 Task: Create tabs for every object which are used in supply chain management system.
Action: Mouse moved to (764, 67)
Screenshot: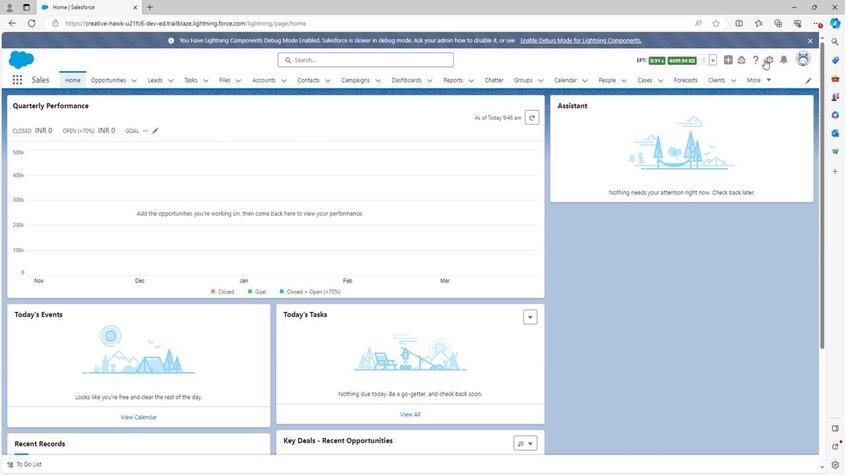 
Action: Mouse pressed left at (764, 67)
Screenshot: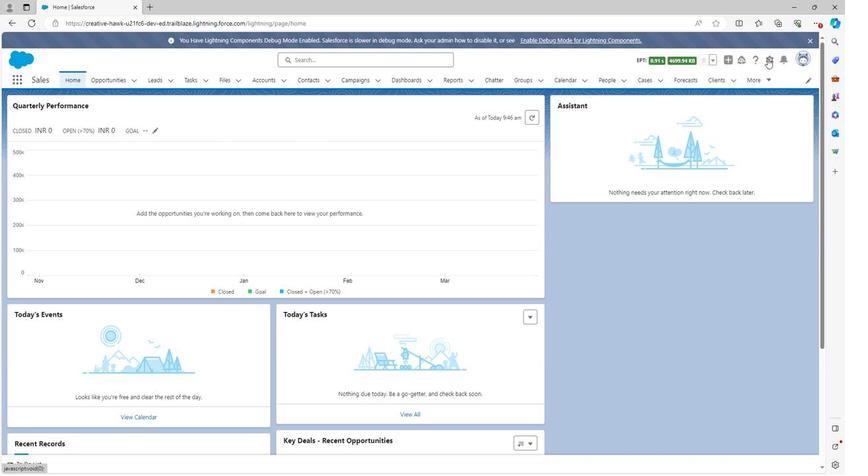 
Action: Mouse moved to (734, 92)
Screenshot: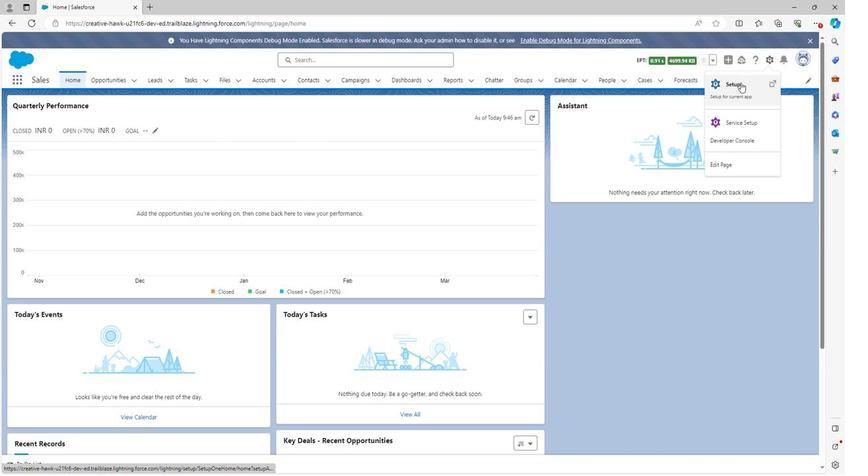 
Action: Mouse pressed left at (734, 92)
Screenshot: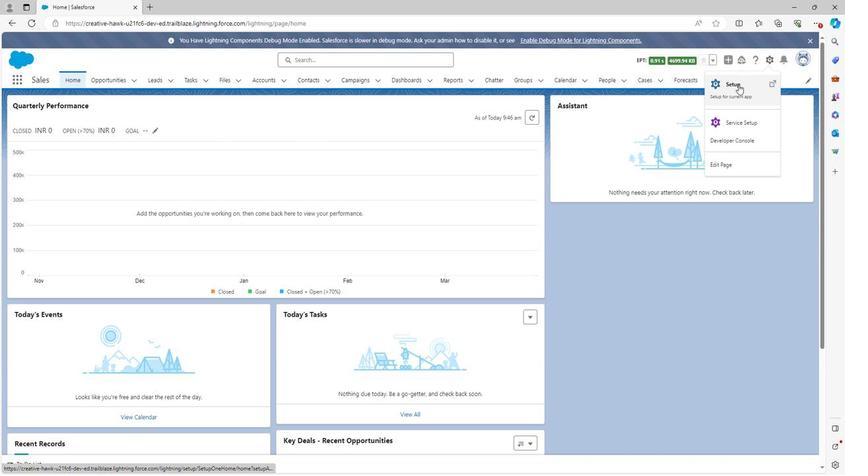 
Action: Mouse moved to (60, 113)
Screenshot: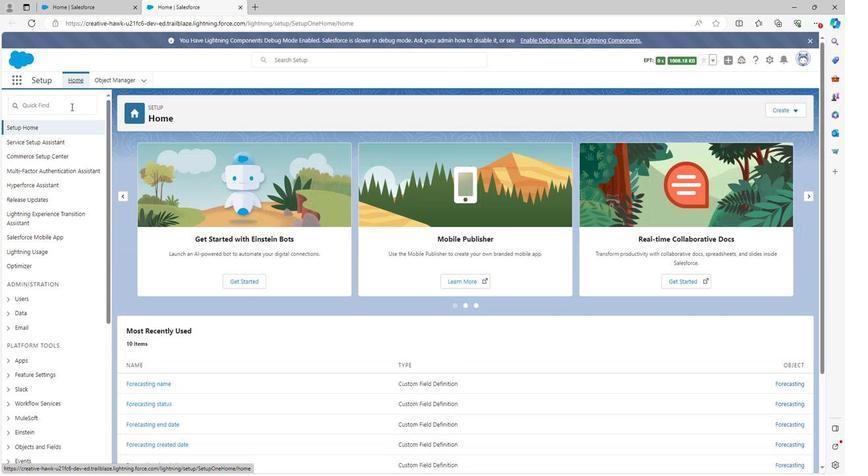 
Action: Mouse pressed left at (60, 113)
Screenshot: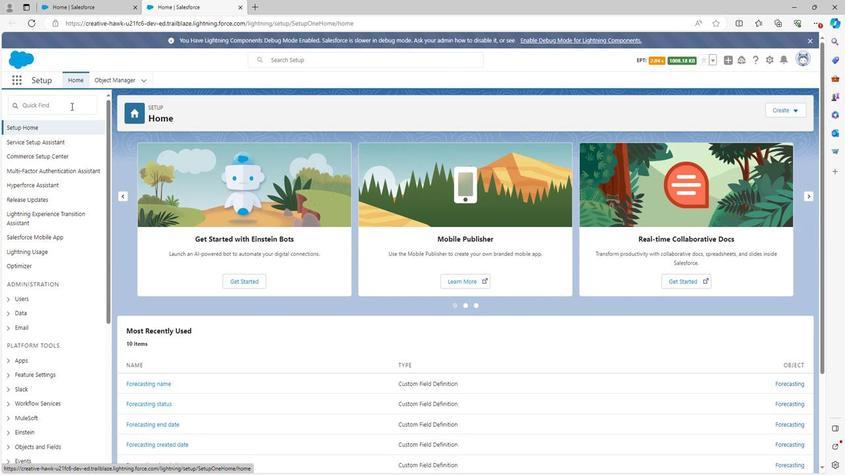 
Action: Key pressed tabs
Screenshot: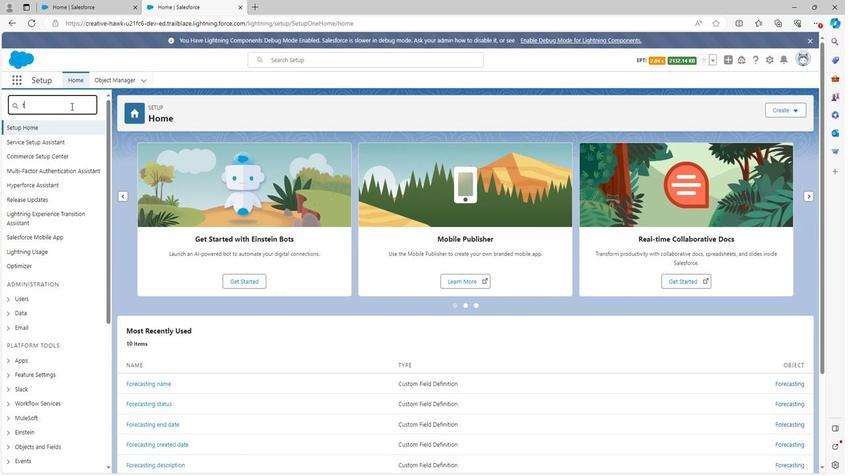 
Action: Mouse moved to (17, 161)
Screenshot: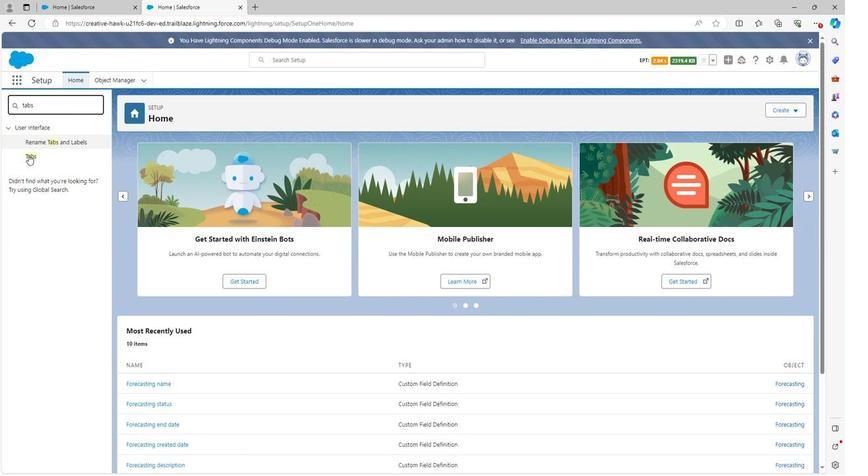 
Action: Mouse pressed left at (17, 161)
Screenshot: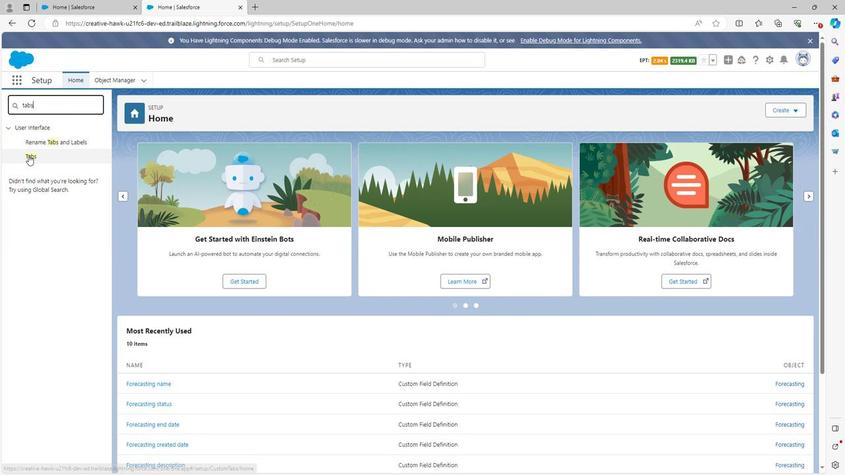 
Action: Mouse moved to (170, 239)
Screenshot: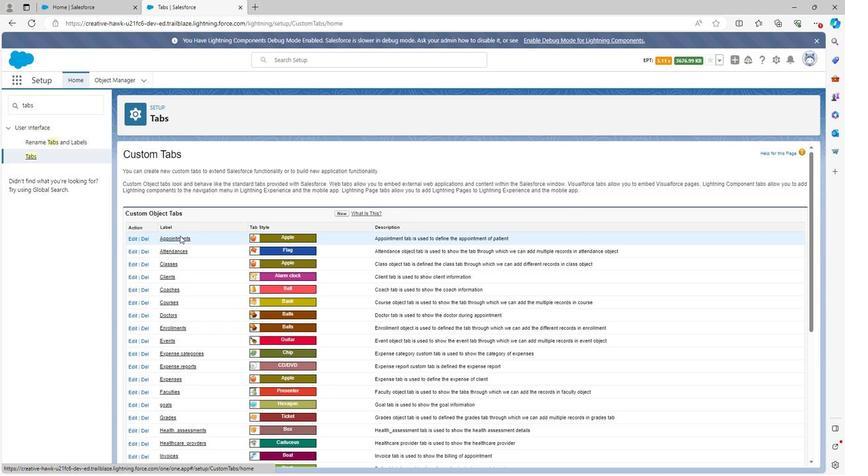 
Action: Mouse scrolled (170, 239) with delta (0, 0)
Screenshot: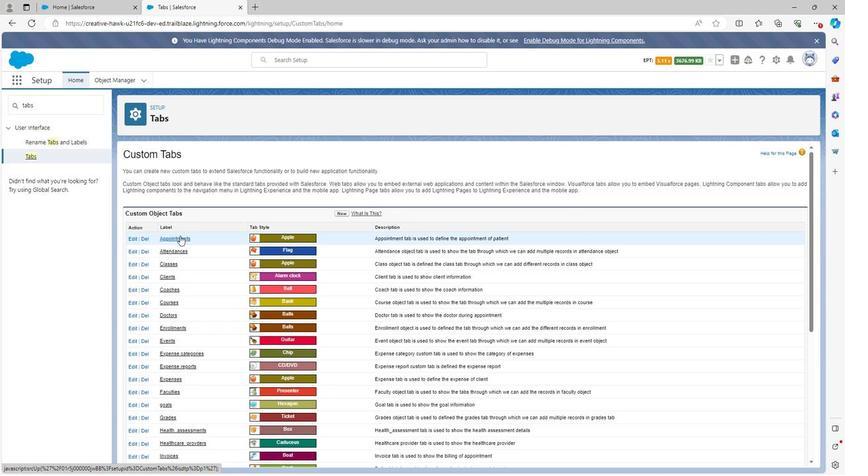 
Action: Mouse scrolled (170, 239) with delta (0, 0)
Screenshot: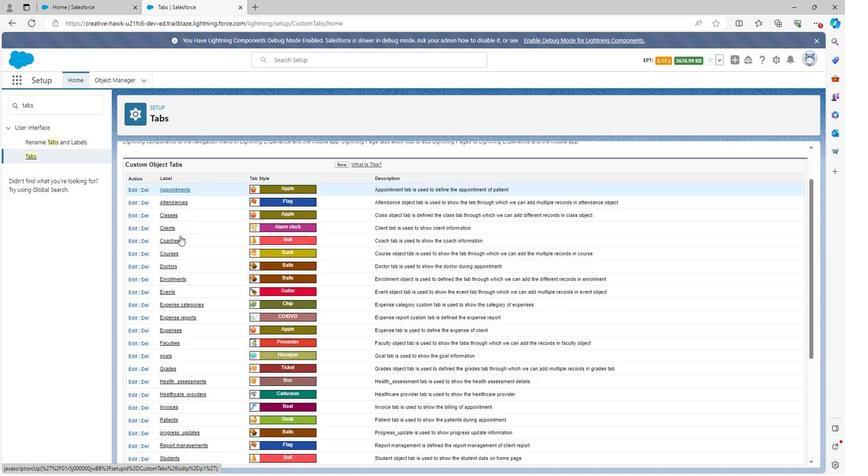
Action: Mouse moved to (280, 205)
Screenshot: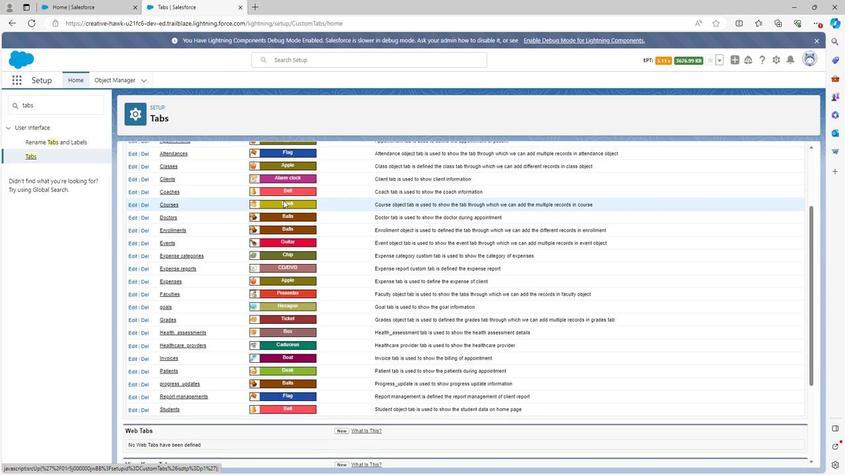 
Action: Mouse scrolled (280, 206) with delta (0, 0)
Screenshot: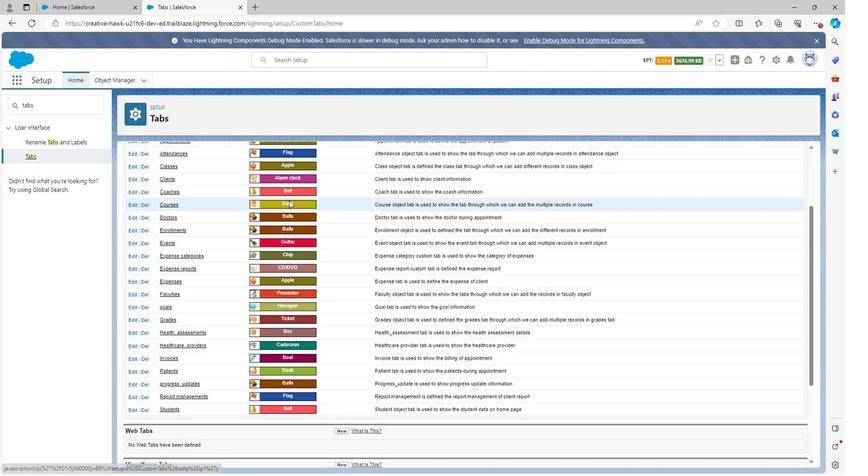 
Action: Mouse moved to (331, 169)
Screenshot: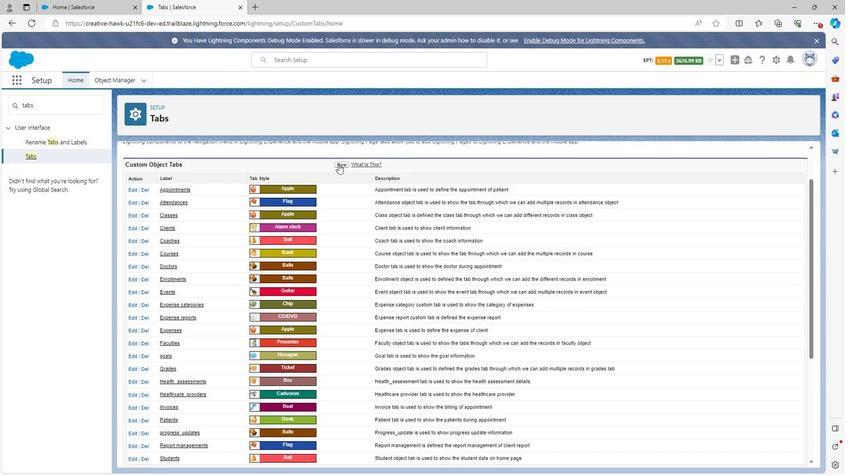 
Action: Mouse pressed left at (331, 169)
Screenshot: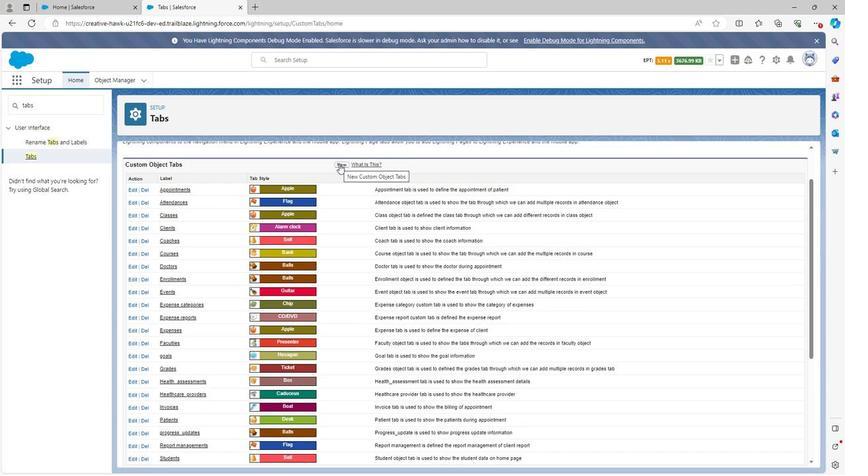 
Action: Mouse moved to (318, 244)
Screenshot: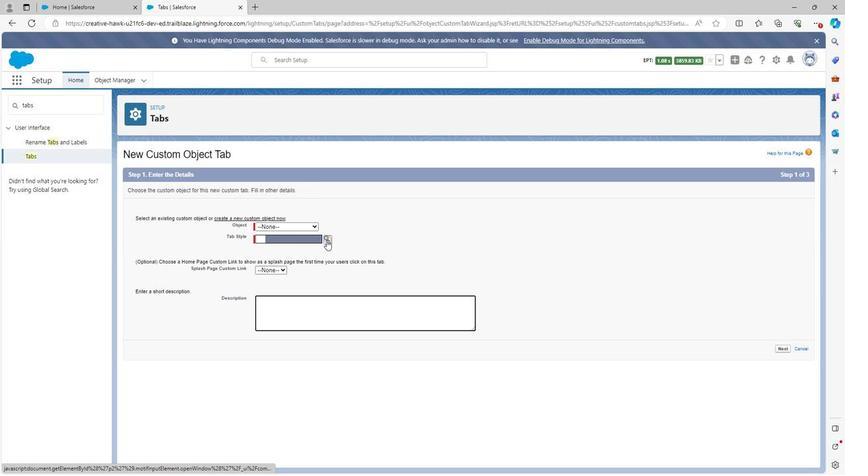 
Action: Mouse pressed left at (318, 244)
Screenshot: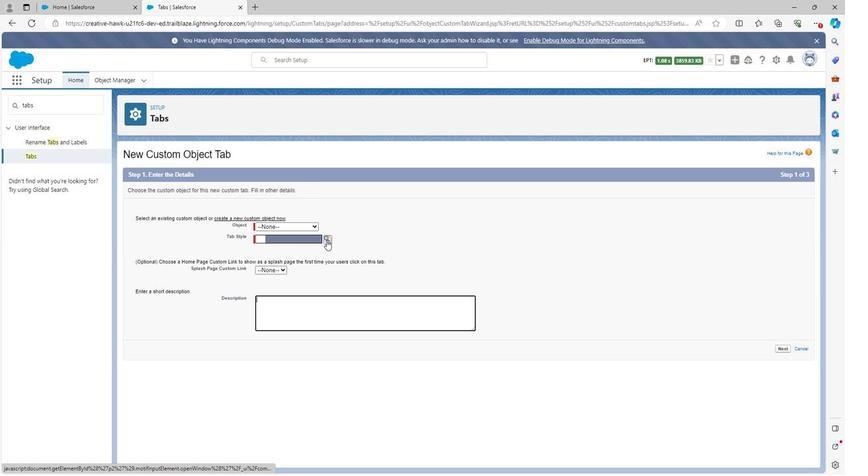 
Action: Mouse moved to (275, 290)
Screenshot: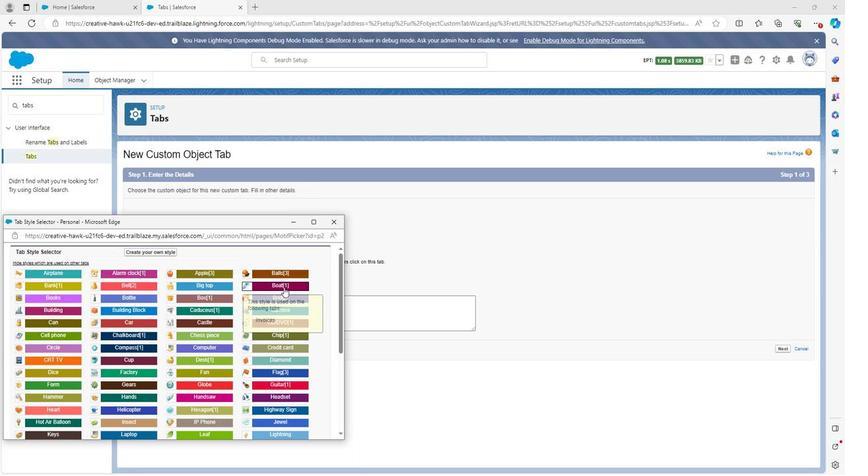 
Action: Mouse pressed left at (275, 290)
Screenshot: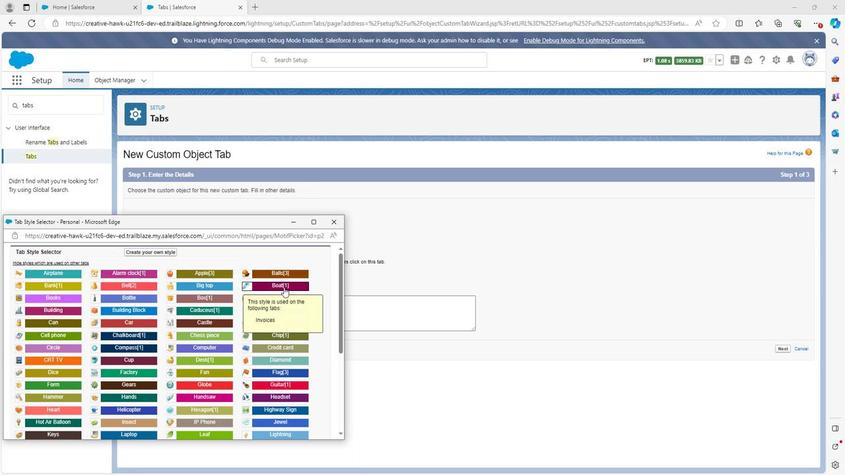 
Action: Mouse moved to (271, 229)
Screenshot: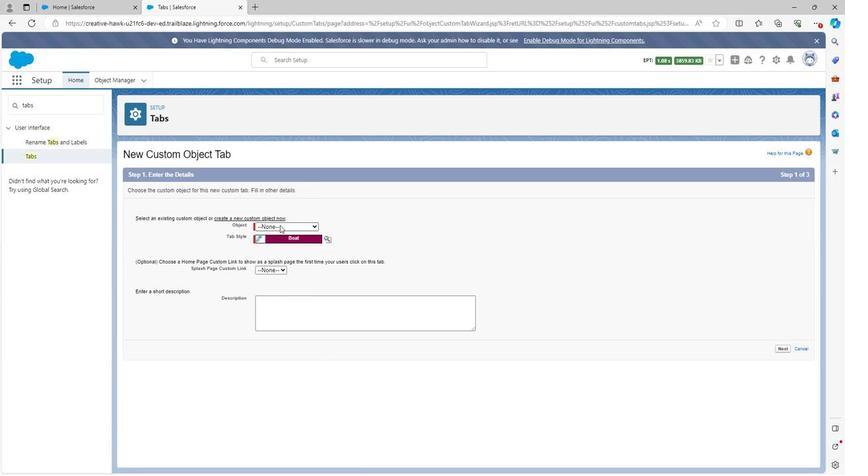 
Action: Mouse pressed left at (271, 229)
Screenshot: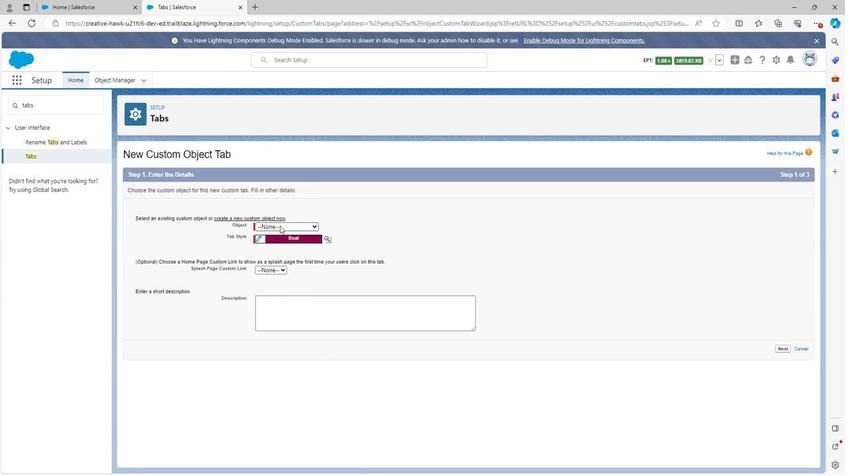 
Action: Mouse moved to (262, 315)
Screenshot: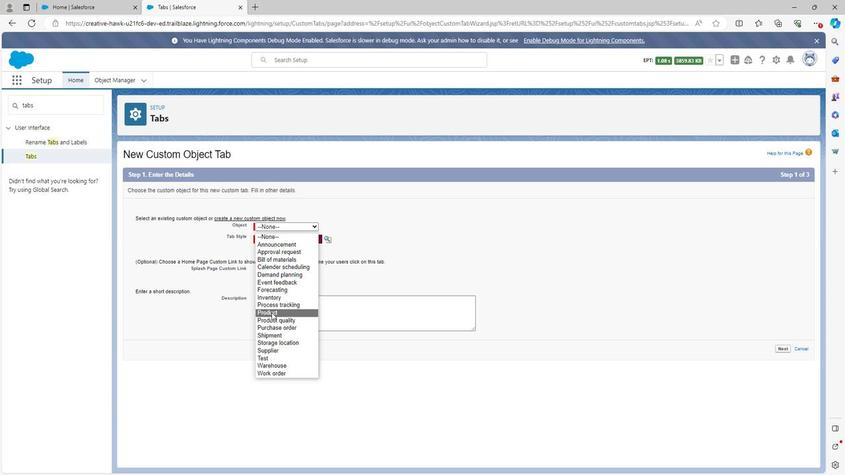 
Action: Mouse pressed left at (262, 315)
Screenshot: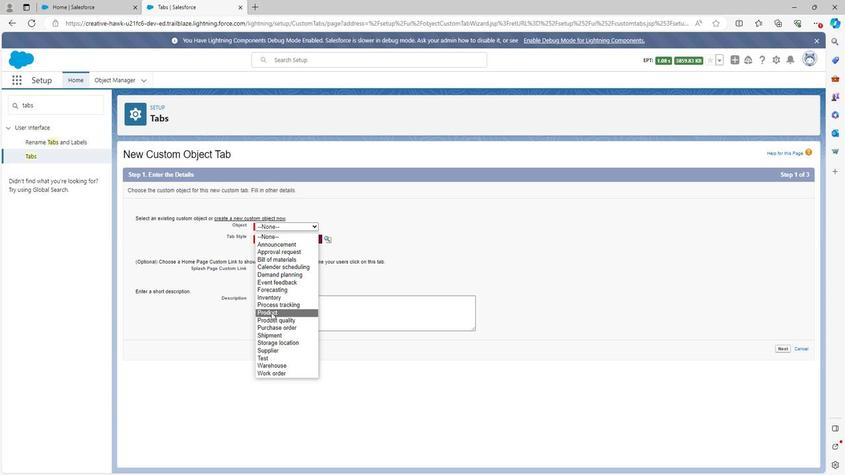
Action: Mouse moved to (272, 313)
Screenshot: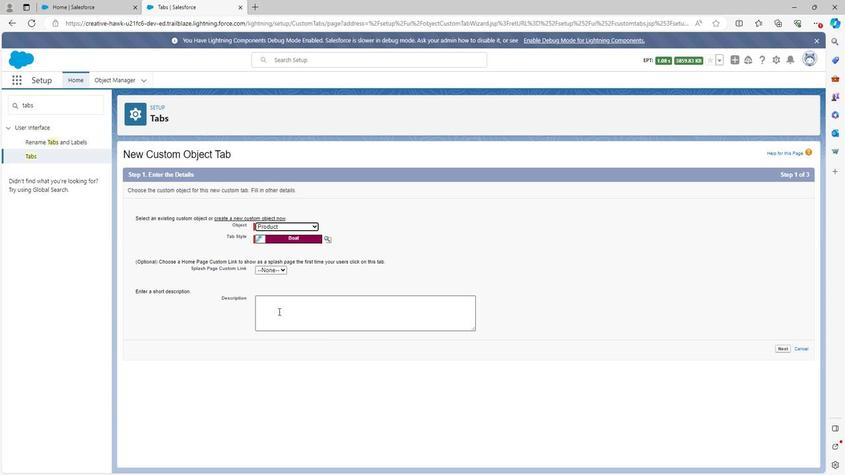 
Action: Mouse pressed left at (272, 313)
Screenshot: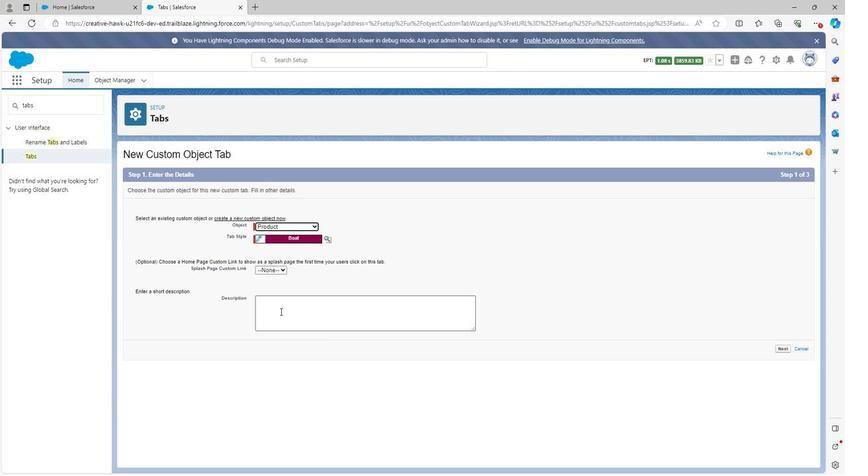 
Action: Key pressed <Key.shift>Product<Key.space>tab<Key.space>is<Key.space>used<Key.space>to<Key.space>show<Key.space>the<Key.space>proct<Key.backspace><Key.backspace>duct<Key.space>tab<Key.space>ob<Key.backspace>n<Key.space>homepage
Screenshot: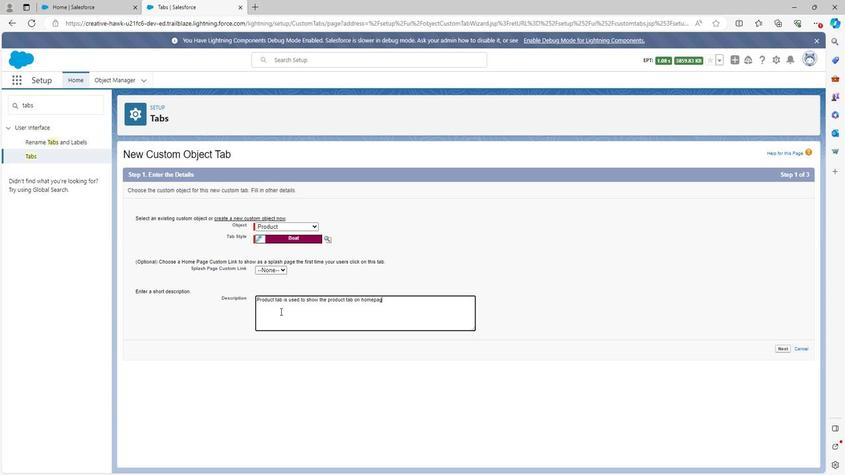 
Action: Mouse moved to (778, 349)
Screenshot: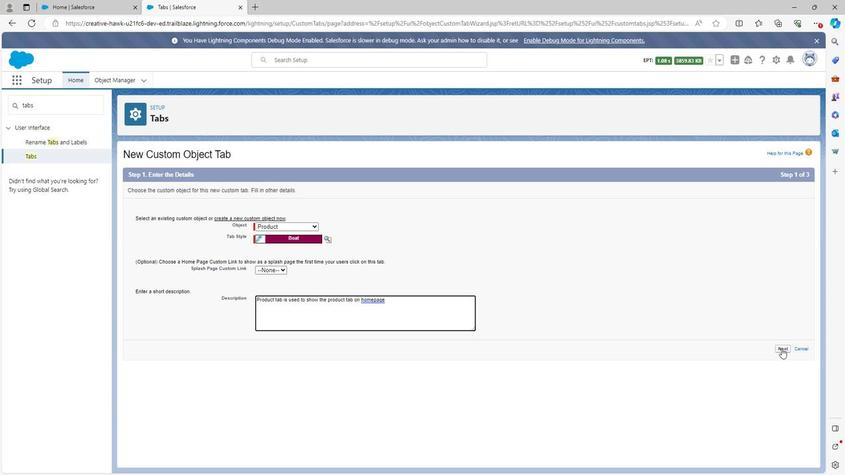 
Action: Mouse pressed left at (778, 349)
Screenshot: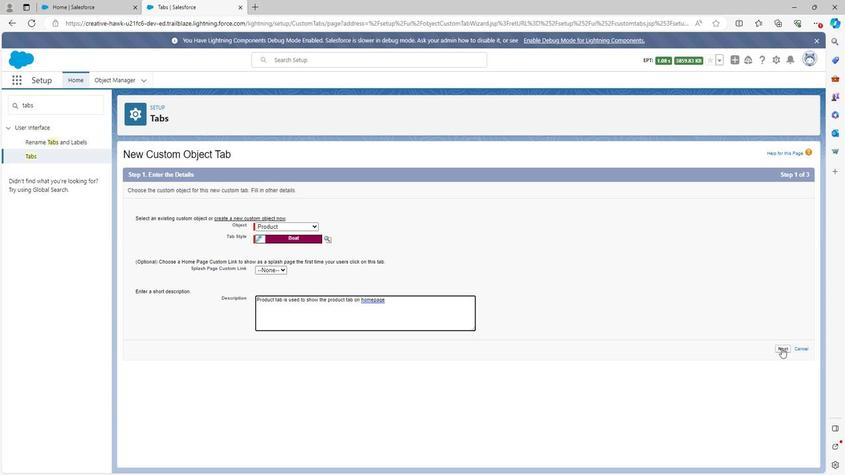 
Action: Mouse moved to (683, 353)
Screenshot: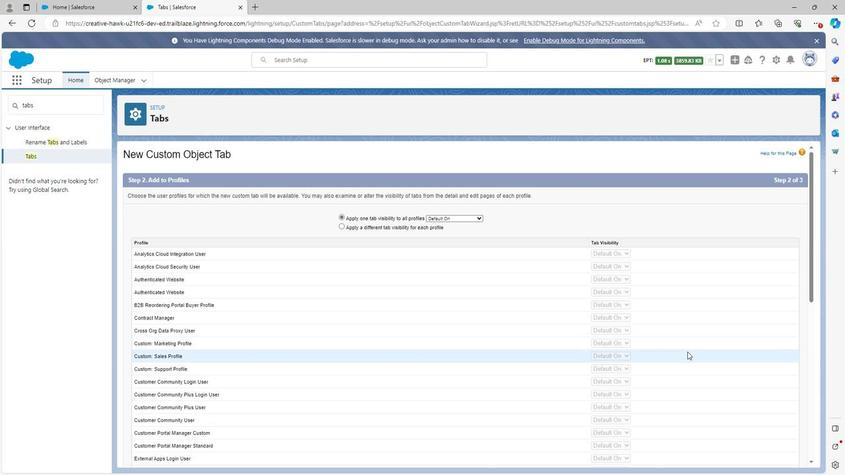 
Action: Mouse scrolled (683, 352) with delta (0, 0)
Screenshot: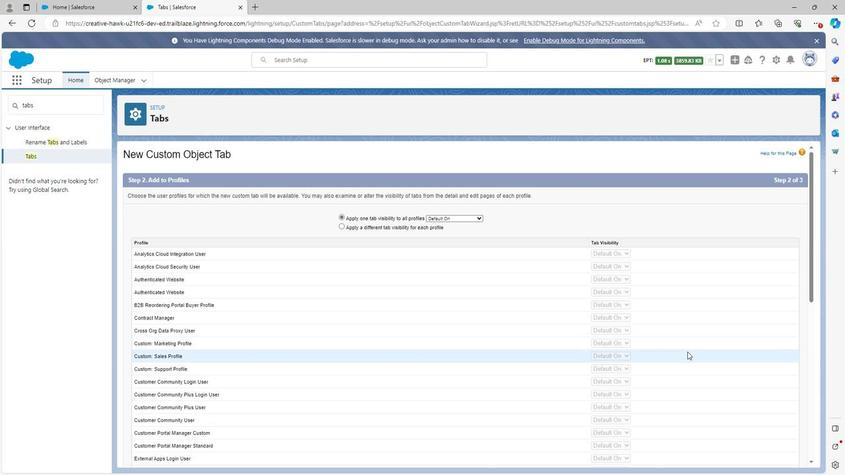 
Action: Mouse scrolled (683, 352) with delta (0, 0)
Screenshot: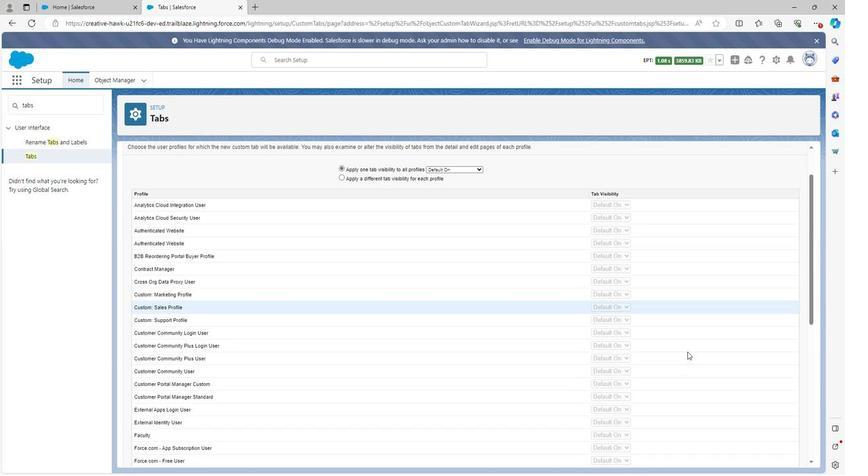 
Action: Mouse scrolled (683, 352) with delta (0, 0)
Screenshot: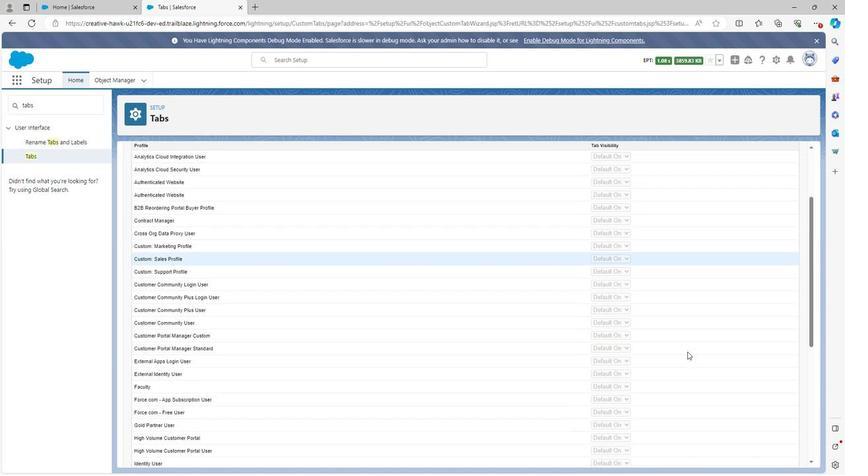 
Action: Mouse scrolled (683, 352) with delta (0, 0)
Screenshot: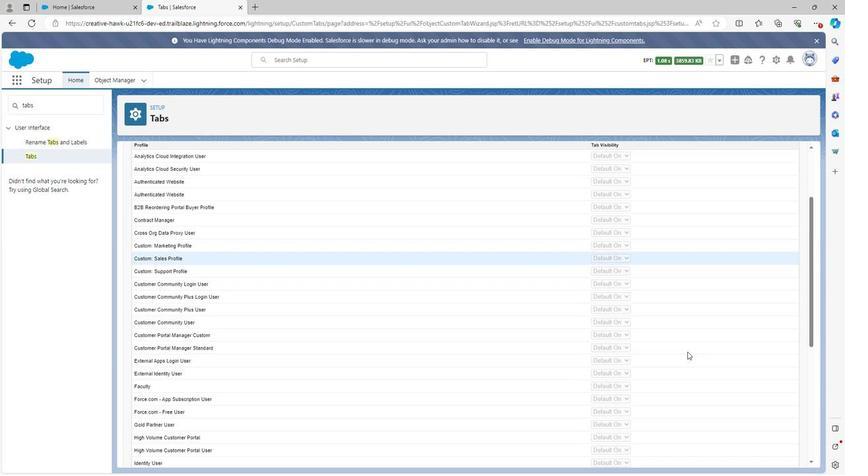
Action: Mouse scrolled (683, 352) with delta (0, 0)
Screenshot: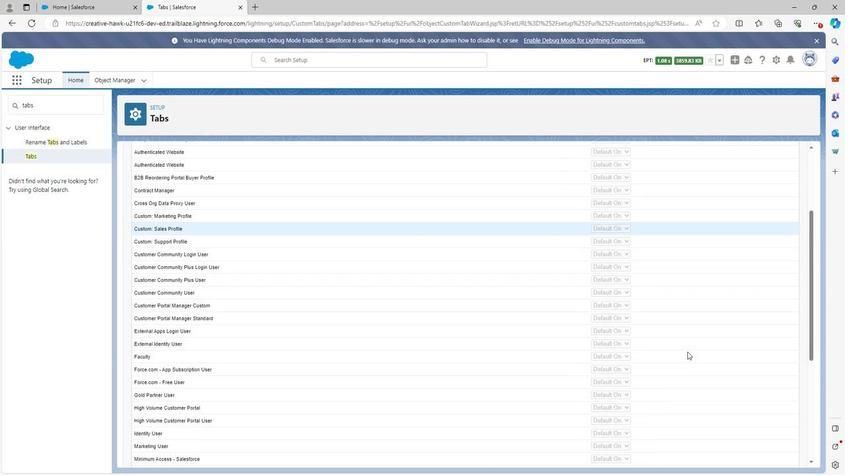 
Action: Mouse scrolled (683, 352) with delta (0, 0)
Screenshot: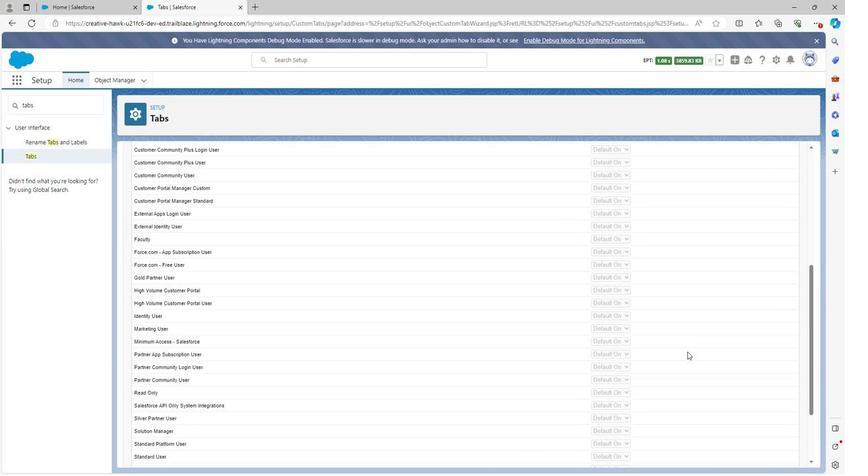 
Action: Mouse scrolled (683, 352) with delta (0, 0)
Screenshot: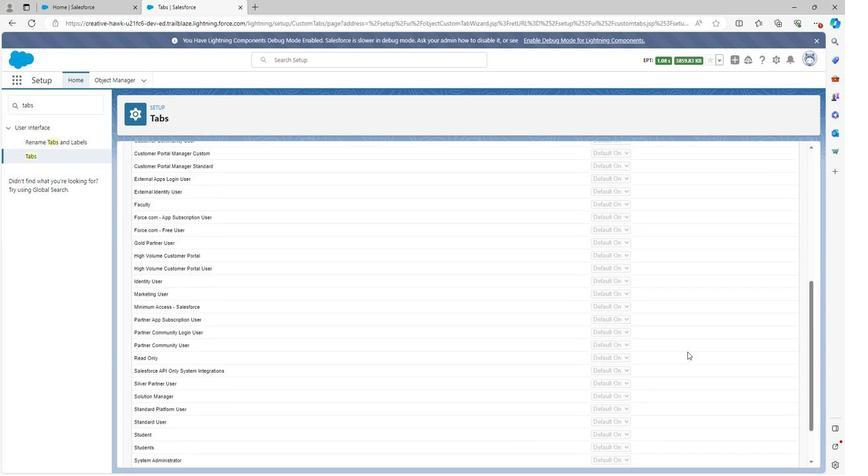 
Action: Mouse scrolled (683, 352) with delta (0, 0)
Screenshot: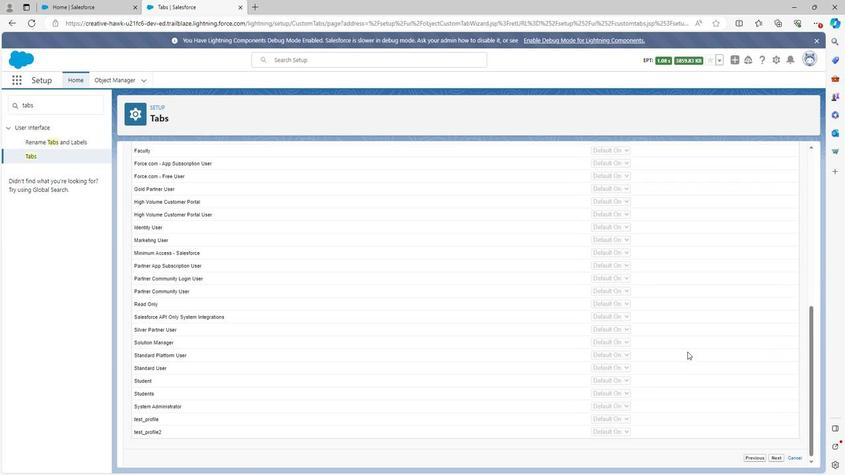 
Action: Mouse moved to (771, 453)
Screenshot: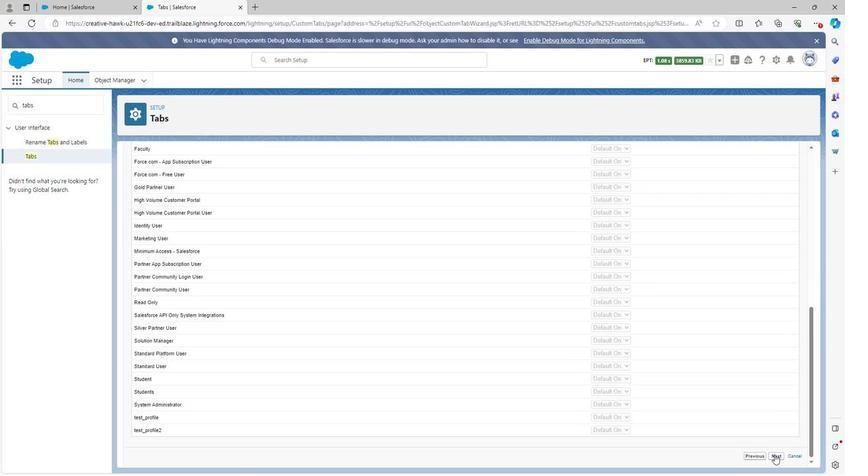 
Action: Mouse pressed left at (771, 453)
Screenshot: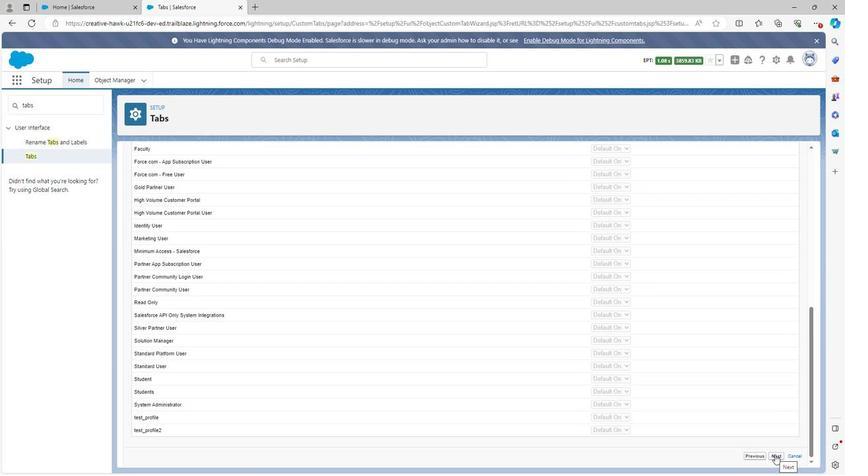 
Action: Mouse moved to (770, 452)
Screenshot: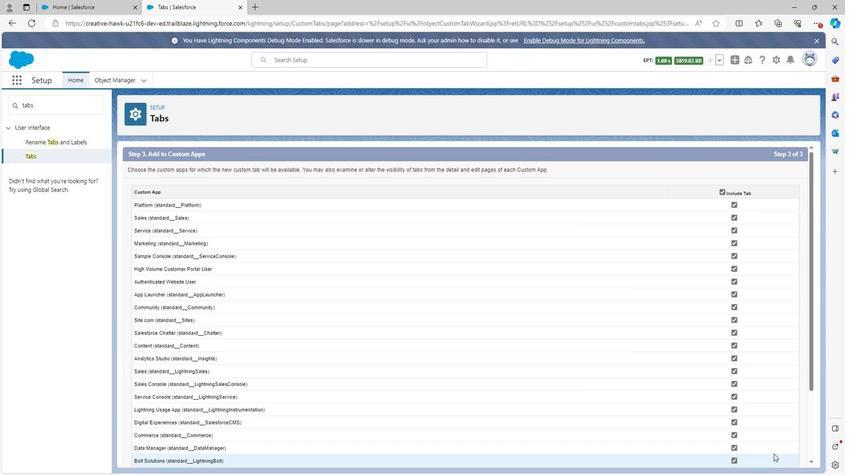 
Action: Mouse scrolled (770, 451) with delta (0, 0)
Screenshot: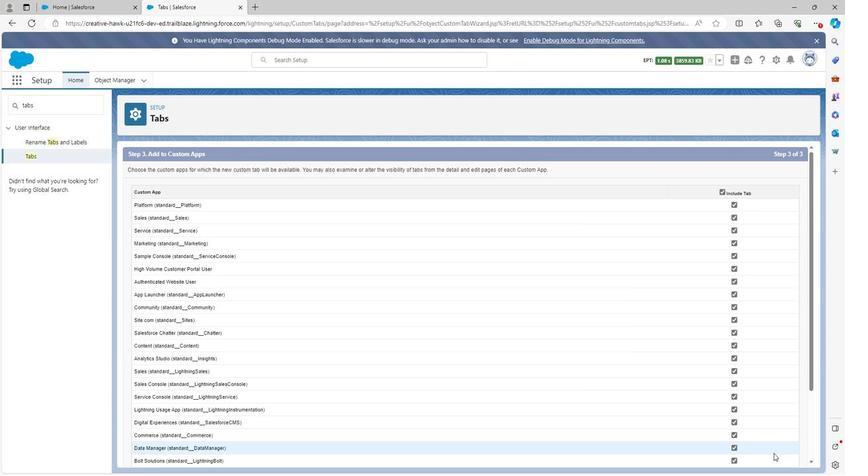 
Action: Mouse scrolled (770, 451) with delta (0, 0)
Screenshot: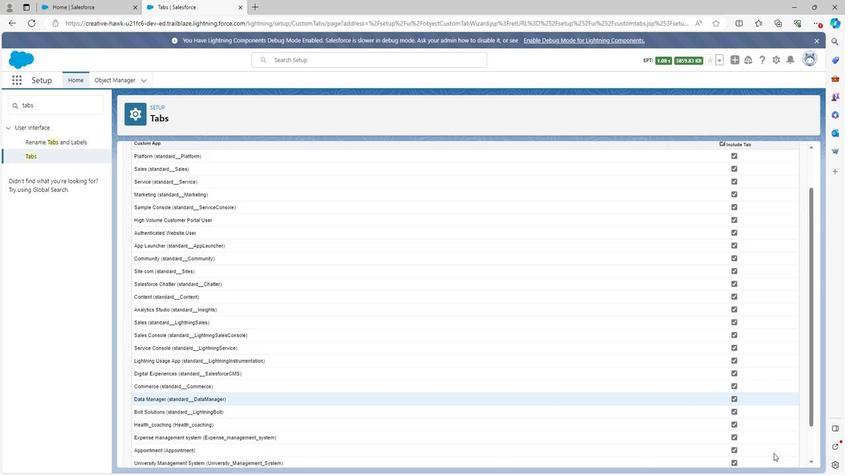 
Action: Mouse scrolled (770, 451) with delta (0, 0)
Screenshot: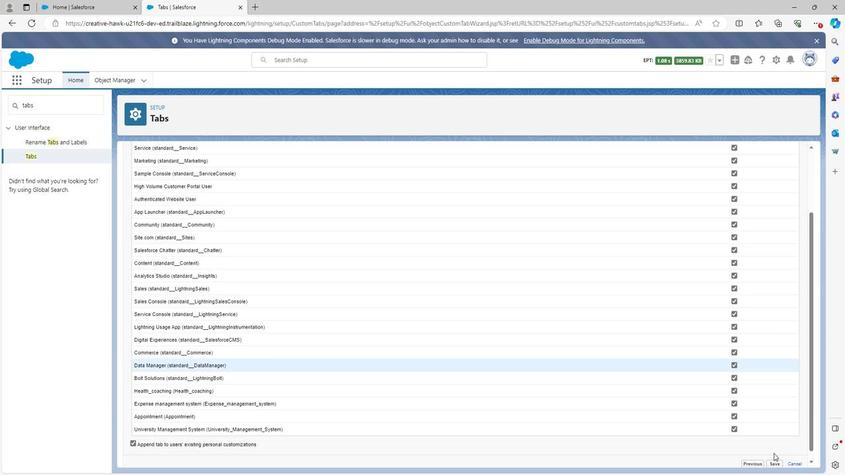 
Action: Mouse moved to (768, 454)
Screenshot: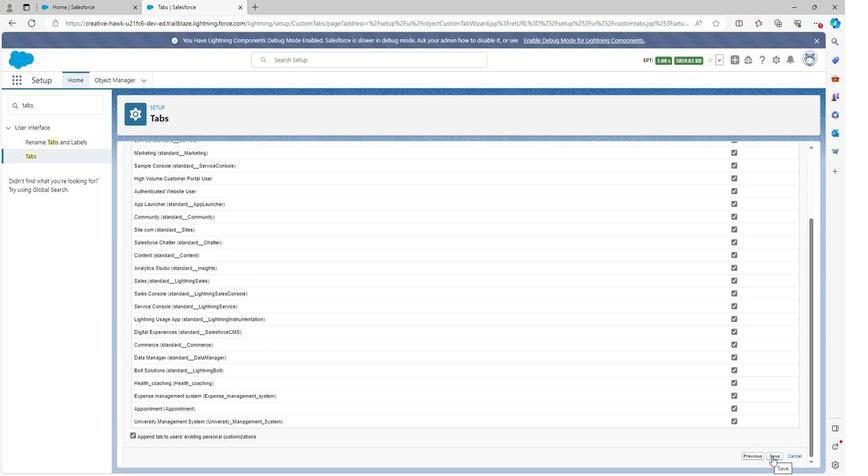 
Action: Mouse pressed left at (768, 454)
Screenshot: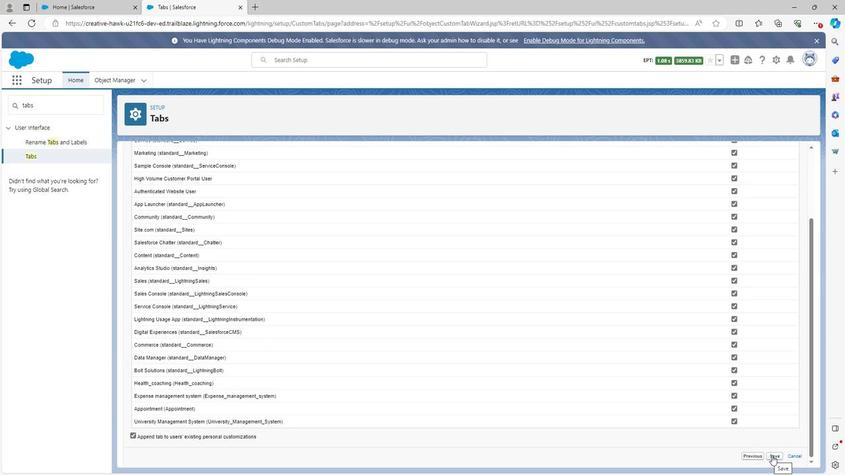 
Action: Mouse moved to (333, 219)
Screenshot: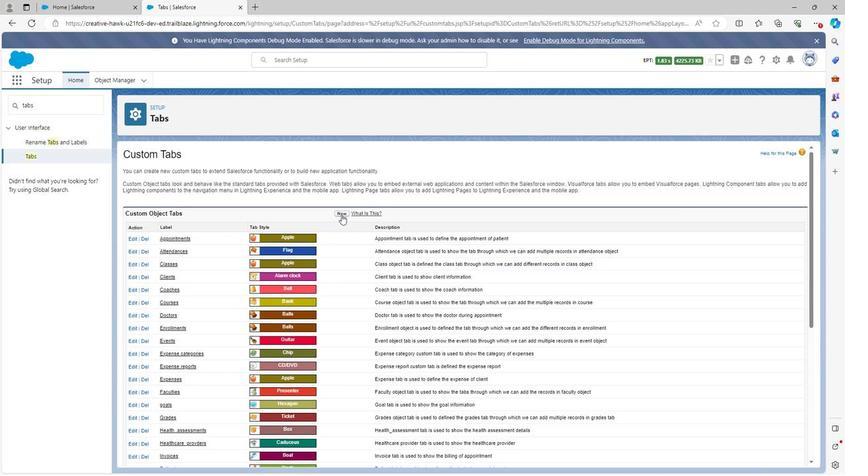 
Action: Mouse pressed left at (333, 219)
Screenshot: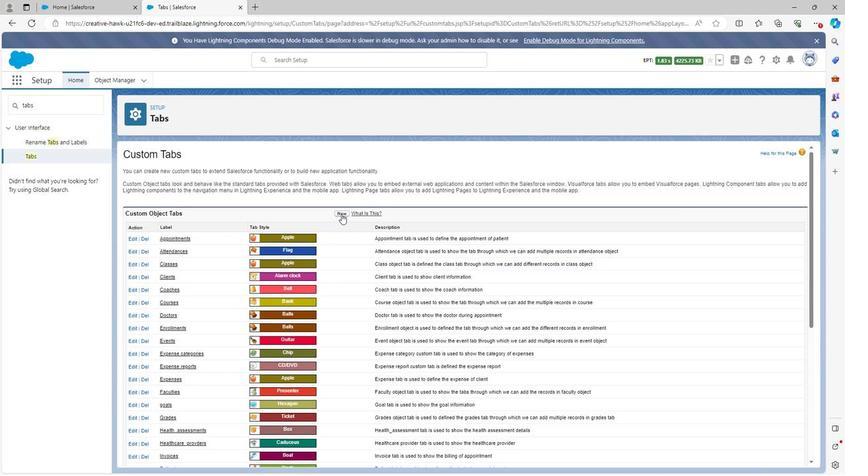 
Action: Mouse moved to (307, 231)
Screenshot: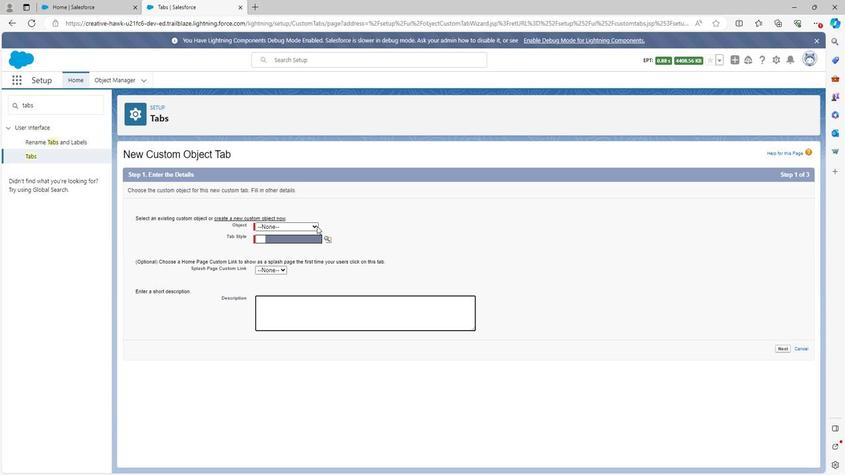 
Action: Mouse pressed left at (307, 231)
Screenshot: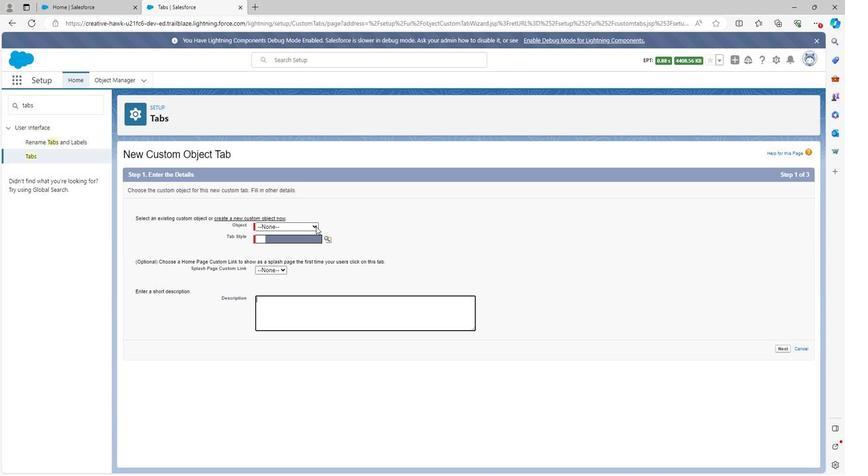
Action: Mouse moved to (265, 342)
Screenshot: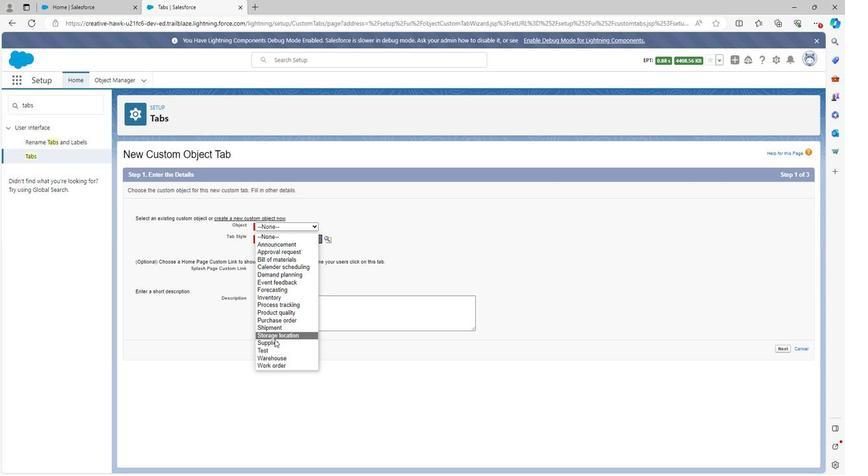 
Action: Mouse pressed left at (265, 342)
Screenshot: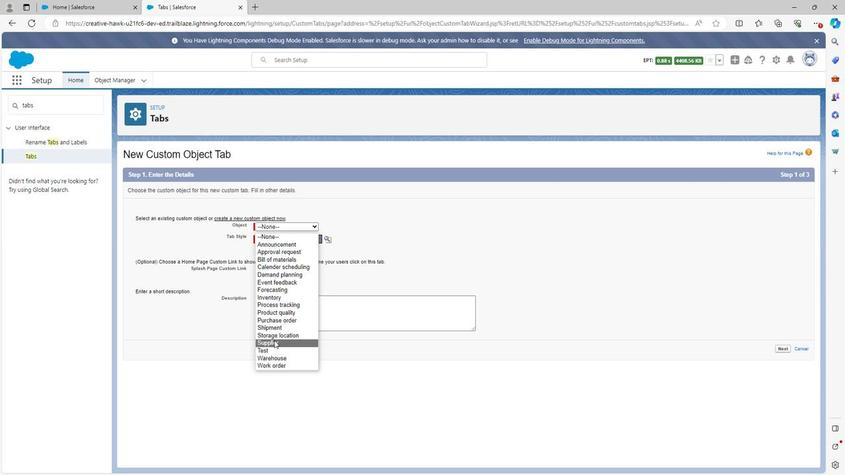 
Action: Mouse moved to (317, 245)
Screenshot: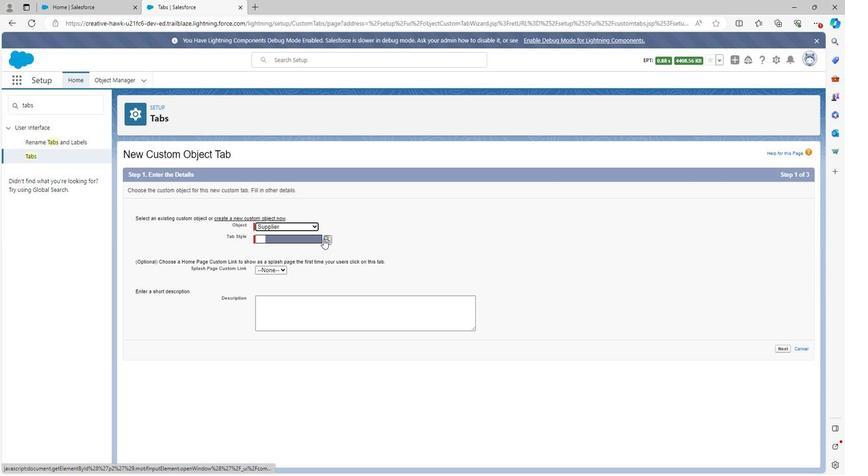 
Action: Mouse pressed left at (317, 245)
Screenshot: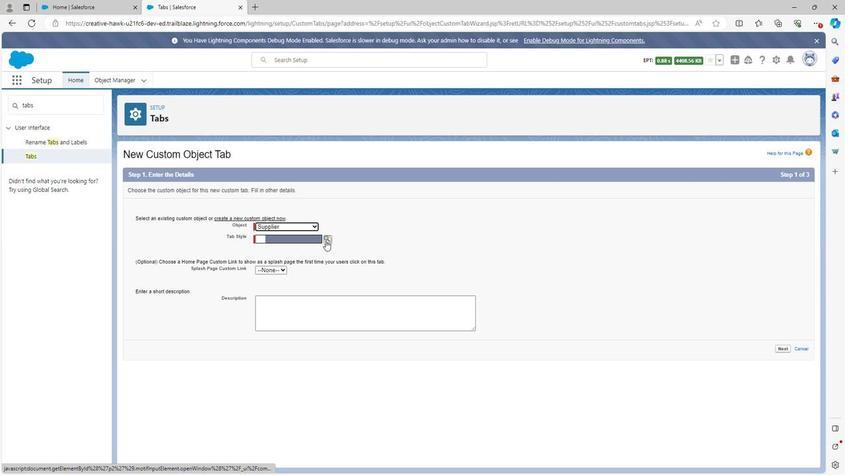 
Action: Mouse moved to (280, 323)
Screenshot: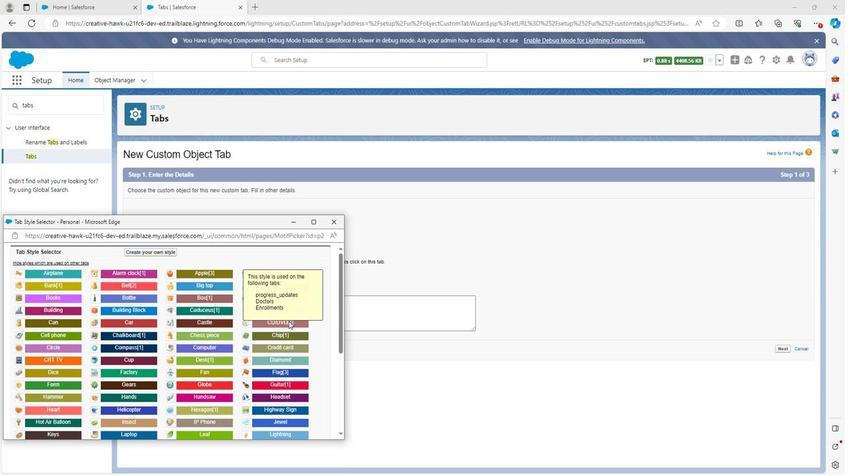 
Action: Mouse pressed left at (280, 323)
Screenshot: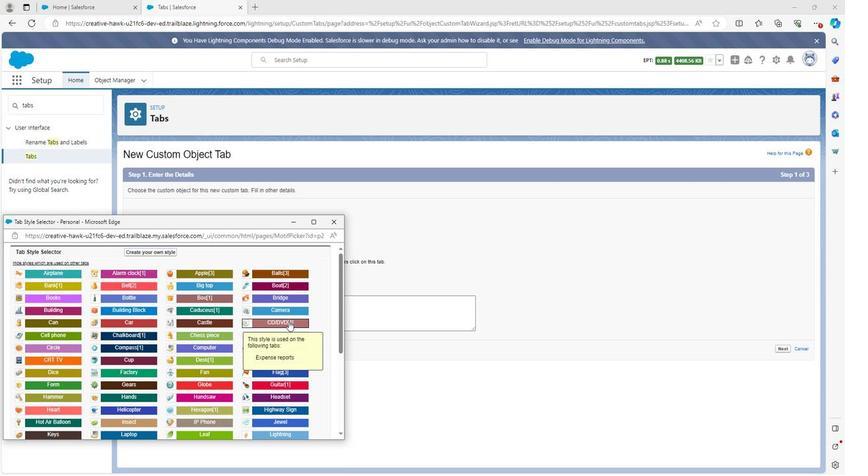 
Action: Mouse moved to (285, 305)
Screenshot: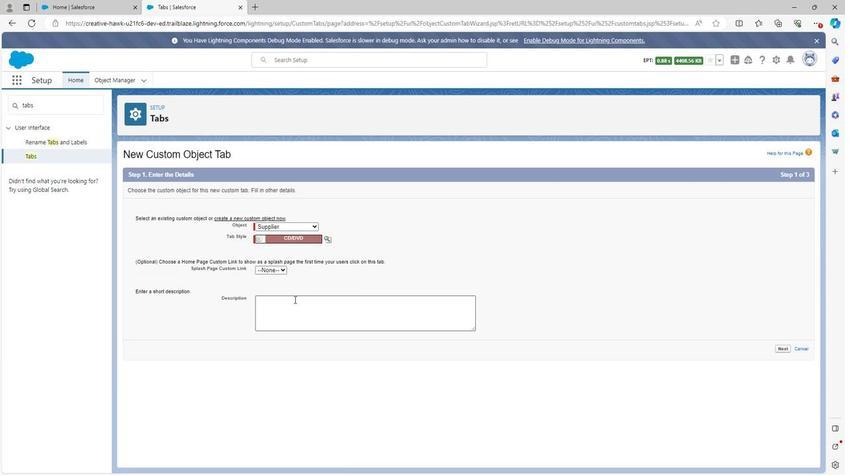 
Action: Mouse pressed left at (285, 305)
Screenshot: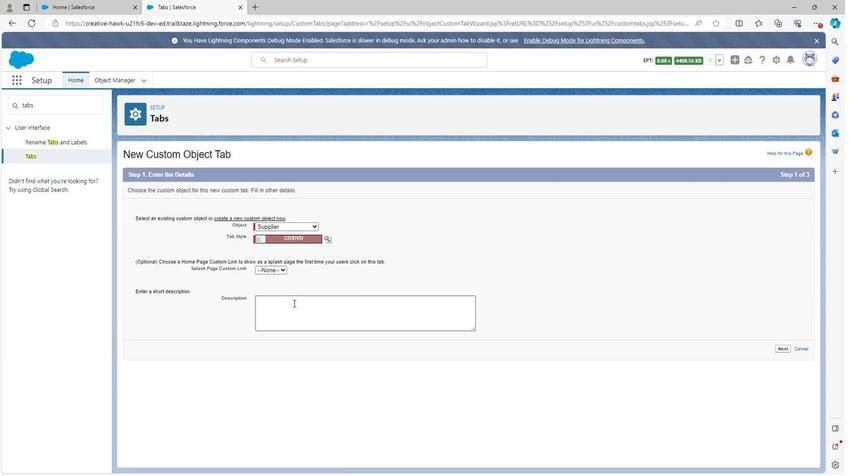 
Action: Mouse moved to (289, 304)
Screenshot: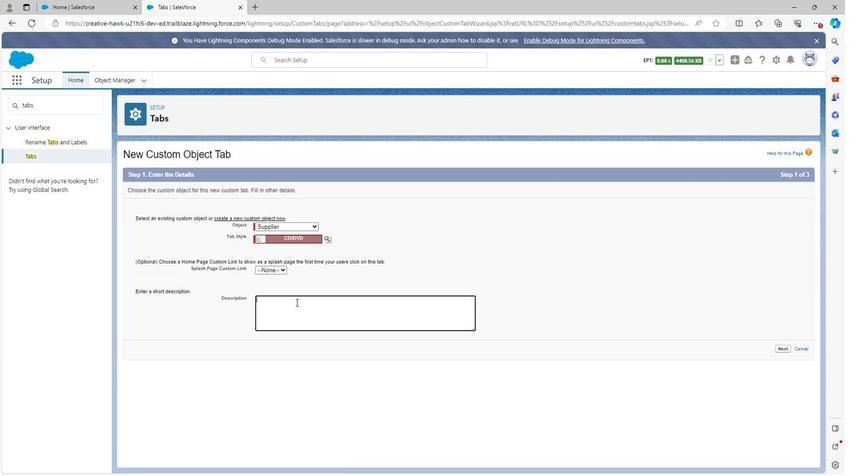 
Action: Key pressed <Key.shift>Supplier
Screenshot: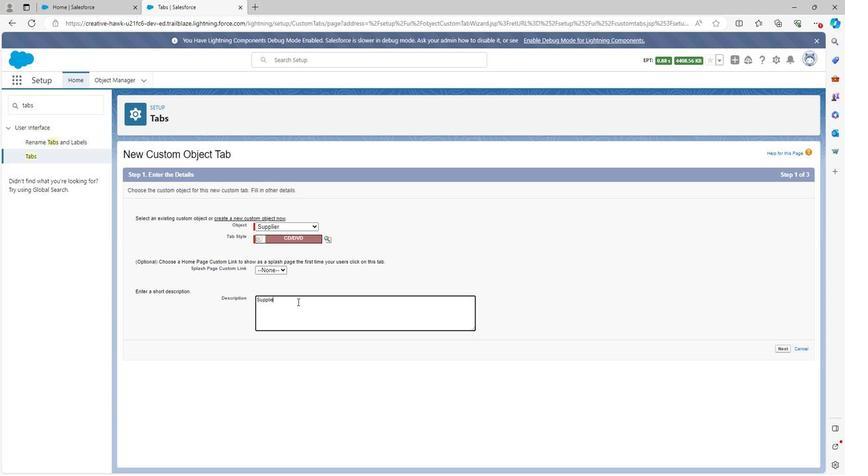 
Action: Mouse moved to (306, 309)
Screenshot: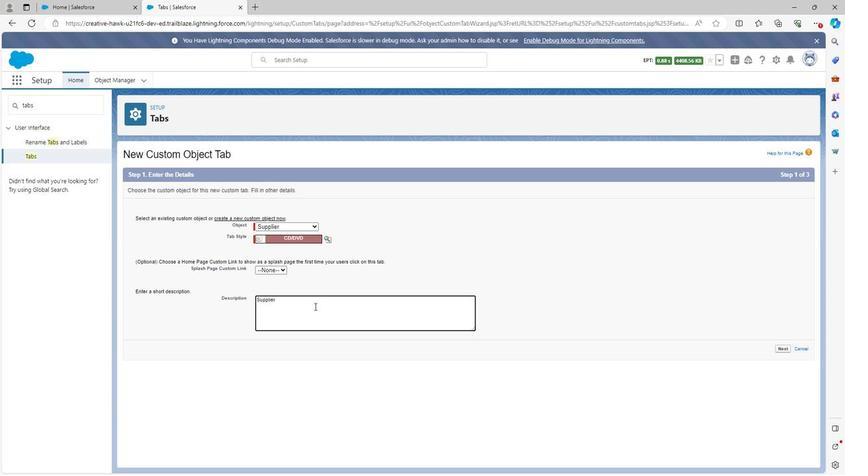 
Action: Key pressed <Key.space>tab<Key.space>is<Key.space>use
Screenshot: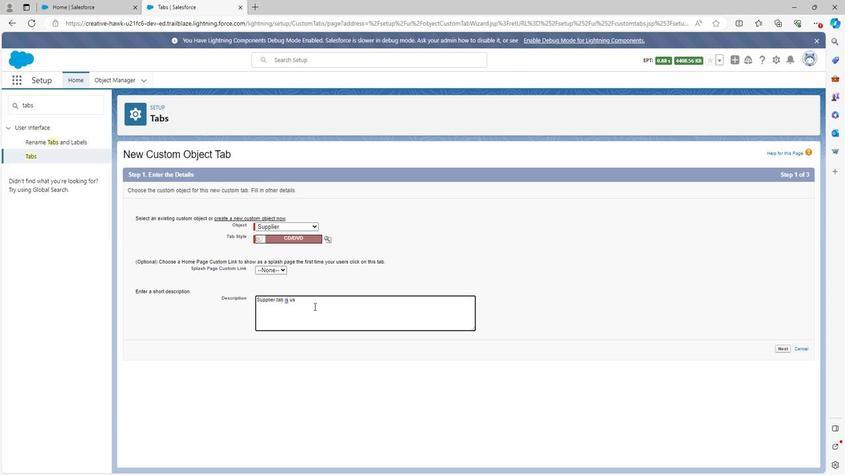 
Action: Mouse moved to (316, 307)
Screenshot: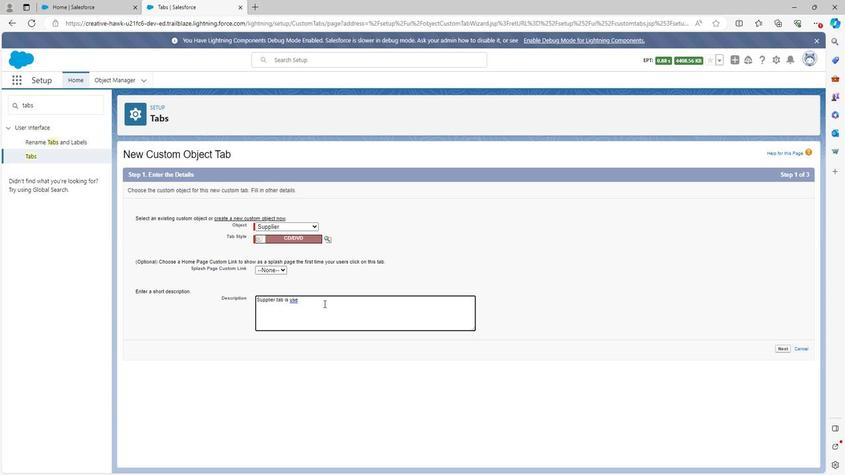 
Action: Key pressed d<Key.space>to<Key.space>
Screenshot: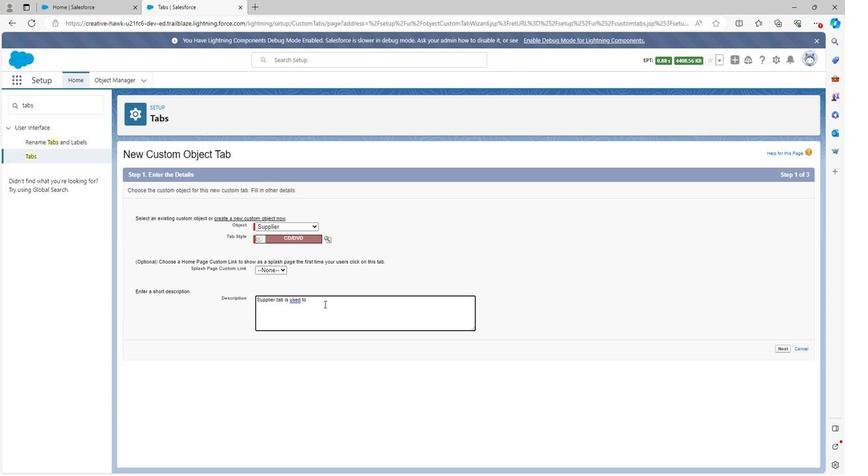 
Action: Mouse moved to (317, 306)
Screenshot: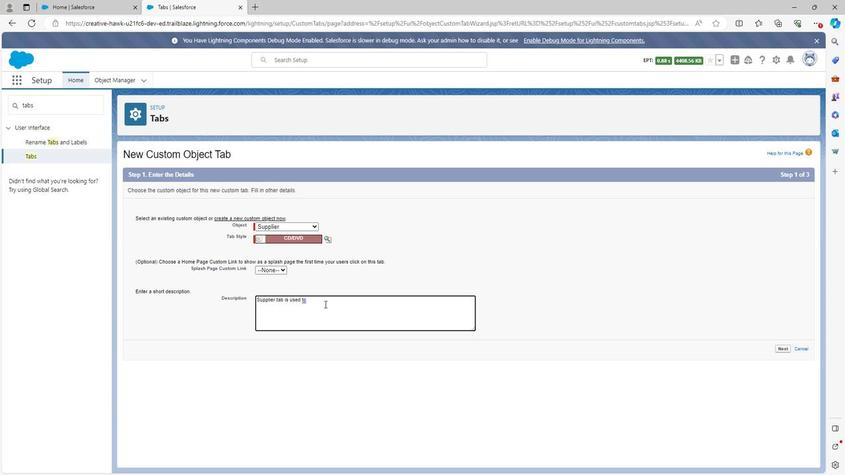 
Action: Key pressed show<Key.space>th
Screenshot: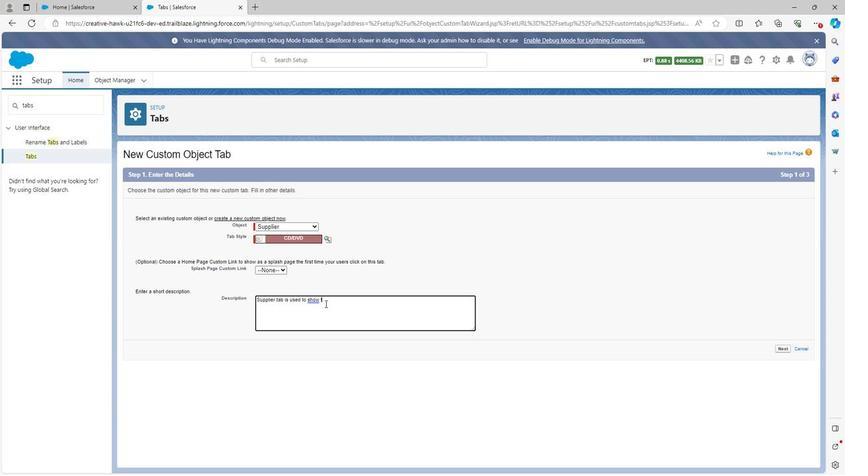 
Action: Mouse moved to (317, 305)
Screenshot: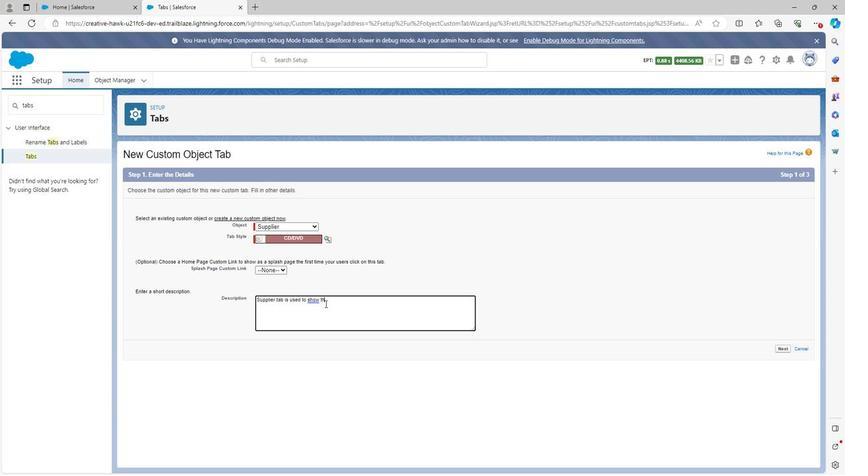 
Action: Key pressed e
Screenshot: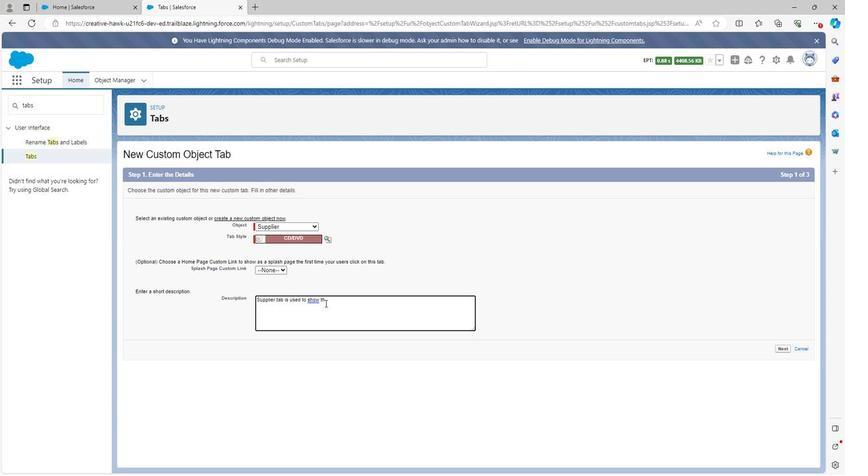
Action: Mouse moved to (317, 305)
Screenshot: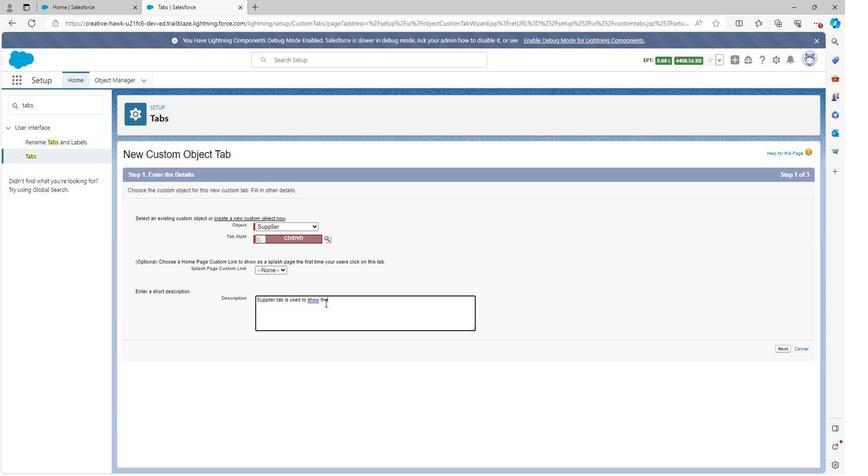 
Action: Key pressed <Key.space>
Screenshot: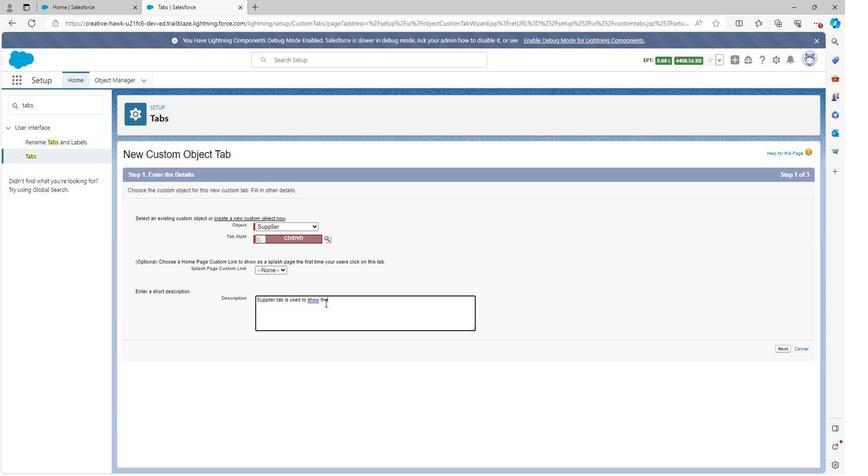 
Action: Mouse moved to (321, 302)
Screenshot: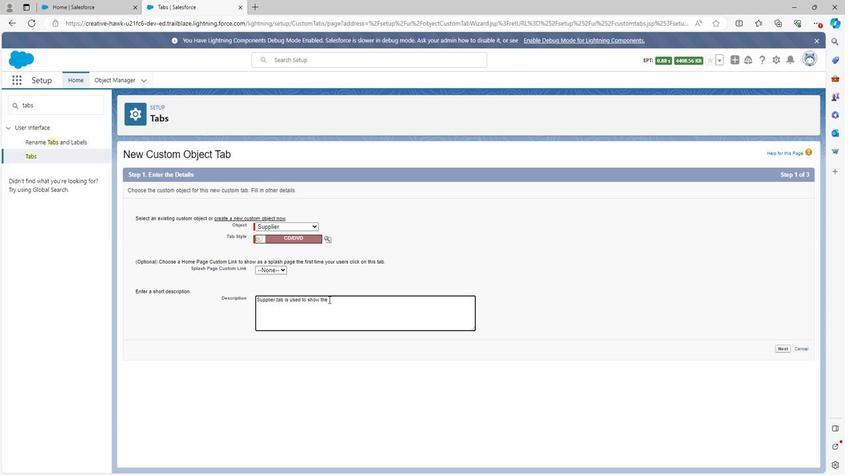 
Action: Key pressed s
Screenshot: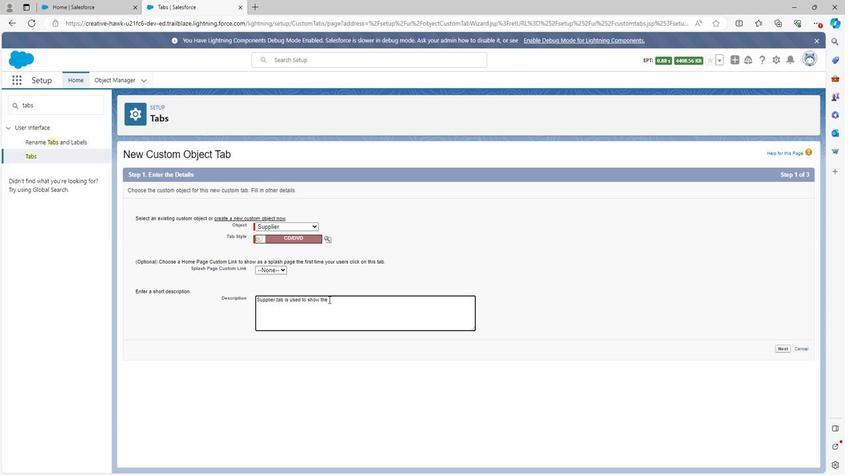 
Action: Mouse moved to (321, 302)
Screenshot: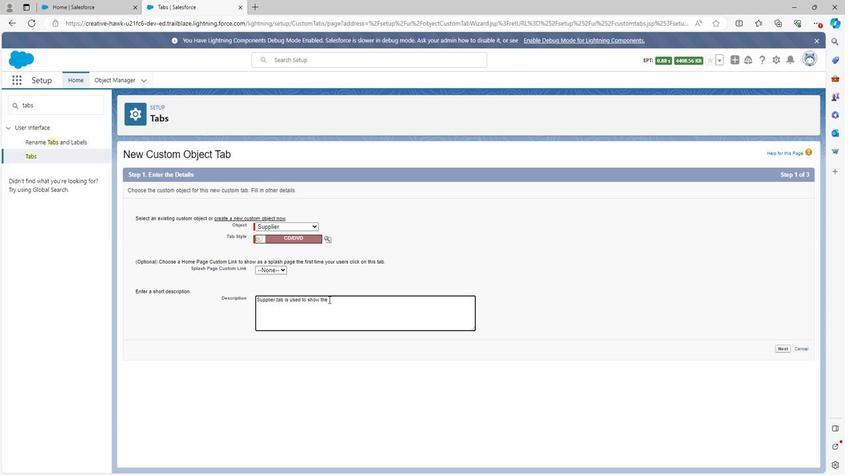 
Action: Key pressed u
Screenshot: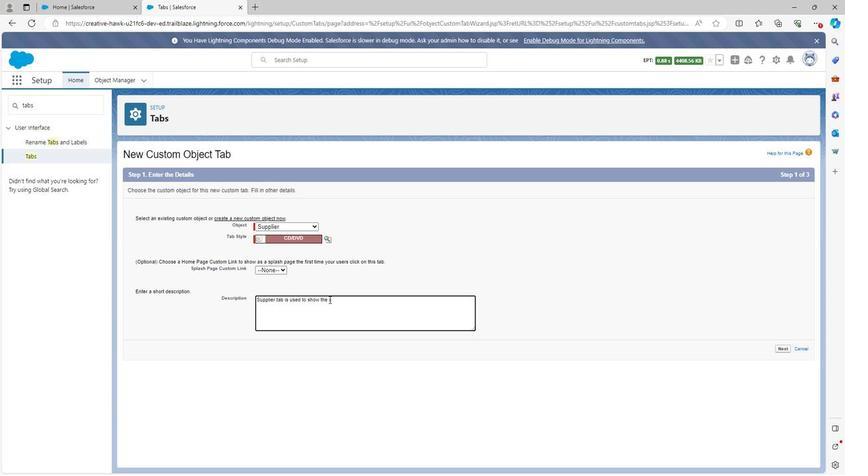 
Action: Mouse moved to (321, 303)
Screenshot: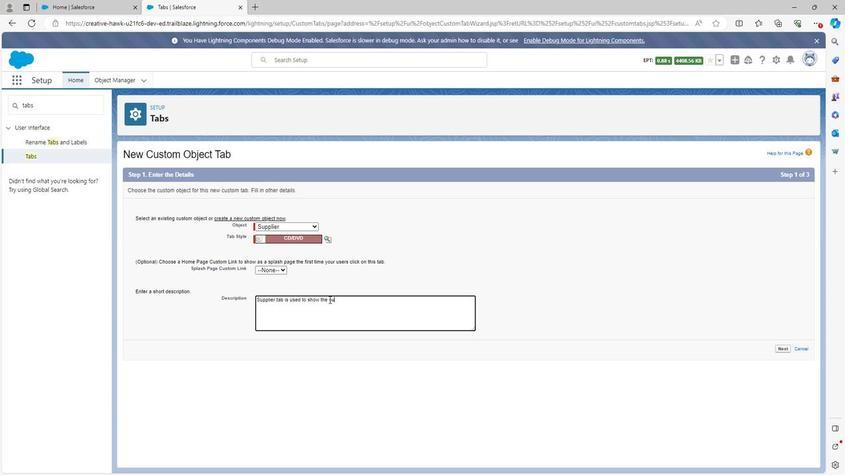 
Action: Key pressed pp
Screenshot: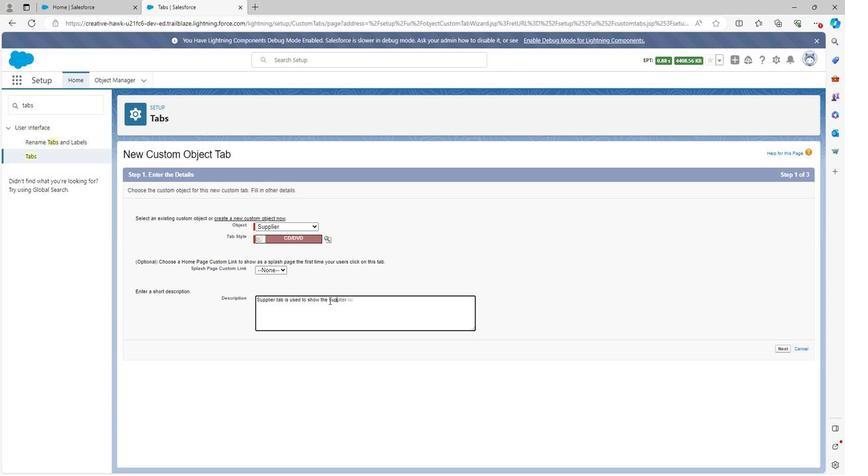 
Action: Mouse moved to (321, 303)
Screenshot: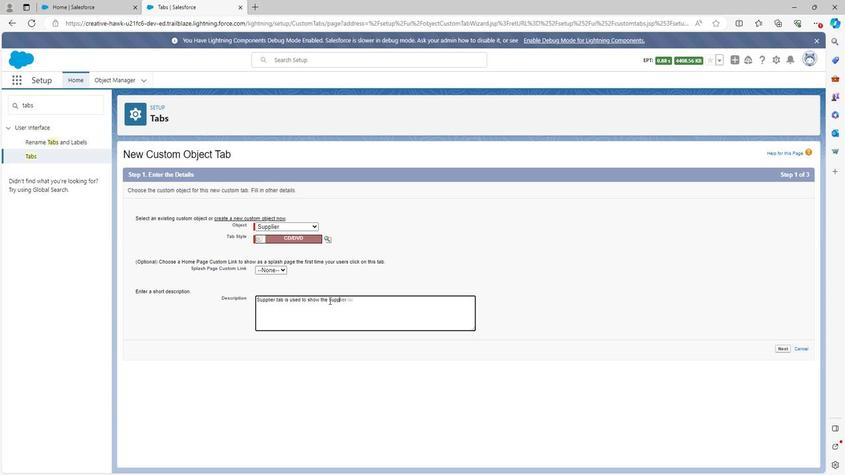 
Action: Key pressed lier
Screenshot: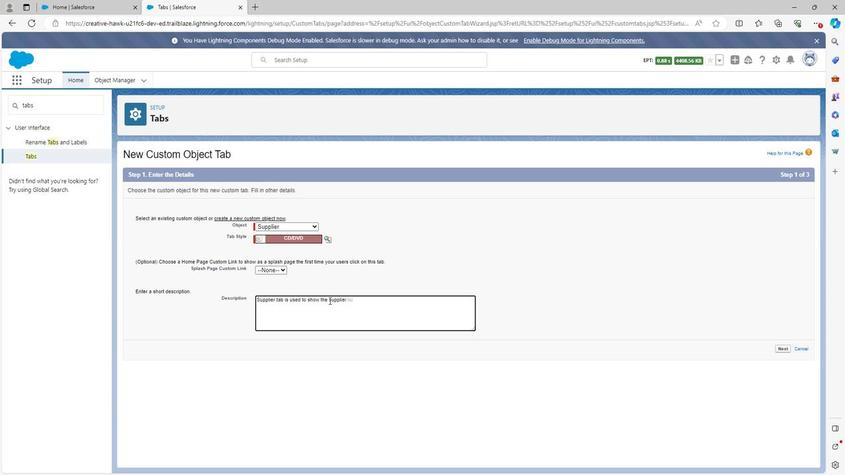 
Action: Mouse moved to (344, 315)
Screenshot: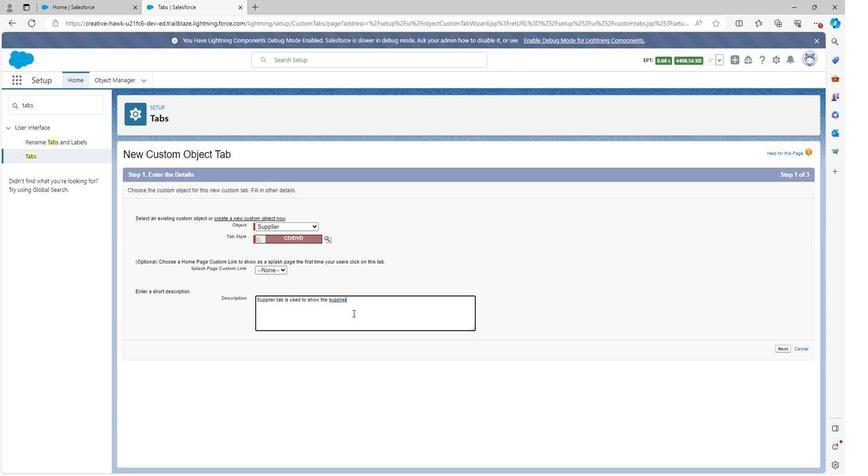 
Action: Key pressed <Key.space>
Screenshot: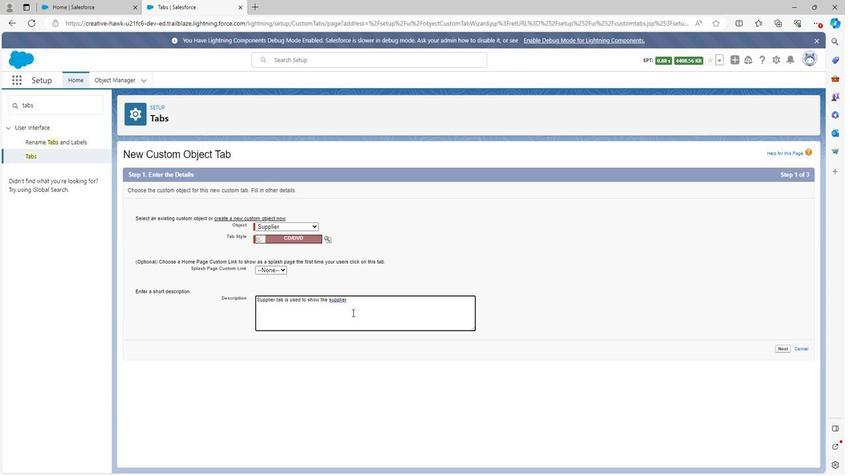 
Action: Mouse moved to (342, 313)
Screenshot: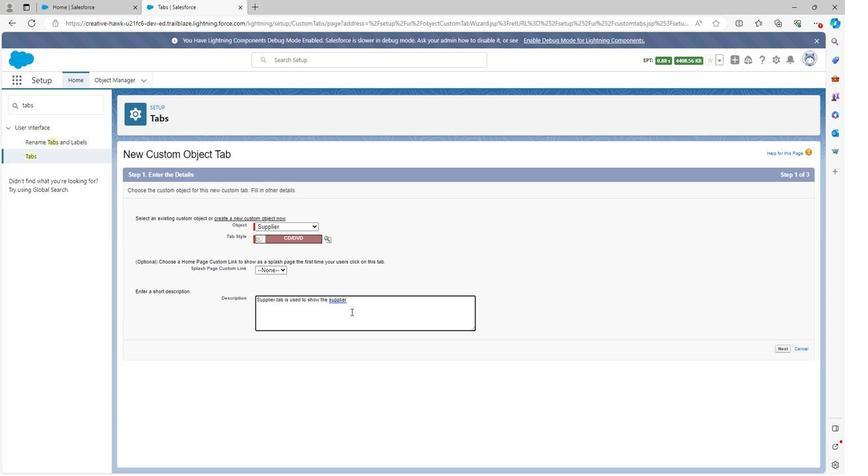 
Action: Key pressed ta
Screenshot: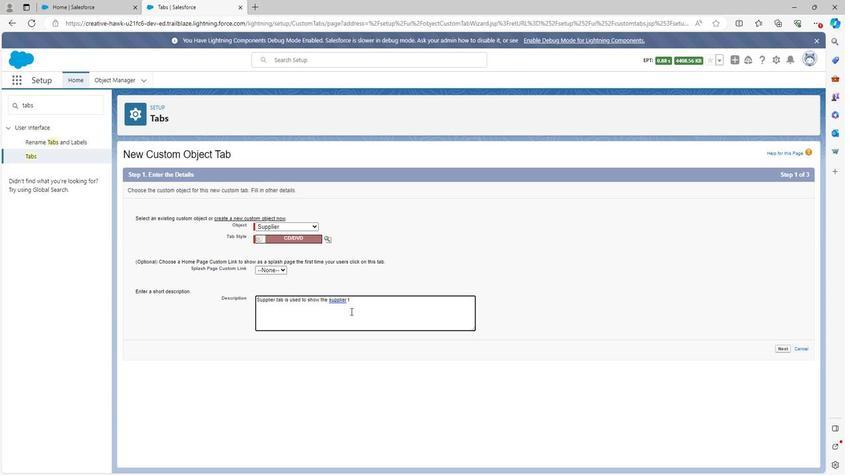 
Action: Mouse moved to (351, 317)
Screenshot: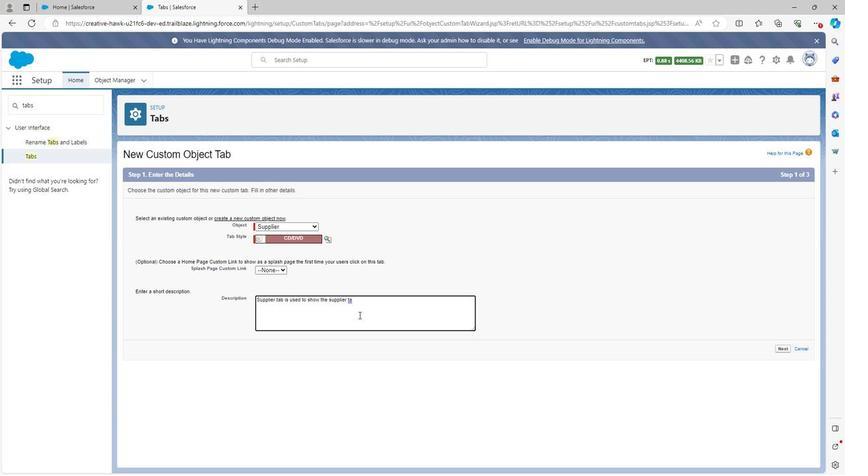 
Action: Key pressed <Key.space>
Screenshot: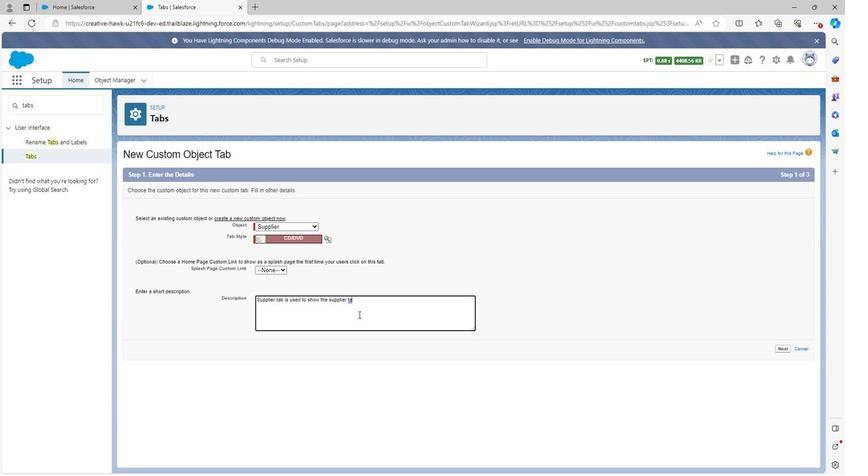 
Action: Mouse moved to (369, 315)
Screenshot: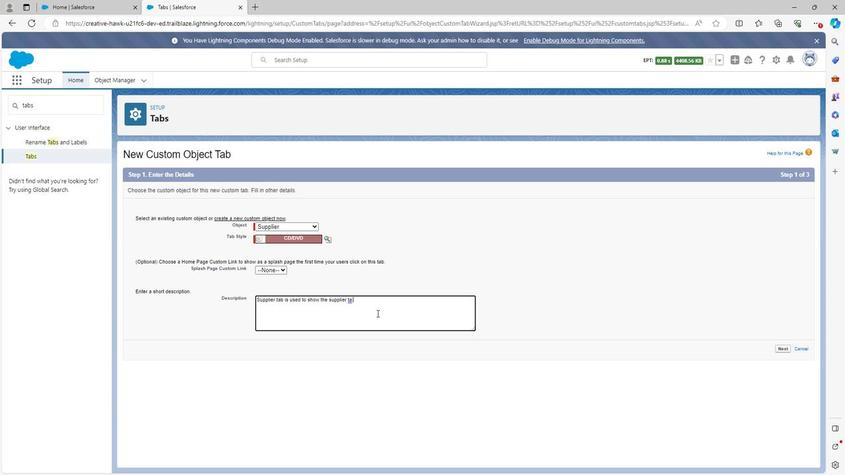 
Action: Key pressed <Key.backspace>
Screenshot: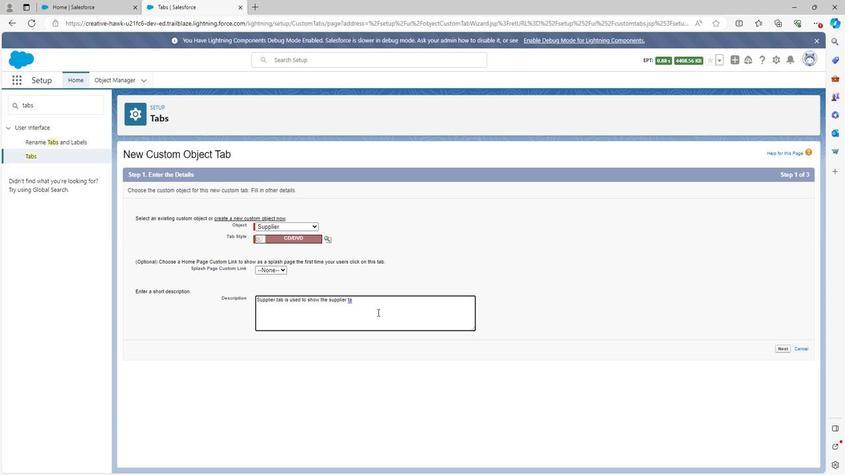 
Action: Mouse moved to (369, 315)
Screenshot: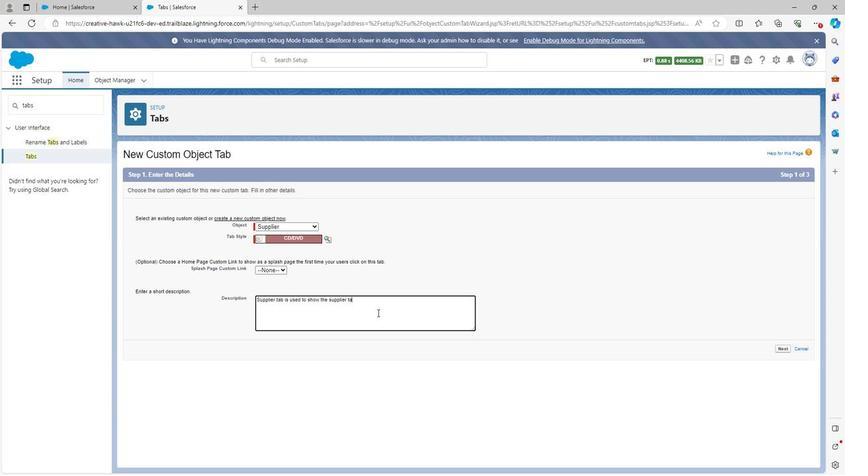 
Action: Key pressed b
Screenshot: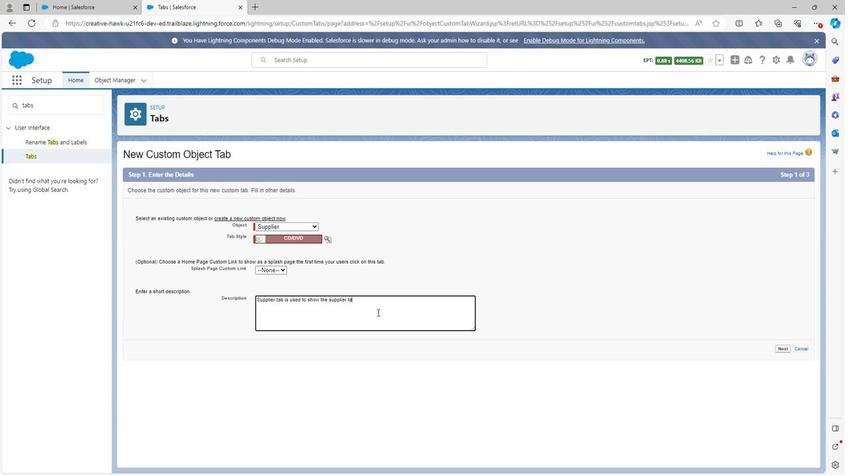 
Action: Mouse moved to (368, 315)
Screenshot: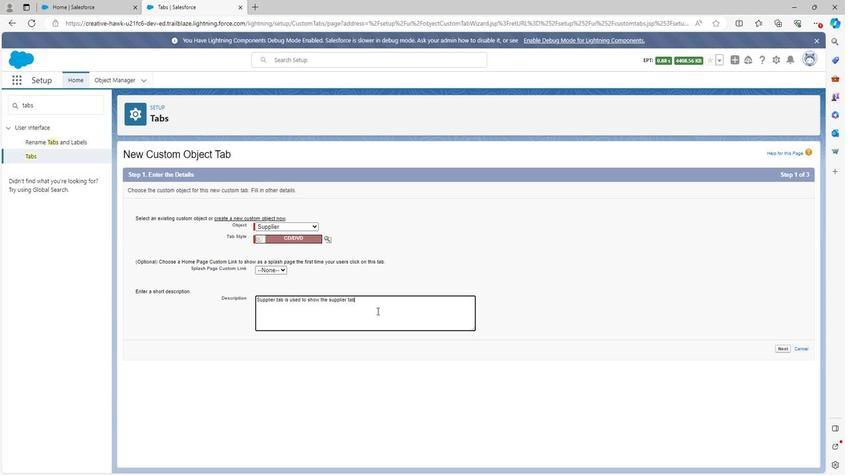 
Action: Key pressed <Key.space>
Screenshot: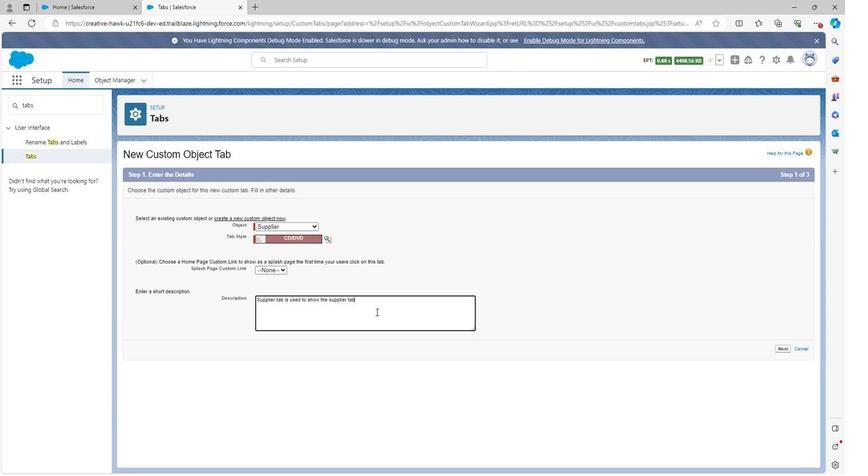 
Action: Mouse moved to (367, 316)
Screenshot: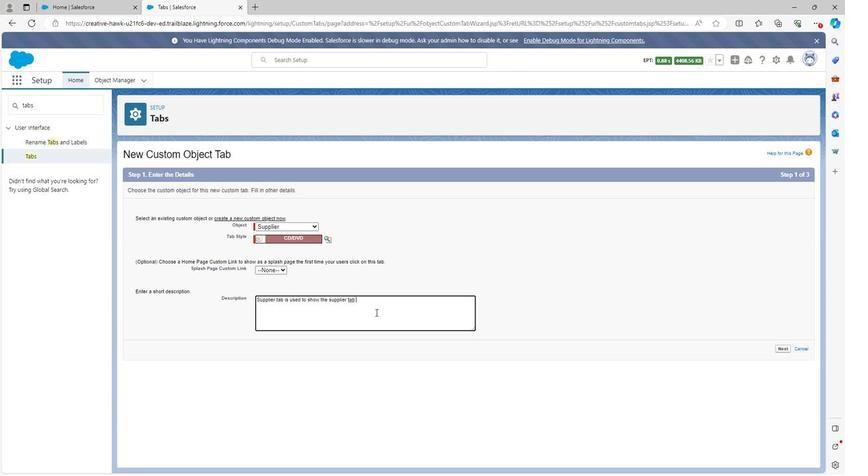 
Action: Key pressed o
Screenshot: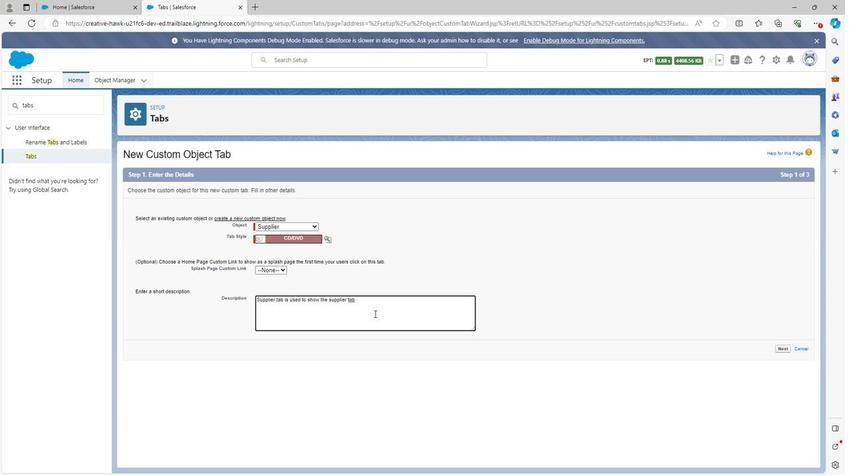 
Action: Mouse moved to (361, 321)
Screenshot: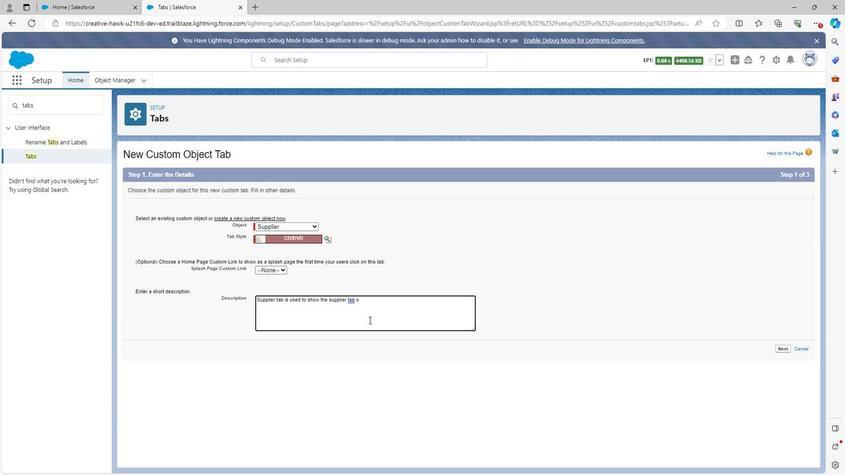 
Action: Key pressed n
Screenshot: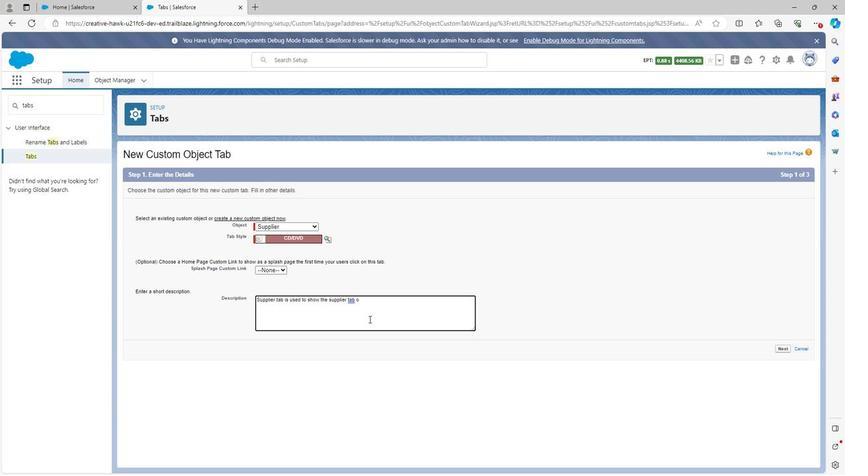 
Action: Mouse moved to (361, 319)
Screenshot: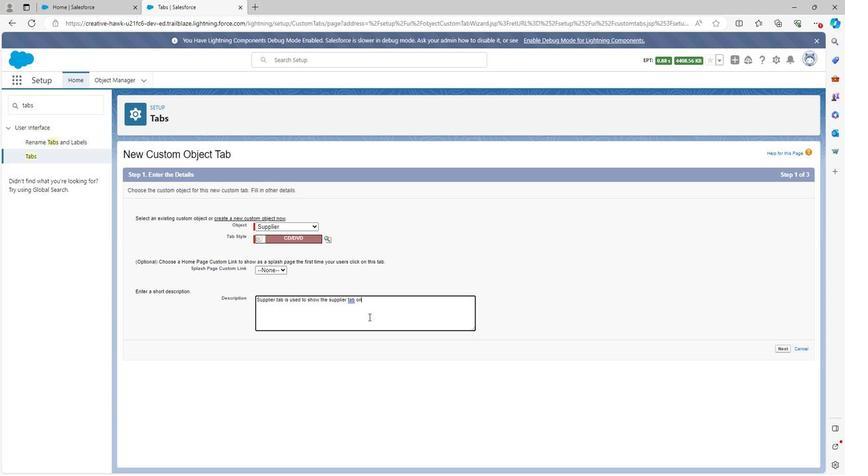 
Action: Key pressed <Key.space>
Screenshot: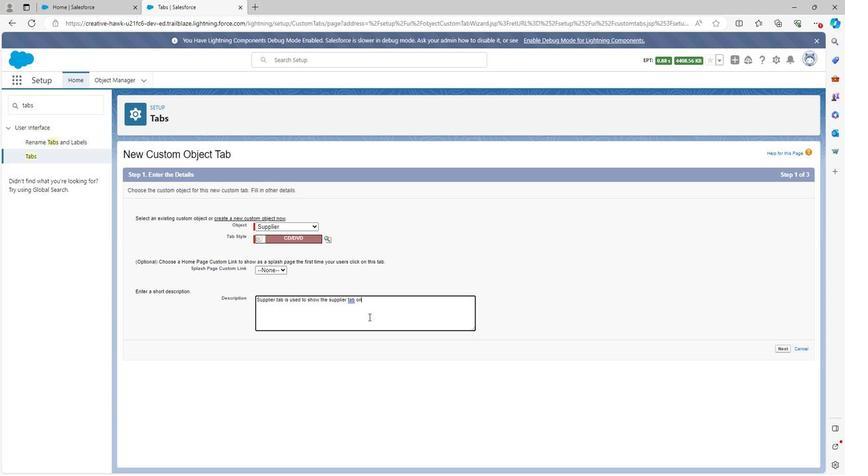 
Action: Mouse moved to (360, 320)
Screenshot: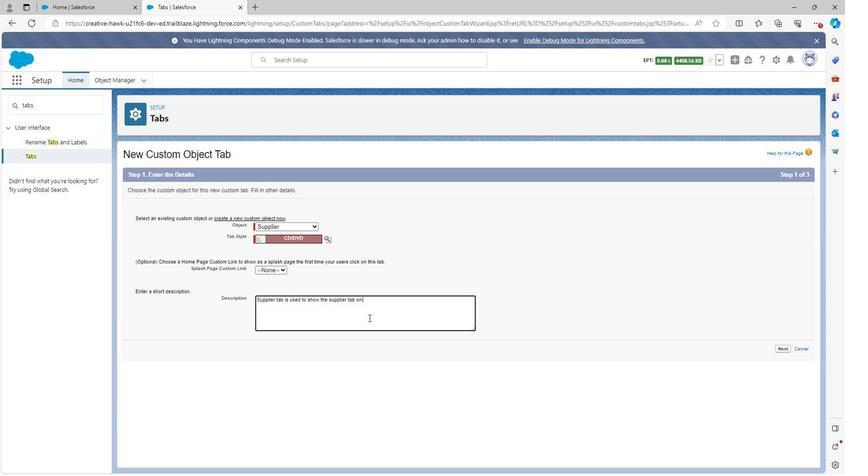 
Action: Key pressed ho
Screenshot: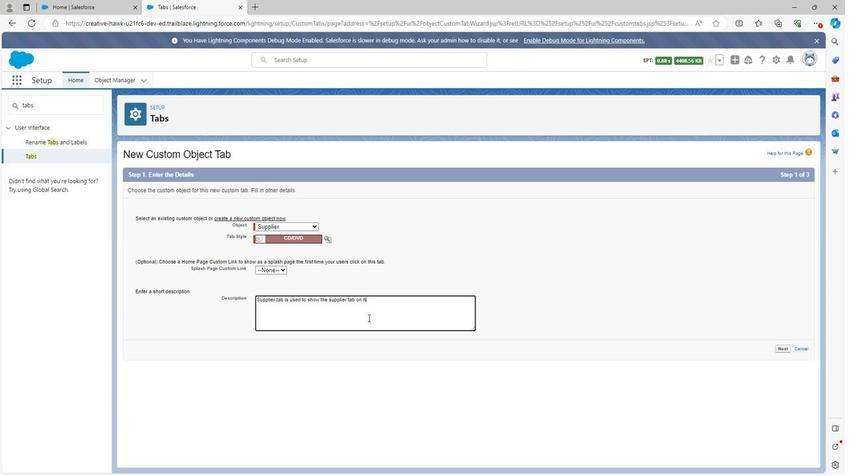 
Action: Mouse moved to (358, 325)
Screenshot: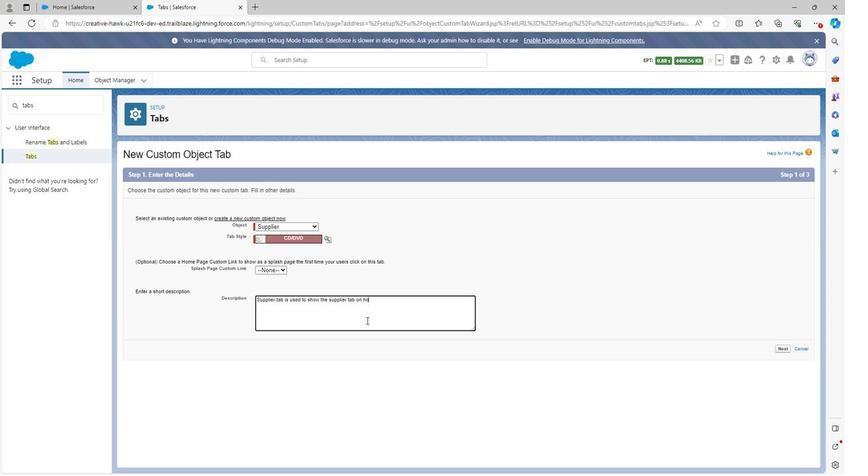 
Action: Key pressed me
Screenshot: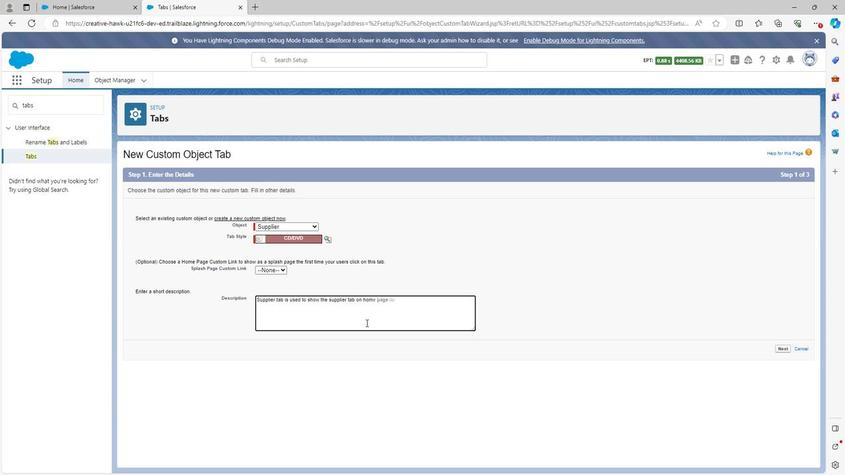 
Action: Mouse moved to (358, 325)
Screenshot: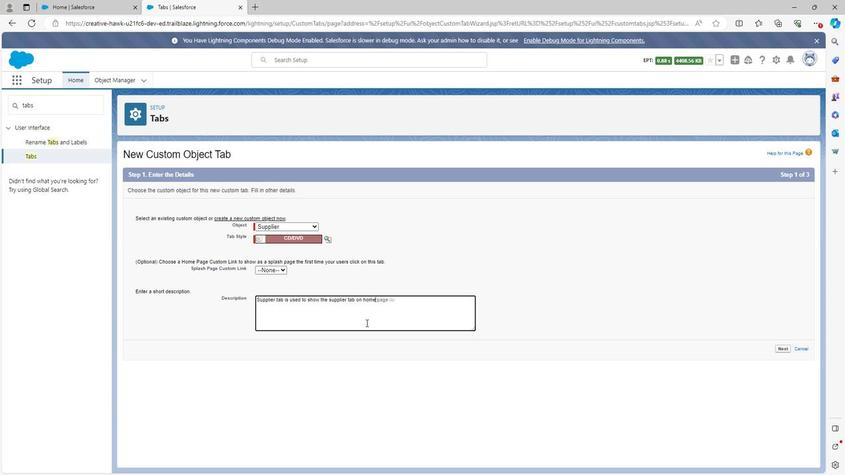 
Action: Key pressed p
Screenshot: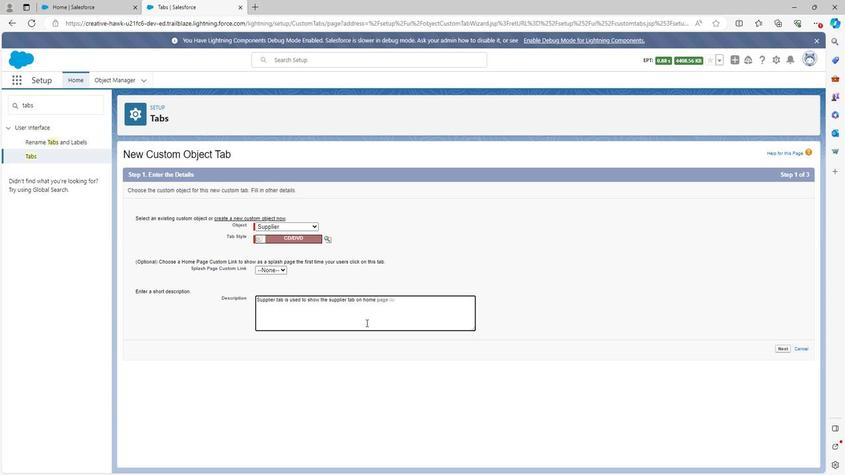 
Action: Mouse moved to (358, 325)
Screenshot: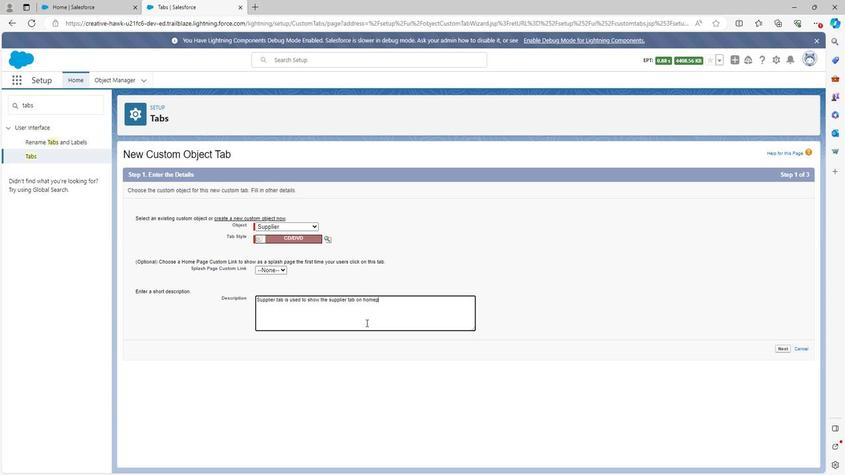 
Action: Key pressed a
Screenshot: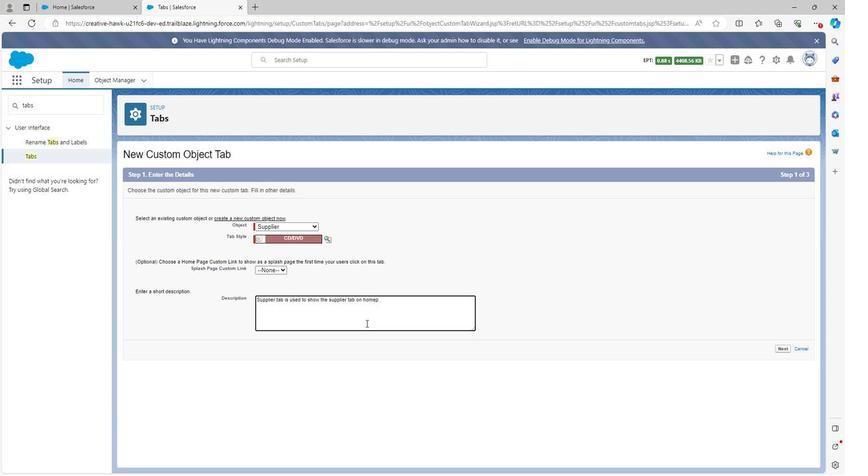 
Action: Mouse moved to (358, 324)
Screenshot: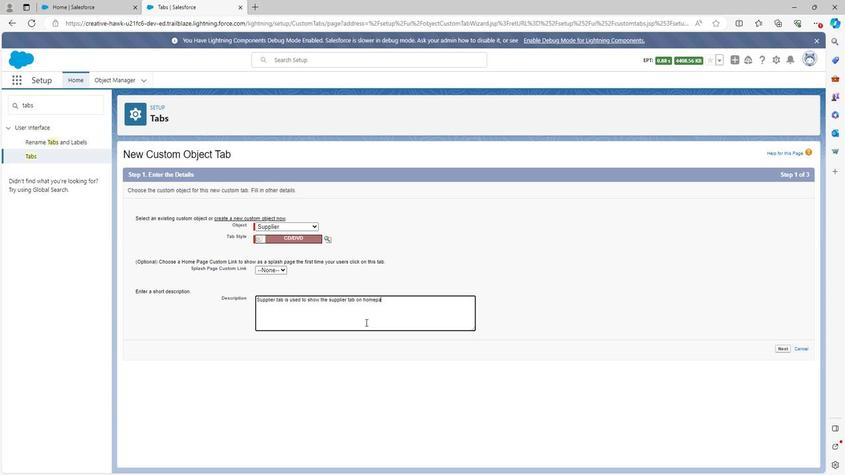
Action: Key pressed g
Screenshot: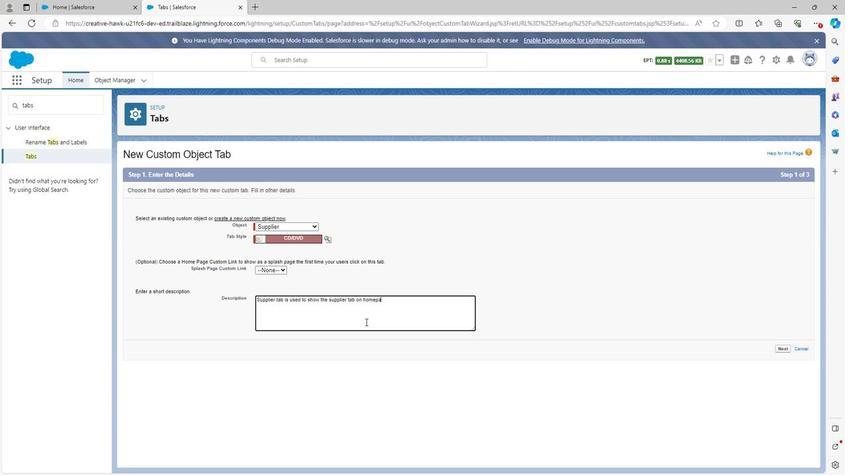 
Action: Mouse moved to (358, 324)
Screenshot: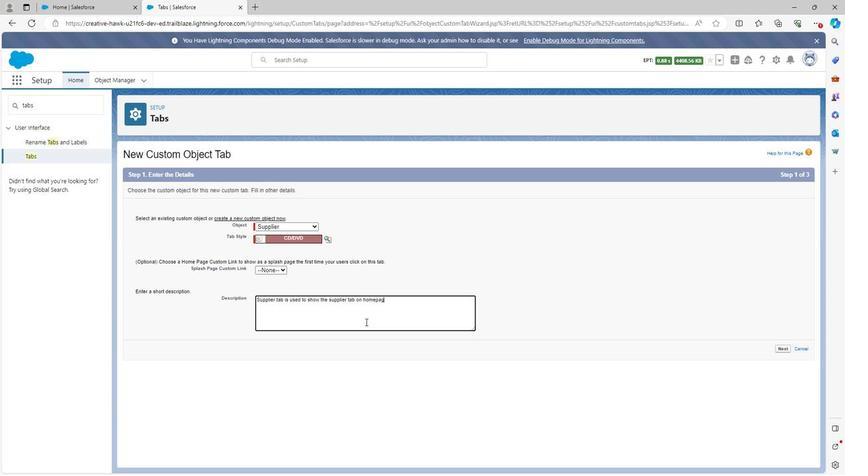 
Action: Key pressed e
Screenshot: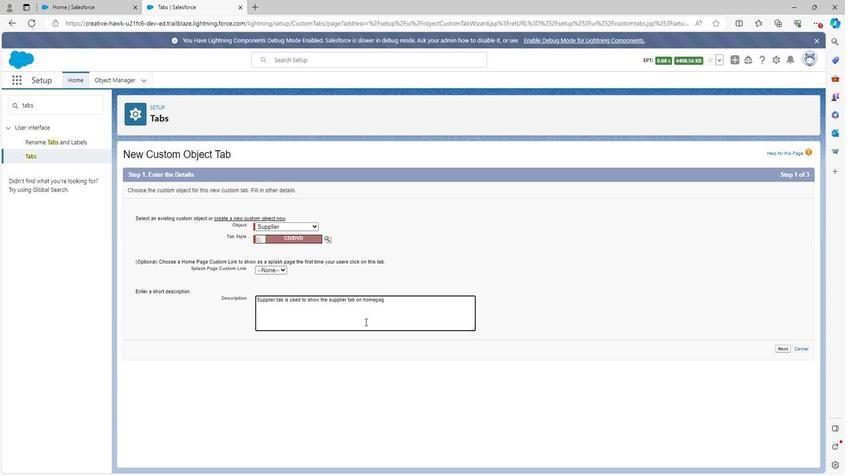 
Action: Mouse moved to (780, 348)
Screenshot: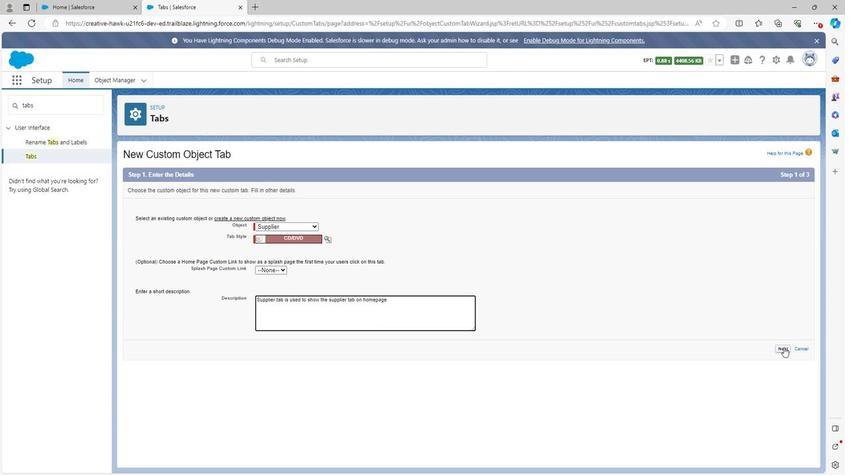 
Action: Mouse pressed left at (780, 348)
Screenshot: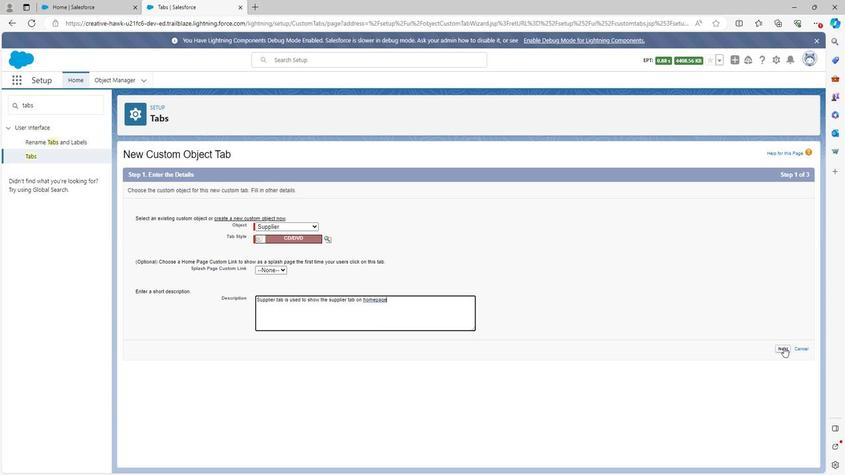 
Action: Mouse moved to (723, 382)
Screenshot: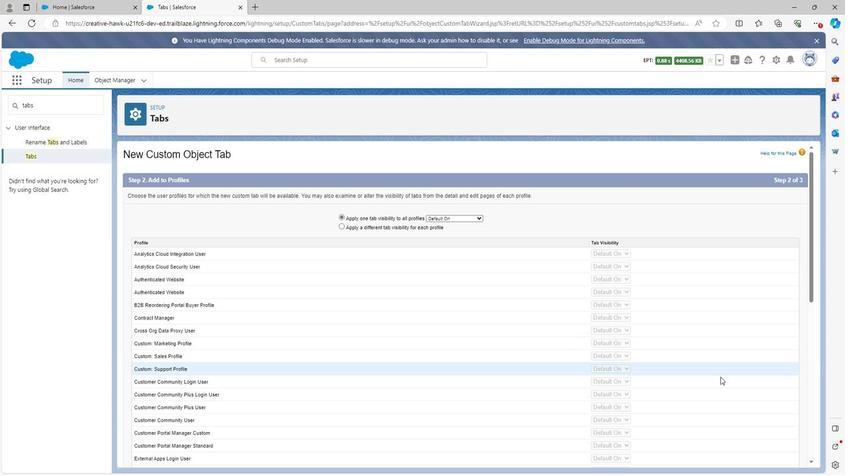 
Action: Mouse scrolled (723, 381) with delta (0, 0)
Screenshot: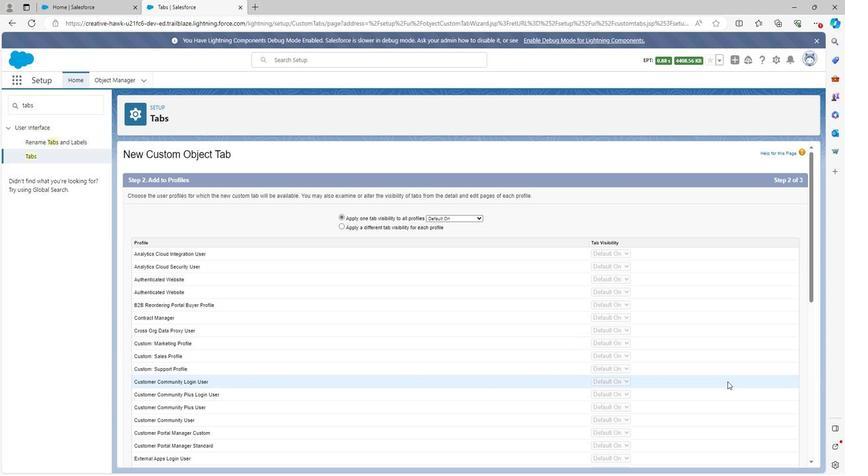 
Action: Mouse scrolled (723, 381) with delta (0, 0)
Screenshot: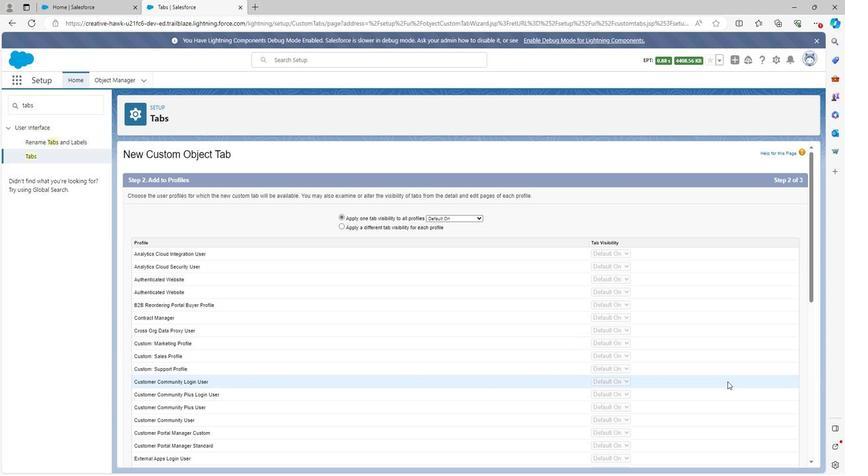 
Action: Mouse scrolled (723, 381) with delta (0, 0)
Screenshot: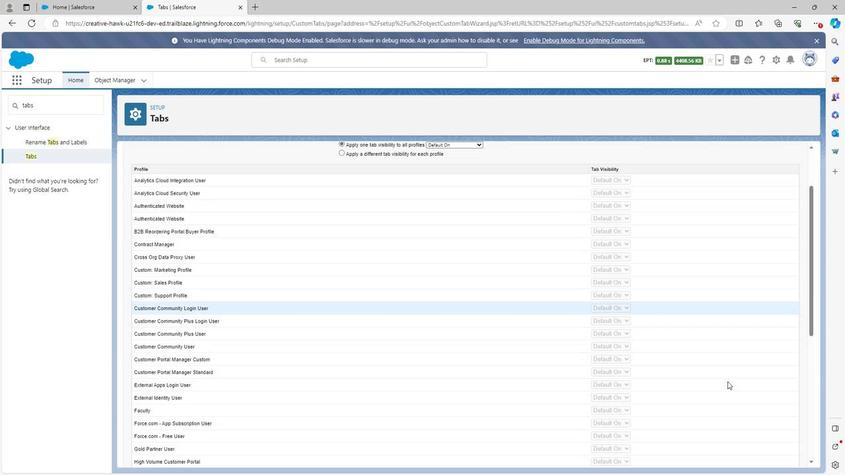 
Action: Mouse scrolled (723, 381) with delta (0, 0)
Screenshot: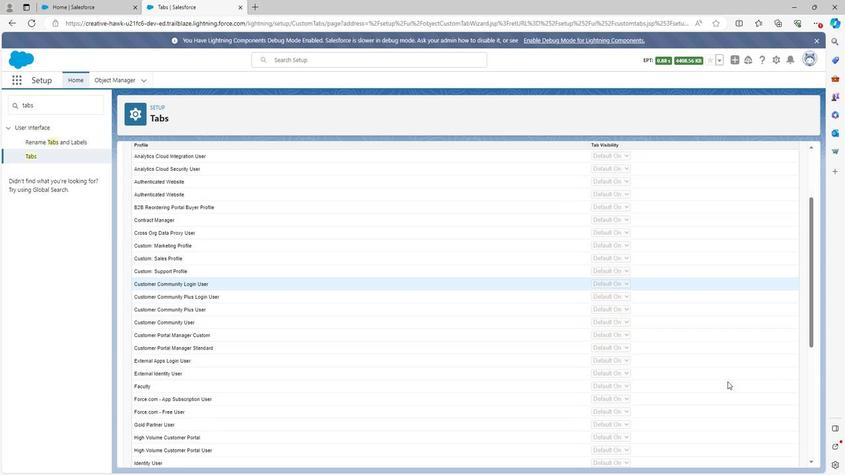 
Action: Mouse scrolled (723, 381) with delta (0, 0)
Screenshot: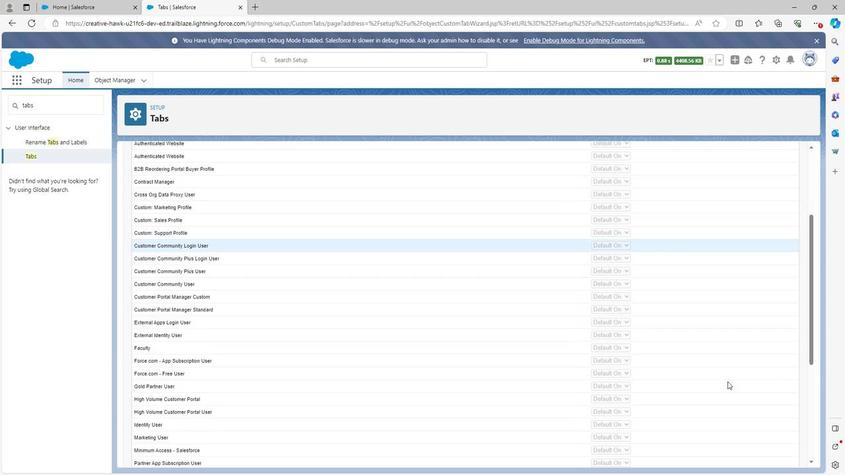
Action: Mouse scrolled (723, 381) with delta (0, 0)
Screenshot: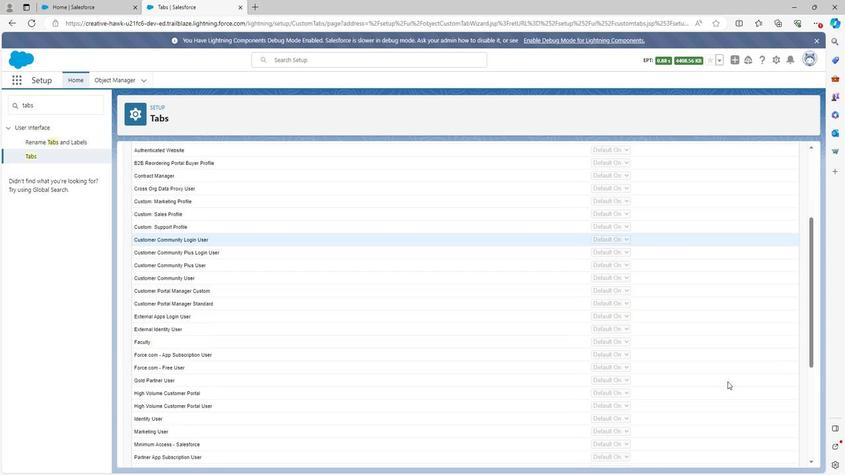
Action: Mouse scrolled (723, 381) with delta (0, 0)
Screenshot: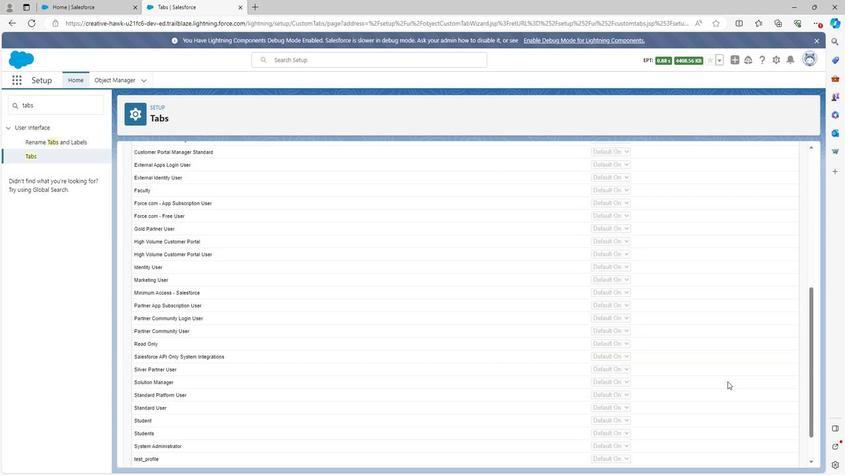 
Action: Mouse moved to (724, 382)
Screenshot: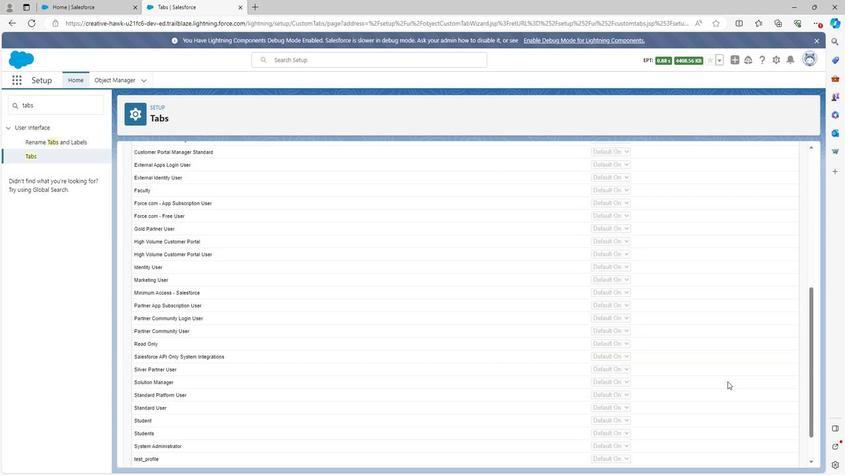 
Action: Mouse scrolled (724, 382) with delta (0, 0)
Screenshot: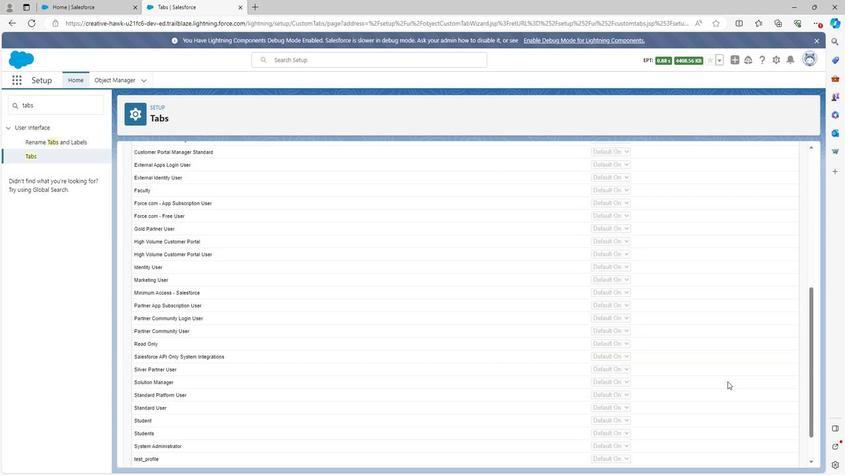 
Action: Mouse moved to (725, 382)
Screenshot: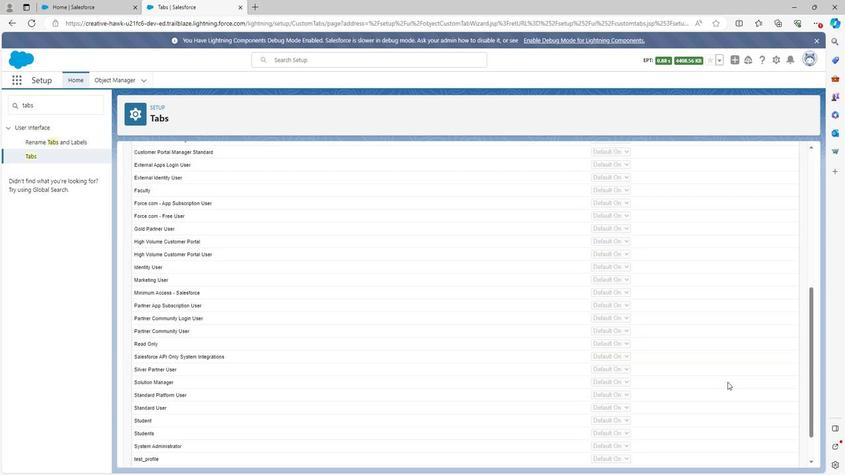 
Action: Mouse scrolled (725, 382) with delta (0, 0)
Screenshot: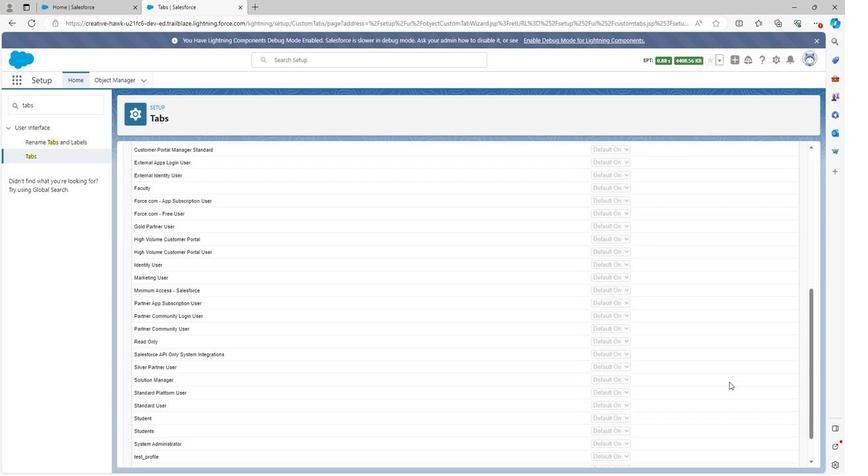 
Action: Mouse moved to (769, 453)
Screenshot: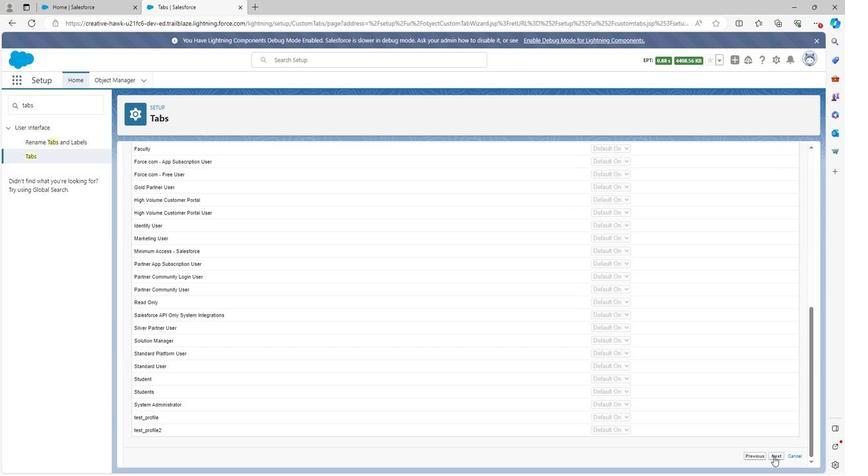 
Action: Mouse pressed left at (769, 453)
Screenshot: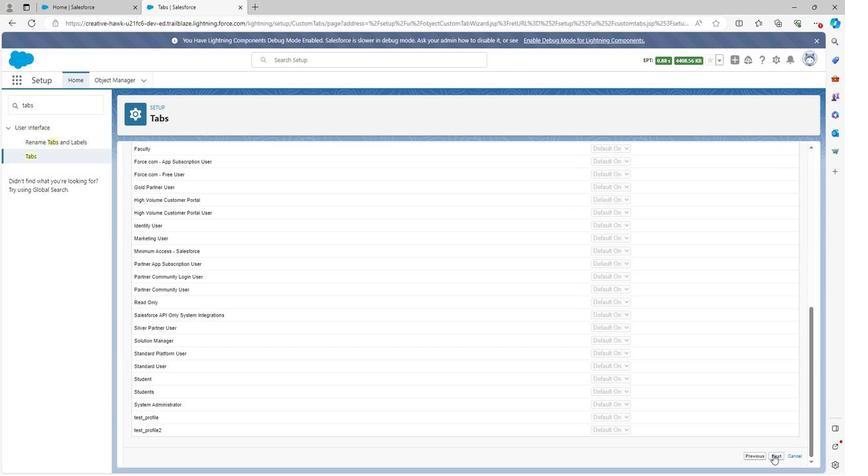 
Action: Mouse moved to (731, 431)
Screenshot: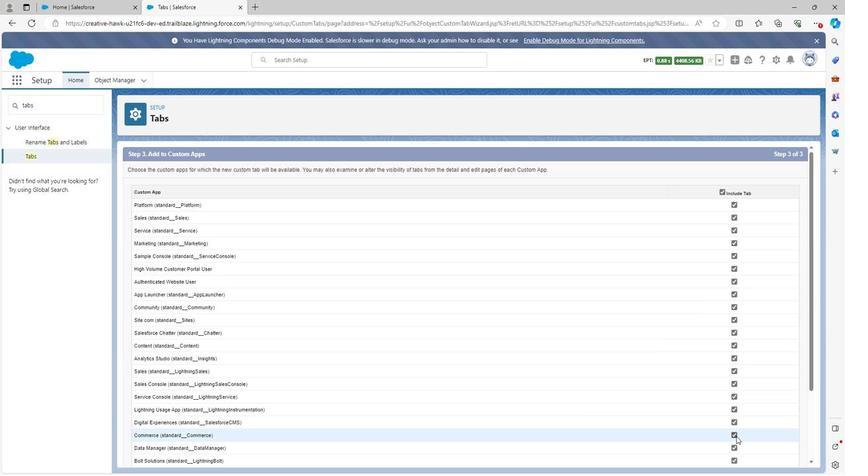 
Action: Mouse scrolled (731, 430) with delta (0, 0)
Screenshot: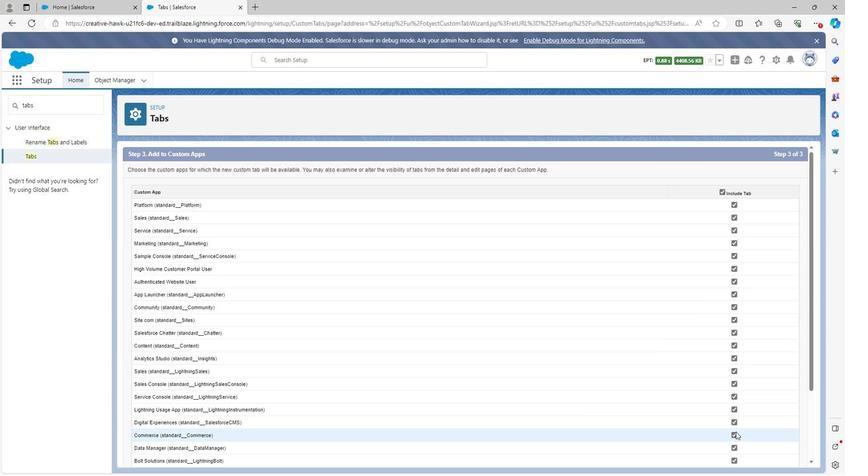 
Action: Mouse scrolled (731, 430) with delta (0, 0)
Screenshot: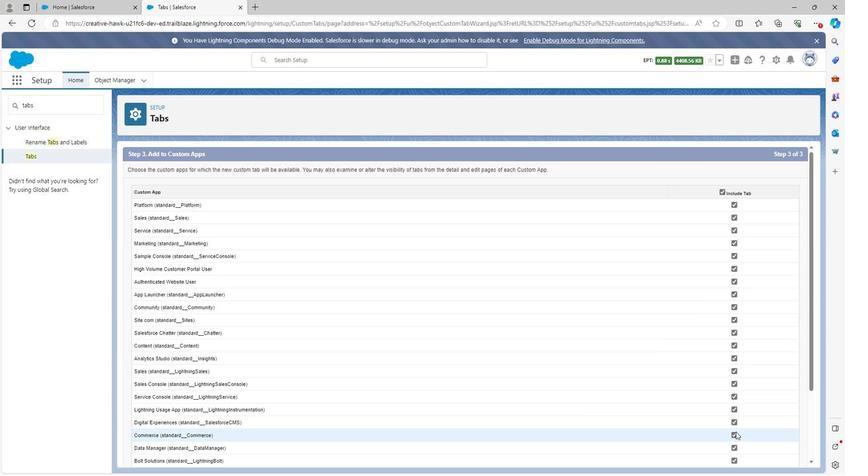 
Action: Mouse scrolled (731, 430) with delta (0, 0)
Screenshot: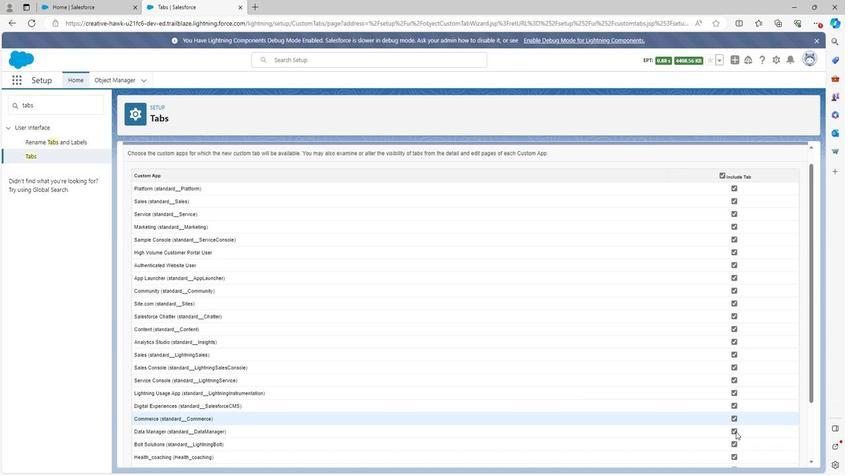 
Action: Mouse scrolled (731, 430) with delta (0, 0)
Screenshot: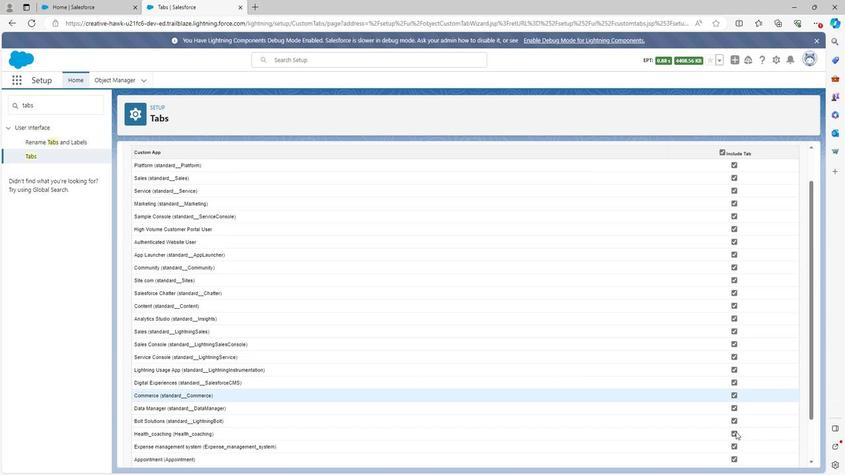 
Action: Mouse scrolled (731, 430) with delta (0, 0)
Screenshot: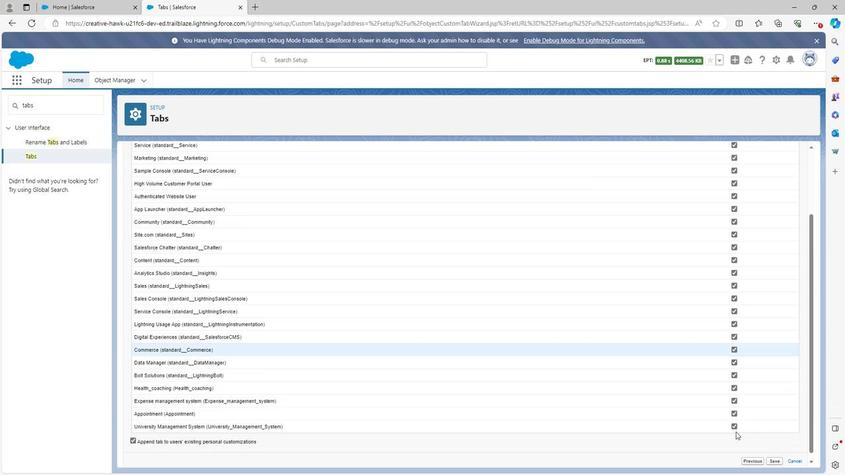 
Action: Mouse moved to (768, 453)
Screenshot: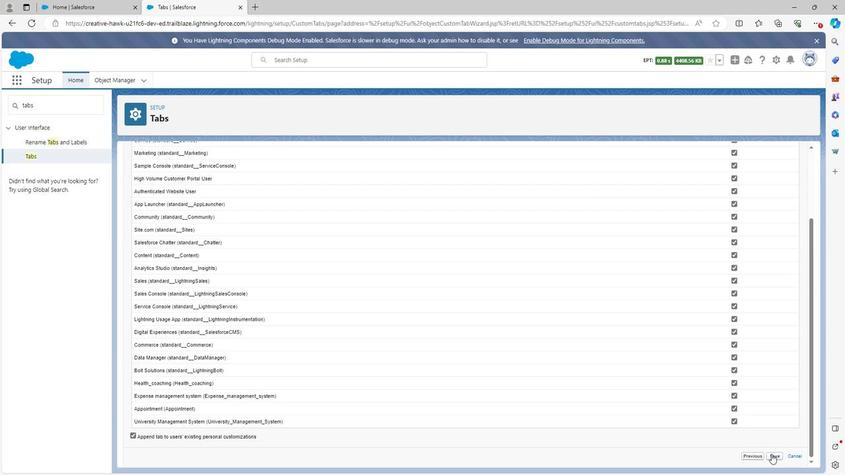 
Action: Mouse pressed left at (768, 453)
Screenshot: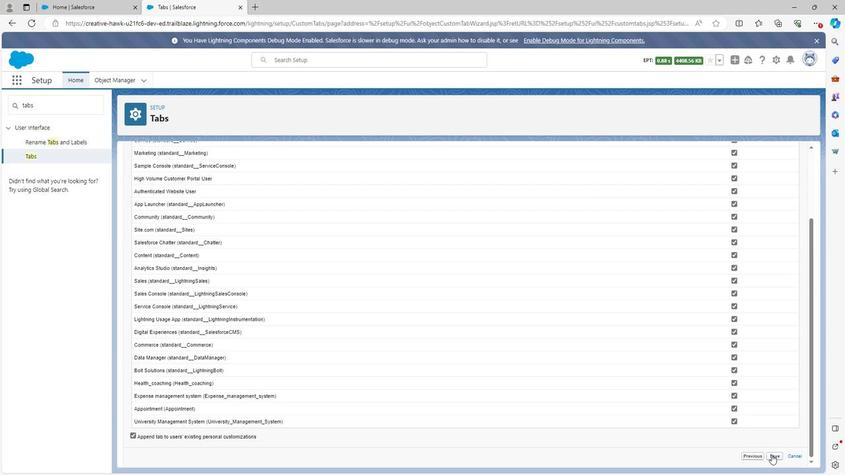 
Action: Mouse moved to (330, 217)
Screenshot: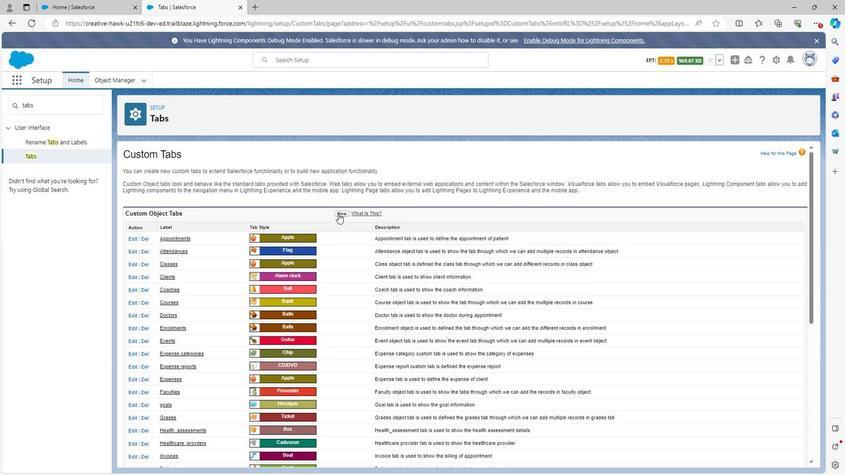 
Action: Mouse pressed left at (330, 217)
Screenshot: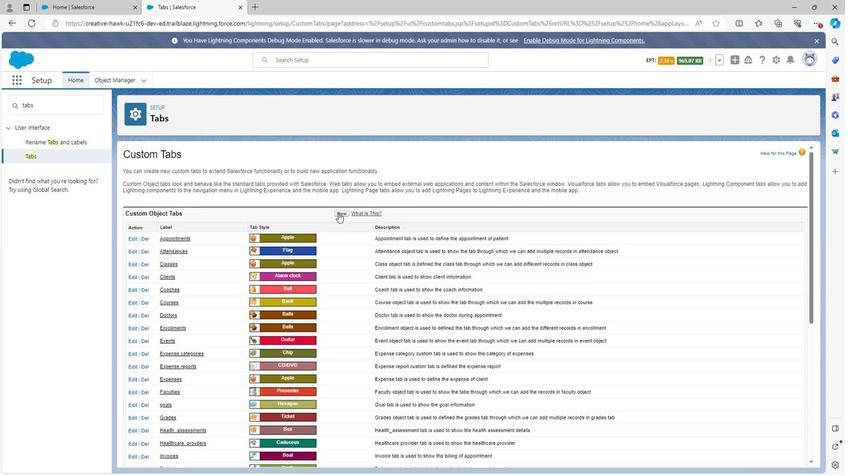 
Action: Mouse moved to (285, 229)
Screenshot: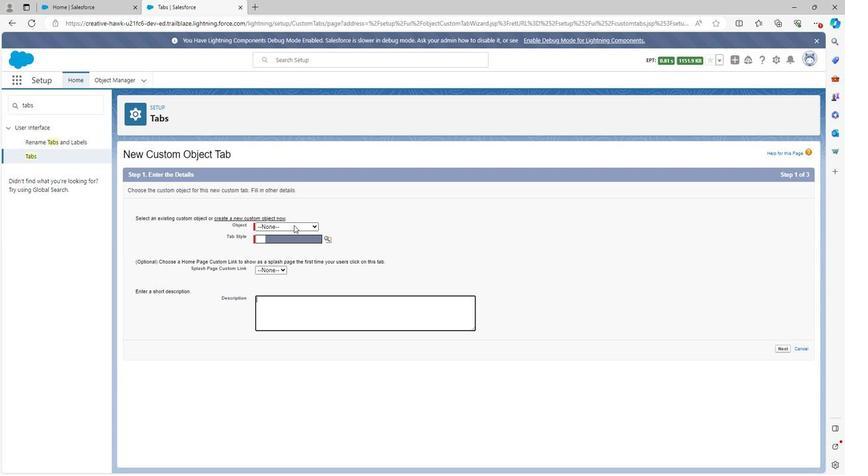 
Action: Mouse pressed left at (285, 229)
Screenshot: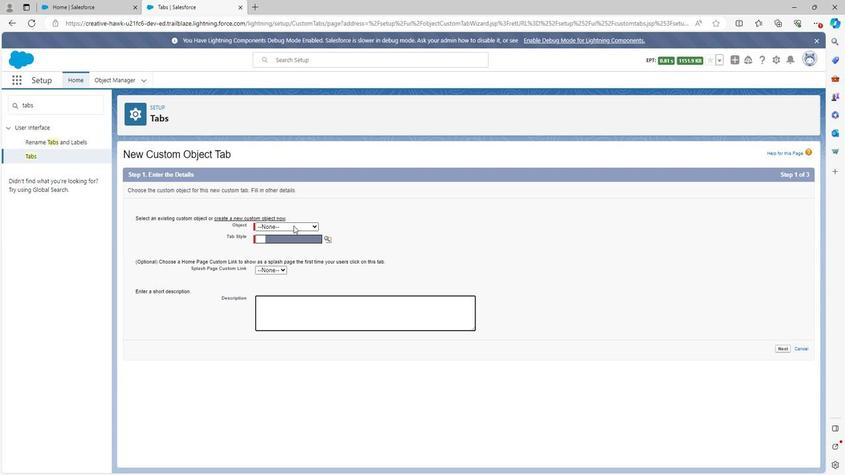 
Action: Mouse moved to (276, 323)
Screenshot: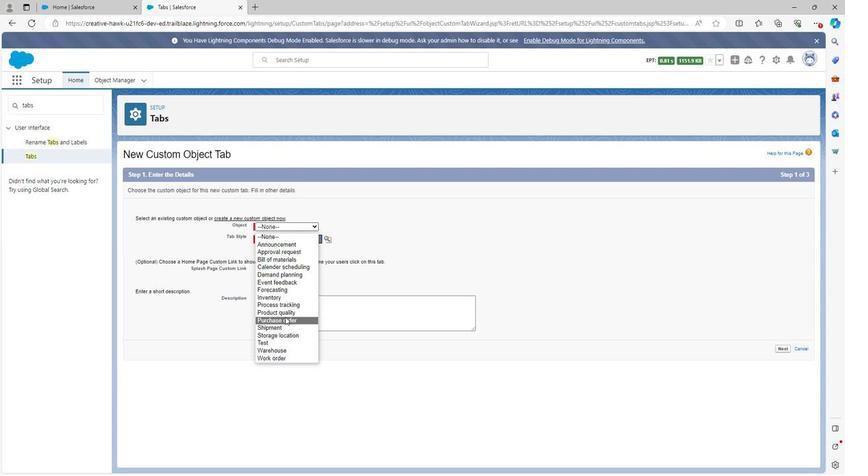 
Action: Mouse pressed left at (276, 323)
Screenshot: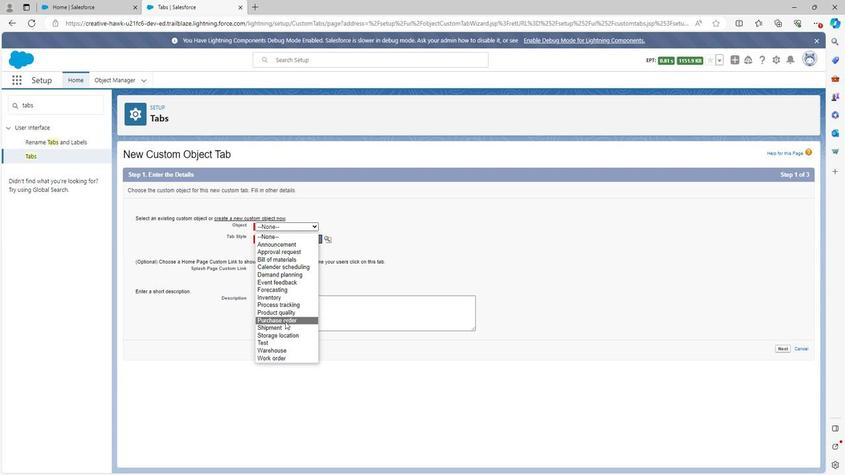 
Action: Mouse moved to (320, 241)
Screenshot: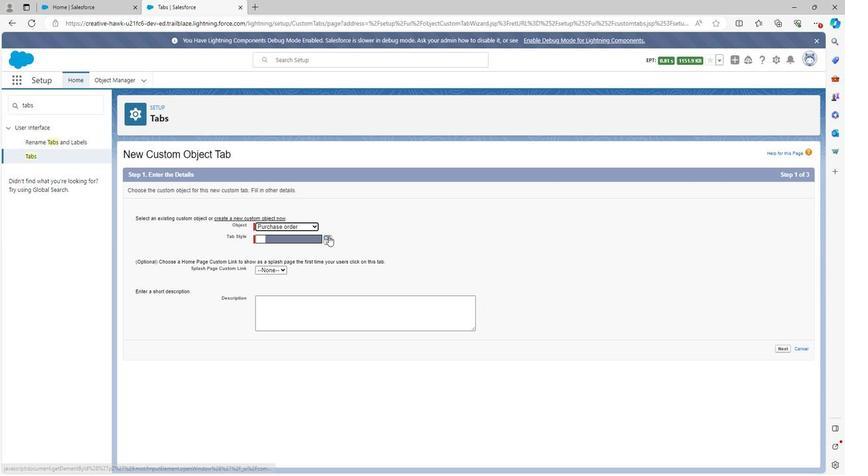 
Action: Mouse pressed left at (320, 241)
Screenshot: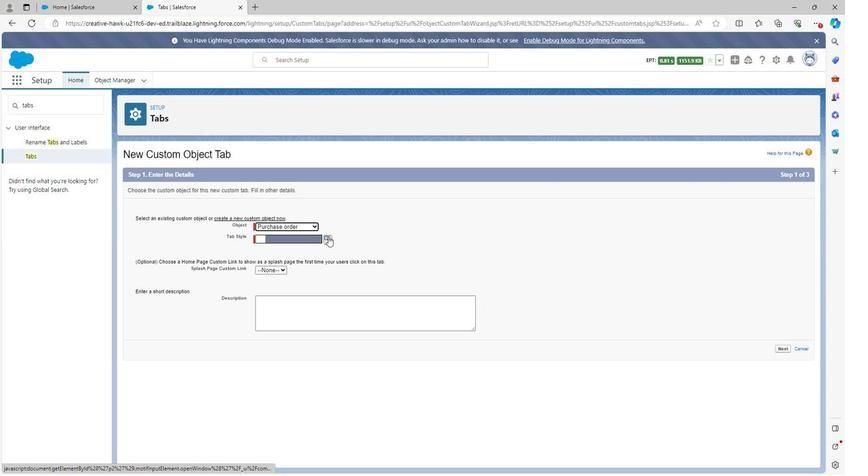 
Action: Mouse moved to (296, 358)
Screenshot: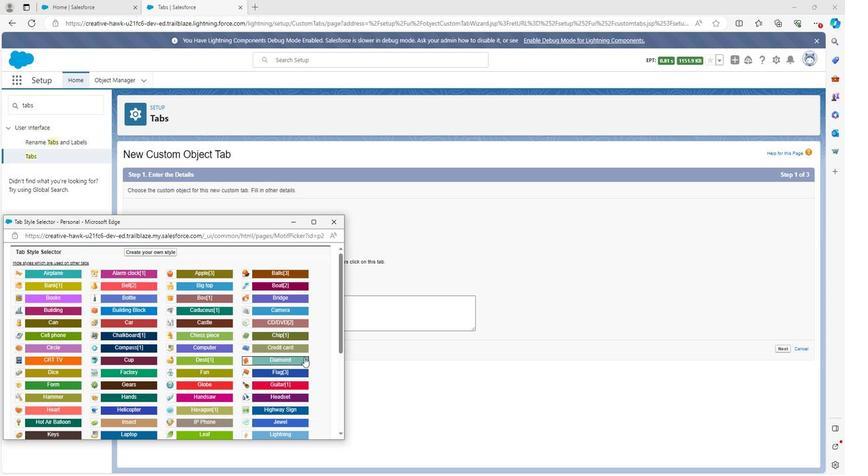 
Action: Mouse pressed left at (296, 358)
Screenshot: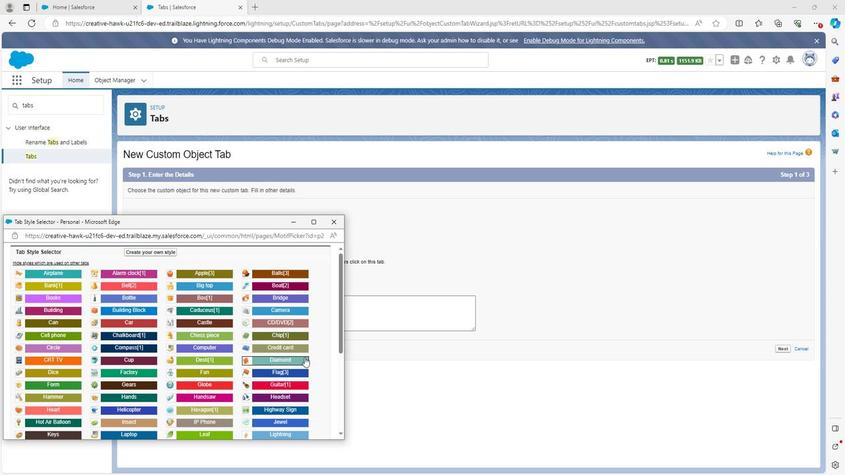 
Action: Mouse moved to (264, 274)
Screenshot: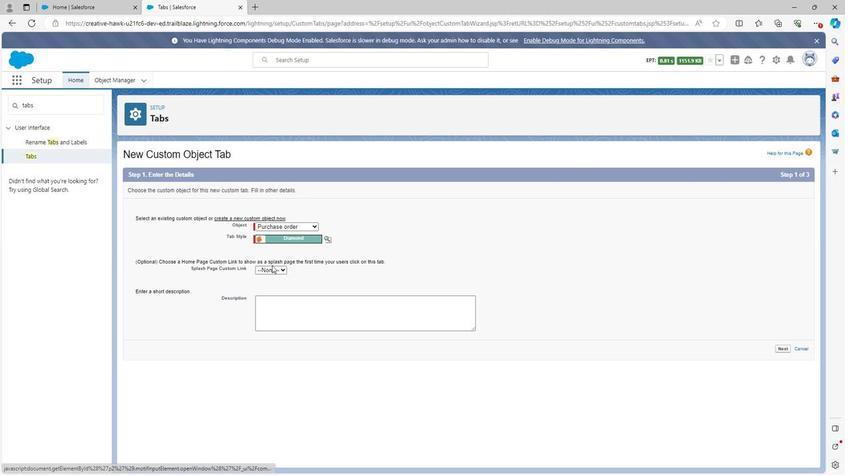 
Action: Mouse pressed left at (264, 274)
Screenshot: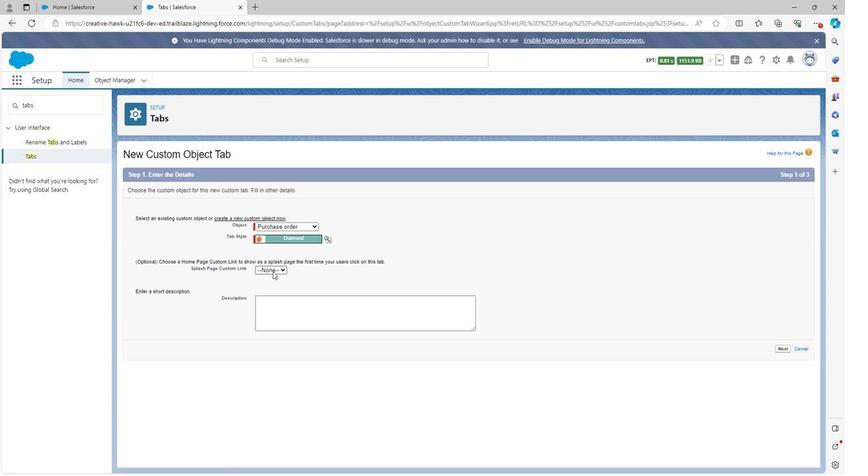
Action: Mouse moved to (260, 307)
Screenshot: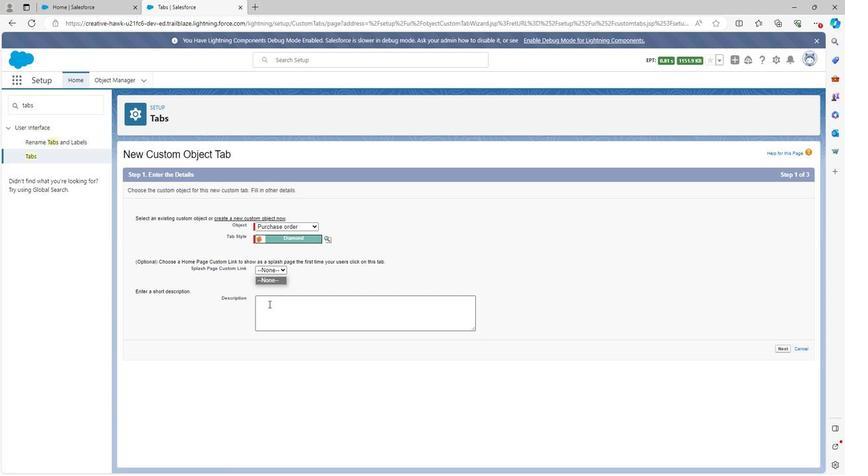 
Action: Mouse pressed left at (260, 307)
Screenshot: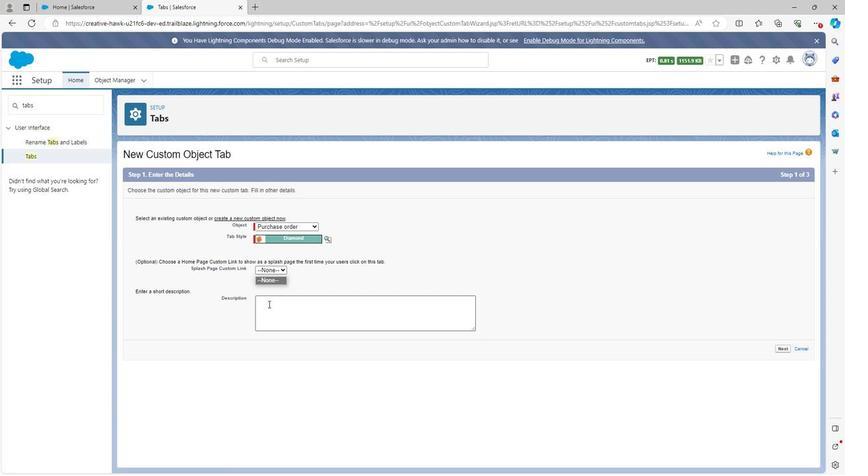
Action: Mouse moved to (260, 307)
Screenshot: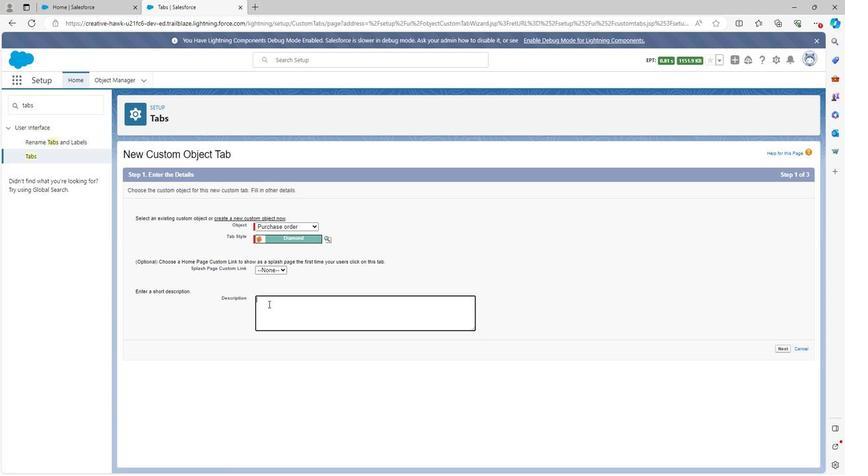 
Action: Key pressed <Key.shift><Key.shift><Key.shift><Key.shift><Key.shift><Key.shift><Key.shift><Key.shift><Key.shift><Key.shift><Key.shift><Key.shift><Key.shift><Key.shift><Key.shift><Key.shift><Key.shift><Key.shift>Purchase<Key.space>order<Key.space>tab<Key.space>is<Key.space>used<Key.space>to<Key.space>show<Key.space>the<Key.space>prchaase<Key.space>tab<Key.space>on<Key.space>ho,<Key.backspace>,<Key.backspace>mepage<Key.left><Key.left><Key.left><Key.left><Key.left><Key.left><Key.left><Key.left><Key.left><Key.left><Key.left><Key.left><Key.left><Key.left><Key.left><Key.left><Key.left><Key.left><Key.left><Key.left><Key.left><Key.left><Key.left><Key.backspace><Key.left><Key.left><Key.left><Key.left><Key.right>u
Screenshot: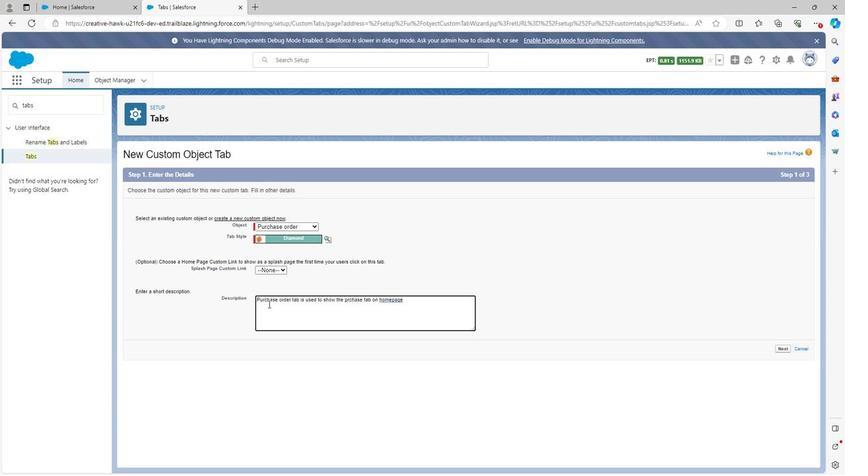 
Action: Mouse moved to (774, 351)
Screenshot: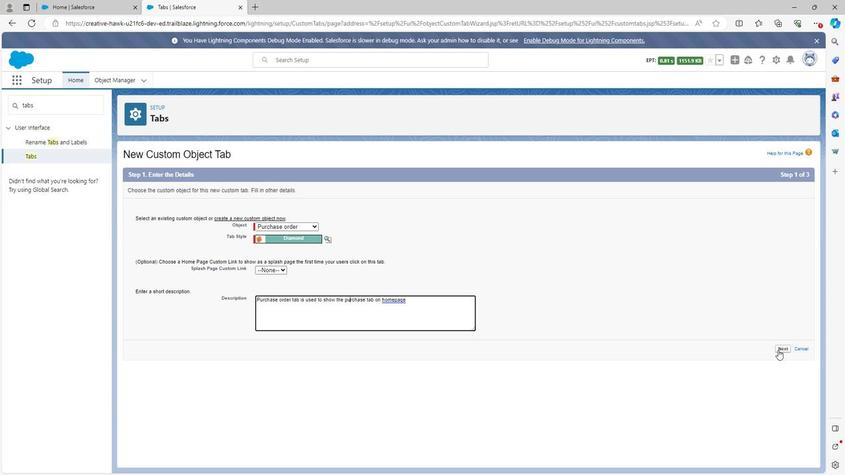 
Action: Mouse pressed left at (774, 351)
Screenshot: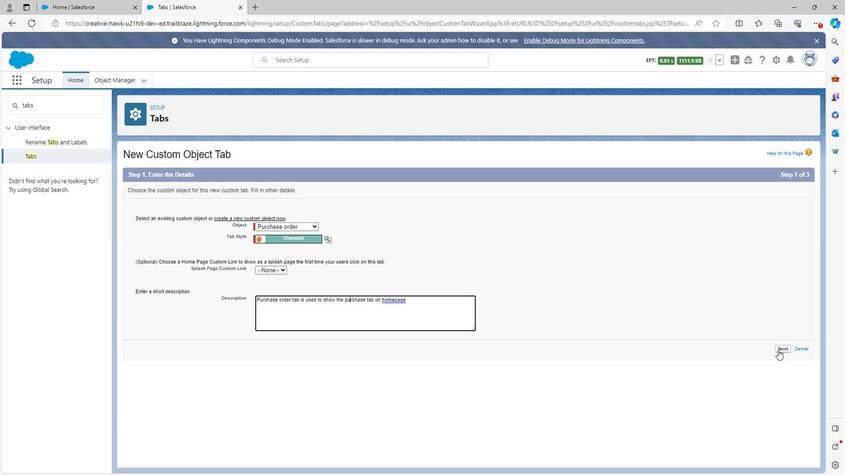 
Action: Mouse moved to (774, 350)
Screenshot: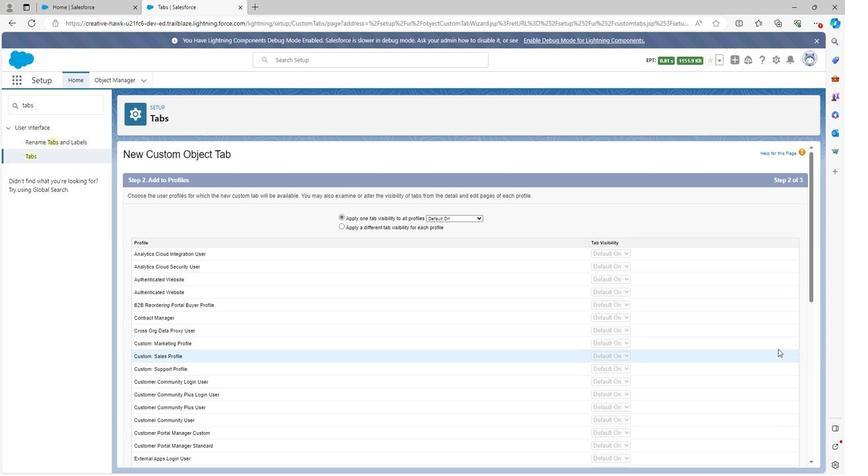 
Action: Mouse scrolled (774, 349) with delta (0, 0)
Screenshot: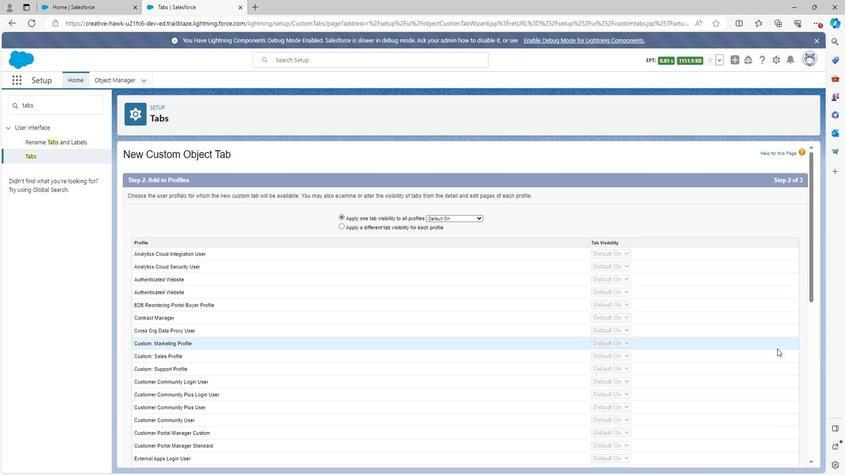 
Action: Mouse scrolled (774, 349) with delta (0, 0)
Screenshot: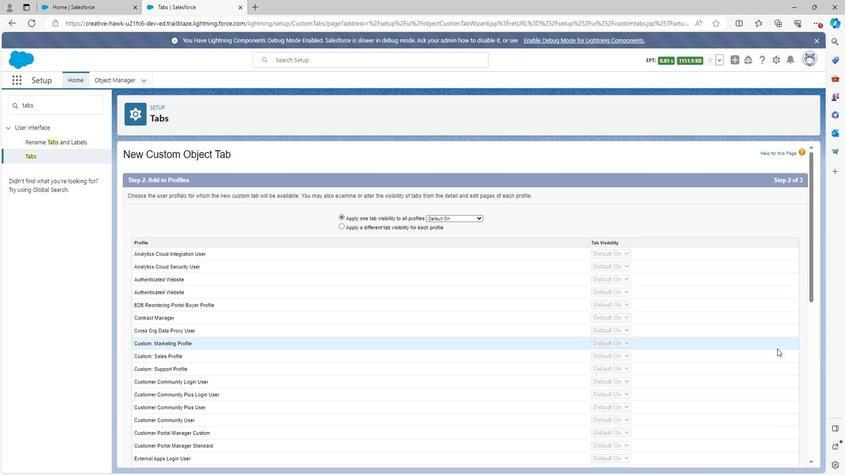 
Action: Mouse scrolled (774, 349) with delta (0, 0)
Screenshot: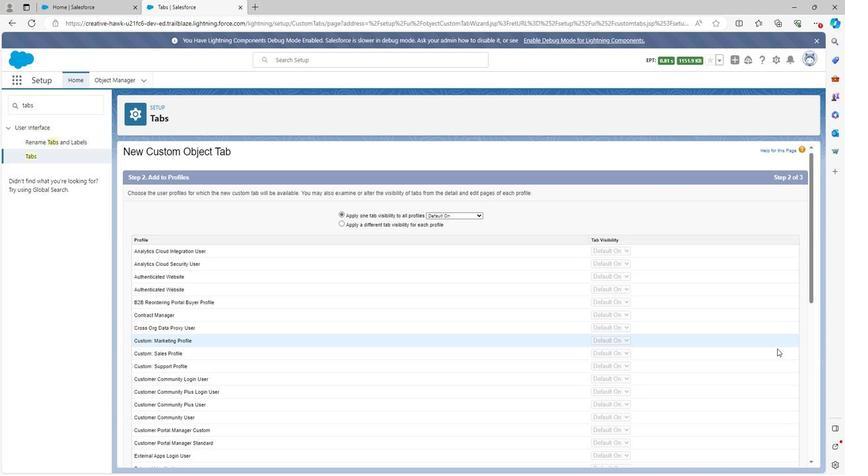 
Action: Mouse scrolled (774, 349) with delta (0, 0)
Screenshot: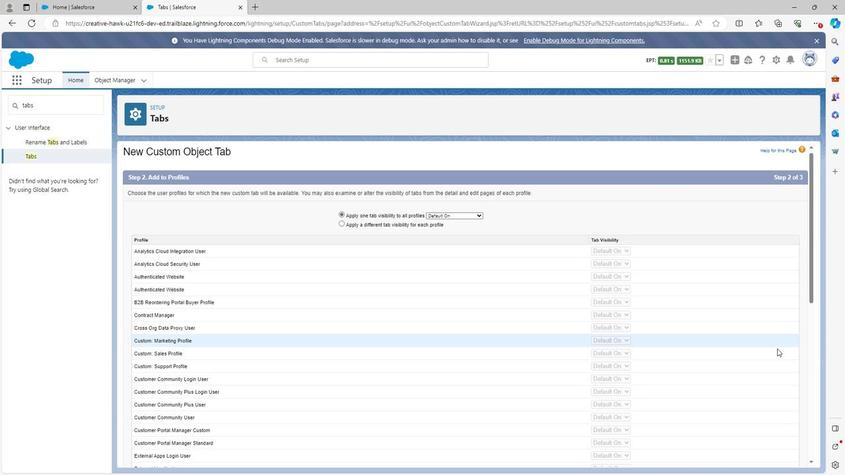 
Action: Mouse scrolled (774, 349) with delta (0, 0)
Screenshot: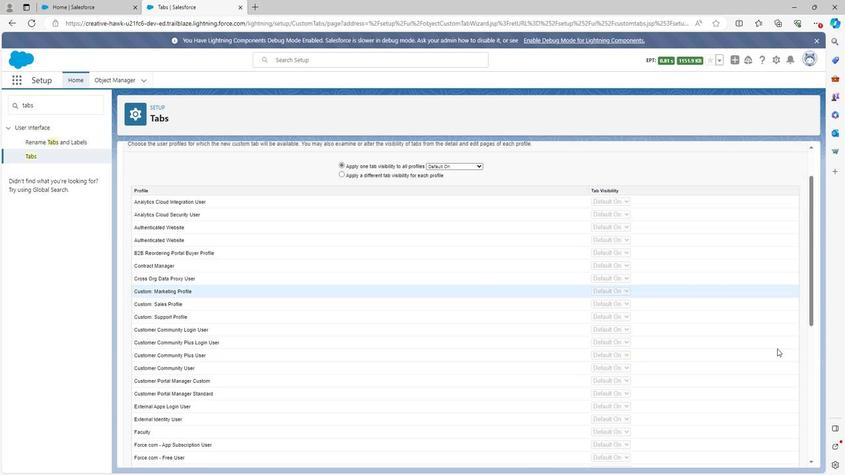 
Action: Mouse scrolled (774, 349) with delta (0, 0)
Screenshot: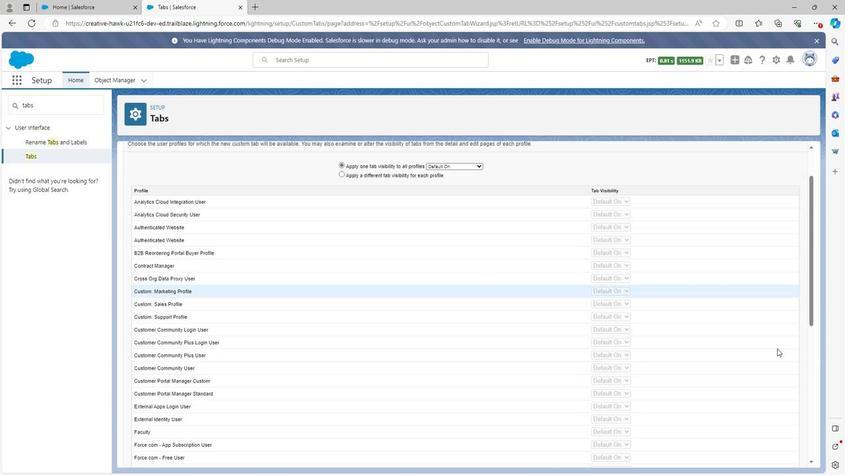 
Action: Mouse scrolled (774, 349) with delta (0, 0)
Screenshot: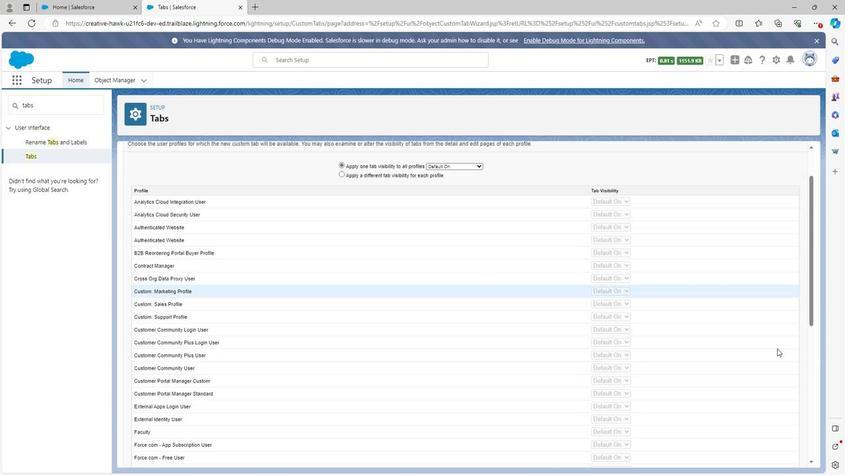 
Action: Mouse moved to (775, 453)
Screenshot: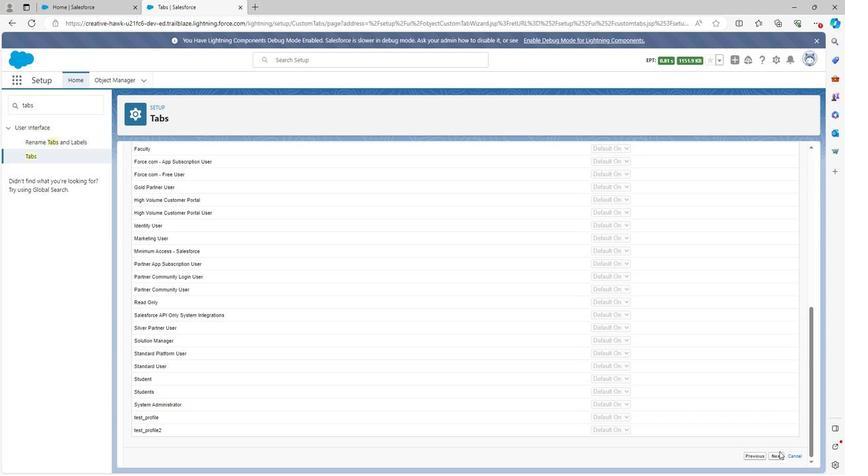 
Action: Mouse pressed left at (775, 453)
Screenshot: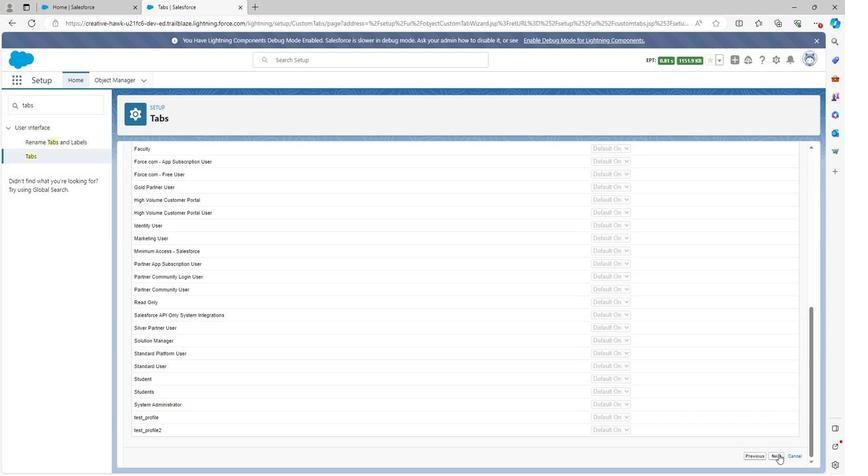 
Action: Mouse moved to (731, 327)
Screenshot: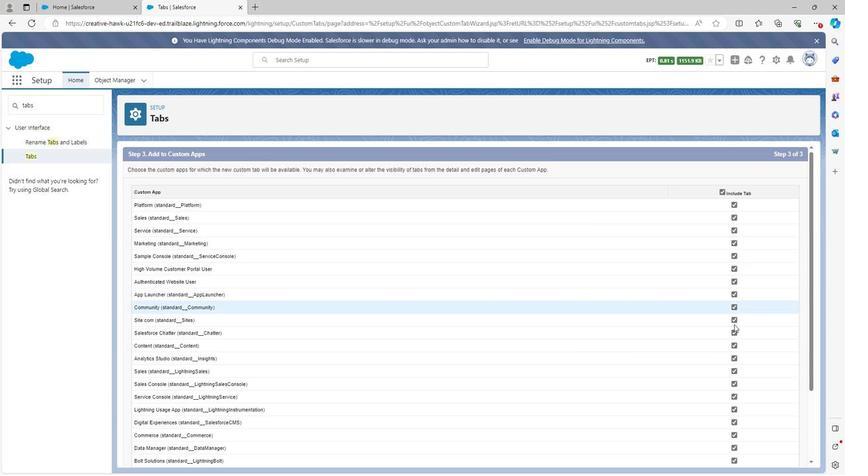 
Action: Mouse scrolled (731, 326) with delta (0, 0)
Screenshot: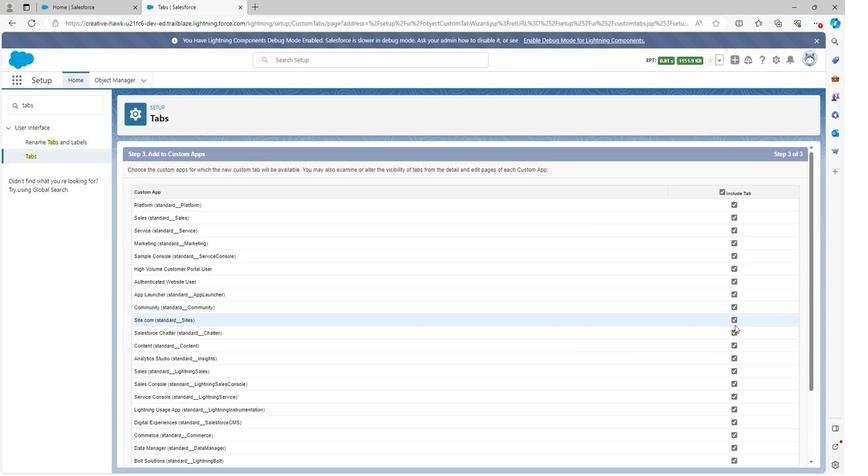 
Action: Mouse scrolled (731, 326) with delta (0, 0)
Screenshot: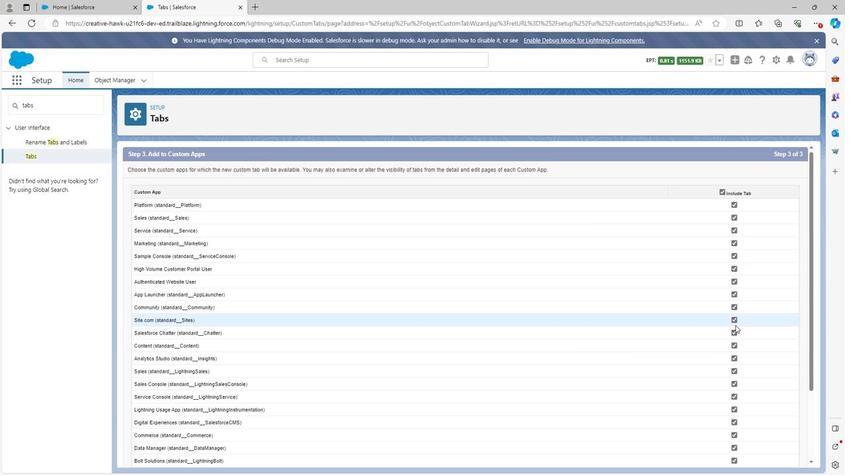 
Action: Mouse scrolled (731, 326) with delta (0, 0)
Screenshot: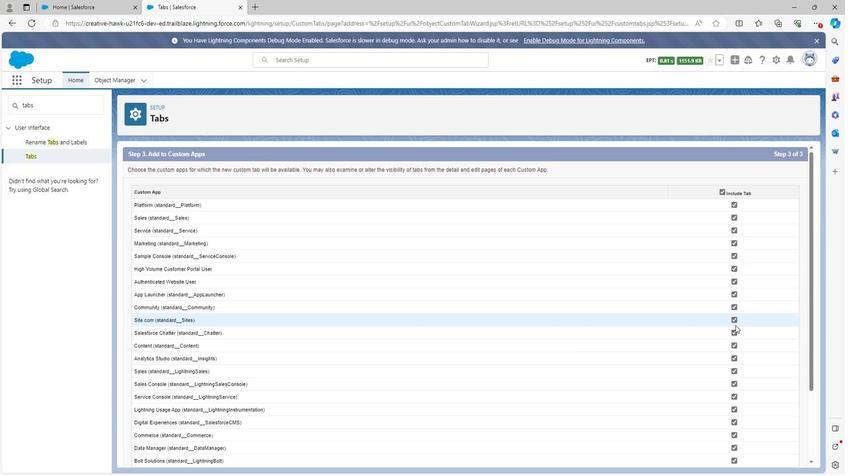 
Action: Mouse scrolled (731, 326) with delta (0, 0)
Screenshot: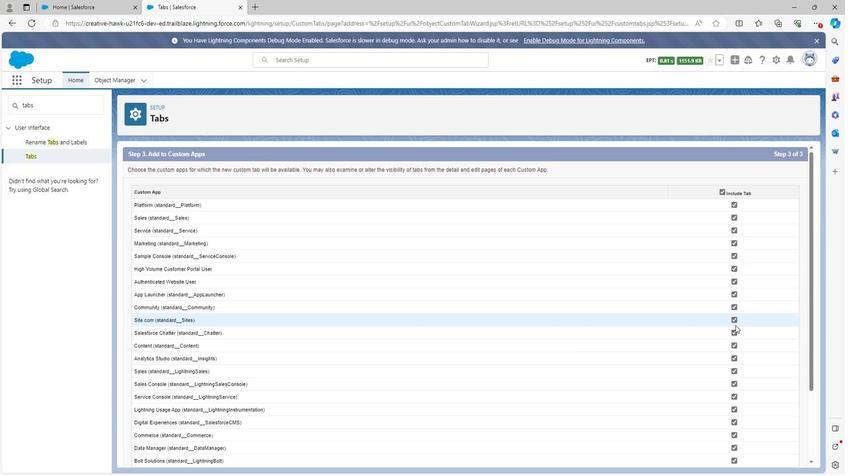 
Action: Mouse scrolled (731, 326) with delta (0, 0)
Screenshot: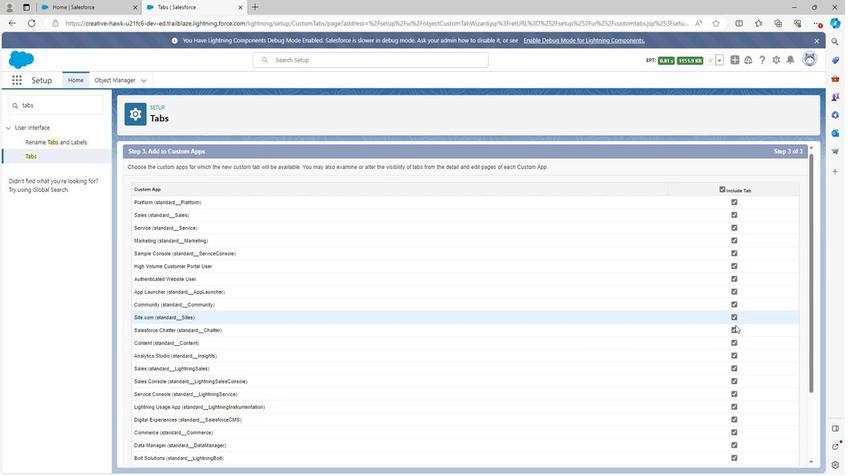 
Action: Mouse scrolled (731, 326) with delta (0, 0)
Screenshot: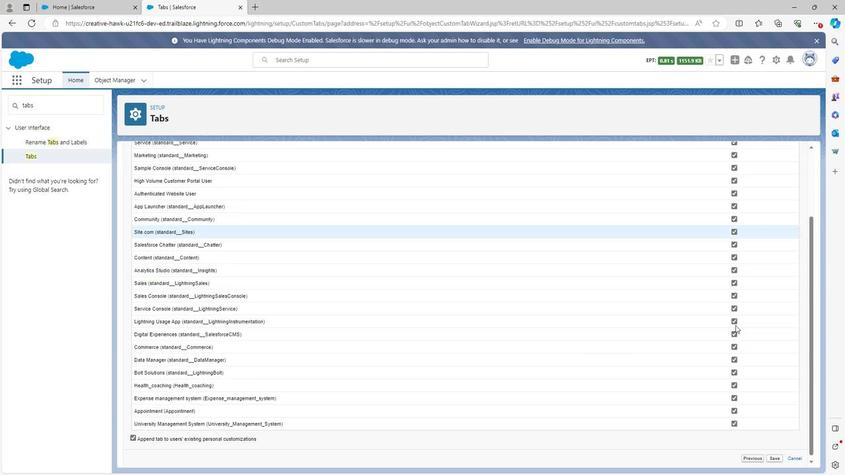 
Action: Mouse scrolled (731, 327) with delta (0, 0)
Screenshot: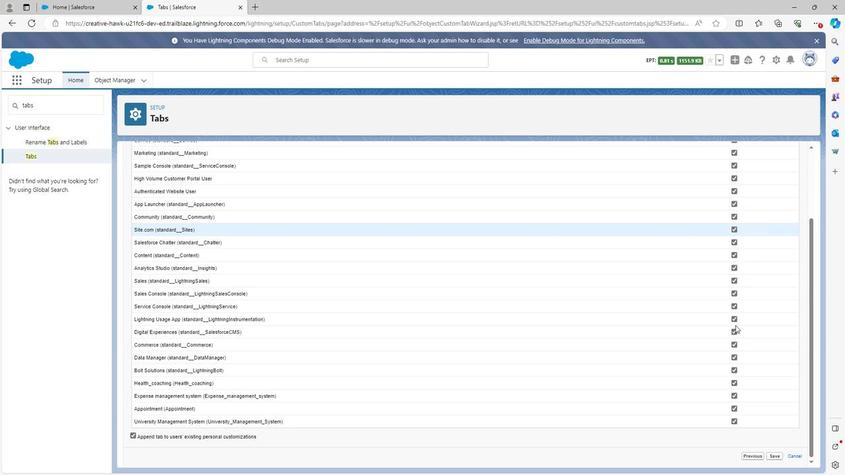 
Action: Mouse scrolled (731, 327) with delta (0, 0)
Screenshot: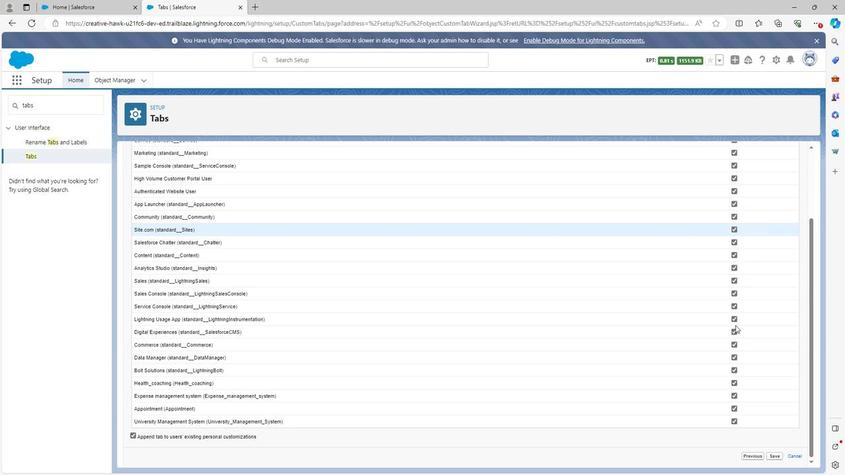 
Action: Mouse scrolled (731, 327) with delta (0, 0)
Screenshot: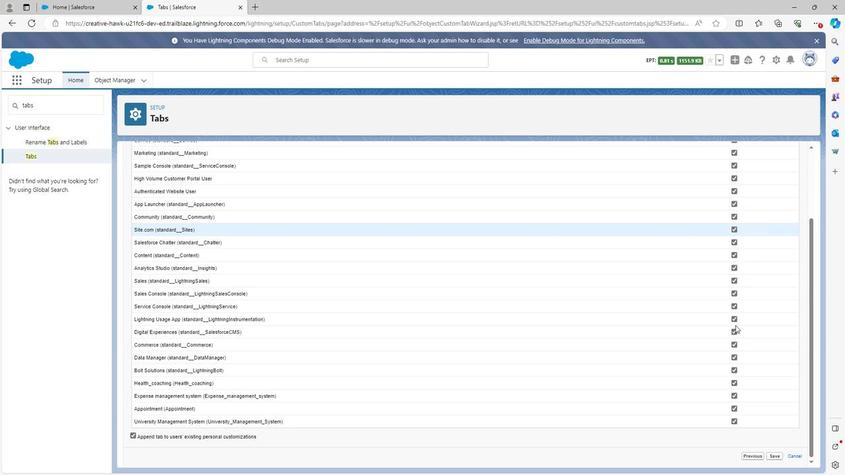 
Action: Mouse scrolled (731, 327) with delta (0, 0)
Screenshot: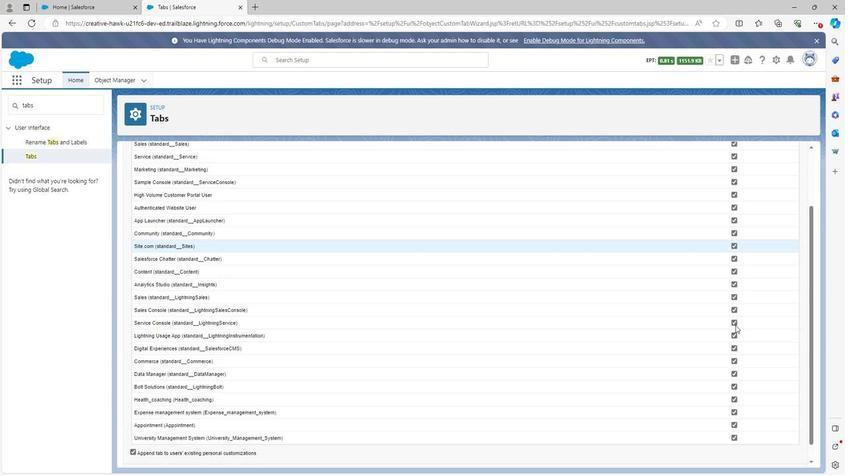 
Action: Mouse moved to (735, 321)
Screenshot: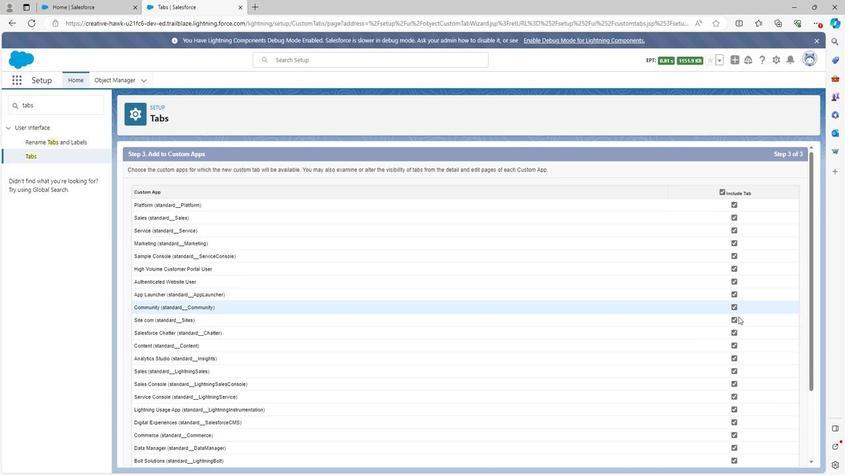 
Action: Mouse scrolled (735, 321) with delta (0, 0)
Screenshot: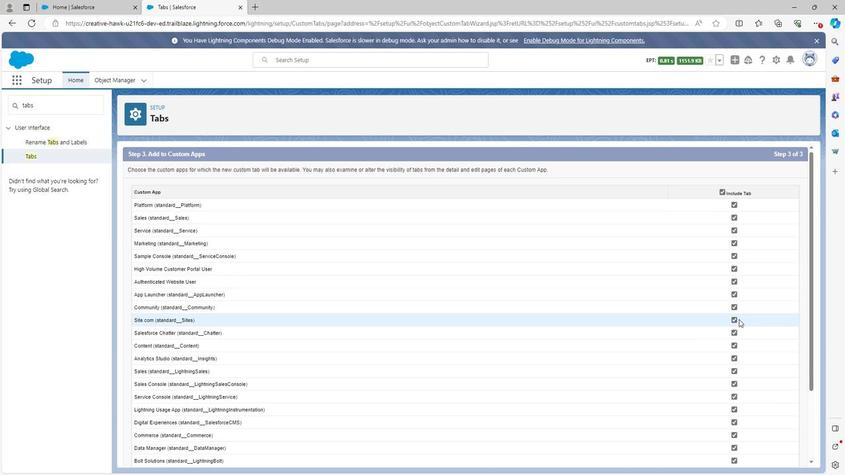 
Action: Mouse scrolled (735, 321) with delta (0, 0)
Screenshot: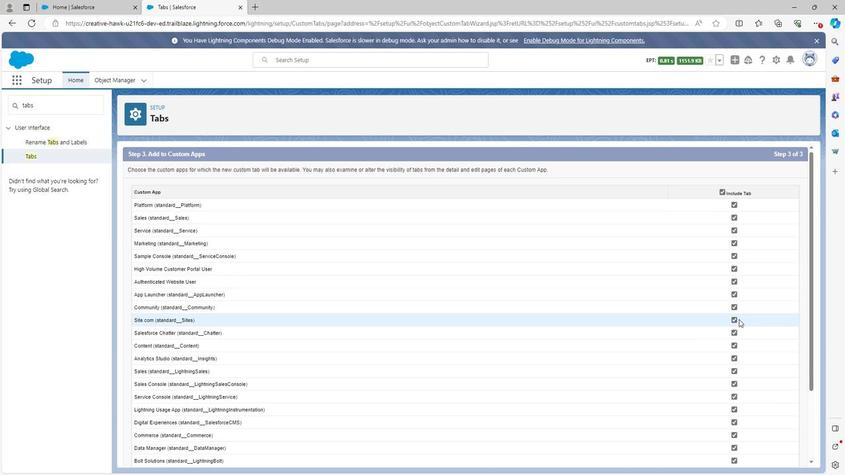 
Action: Mouse moved to (769, 454)
Screenshot: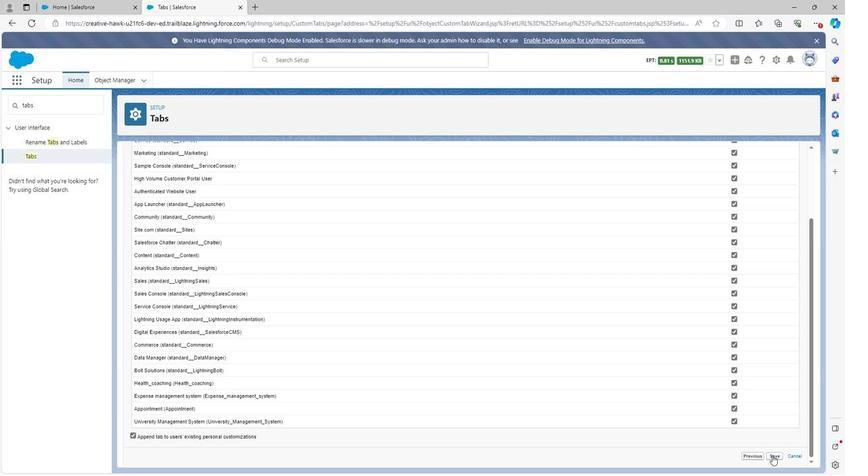 
Action: Mouse pressed left at (769, 454)
Screenshot: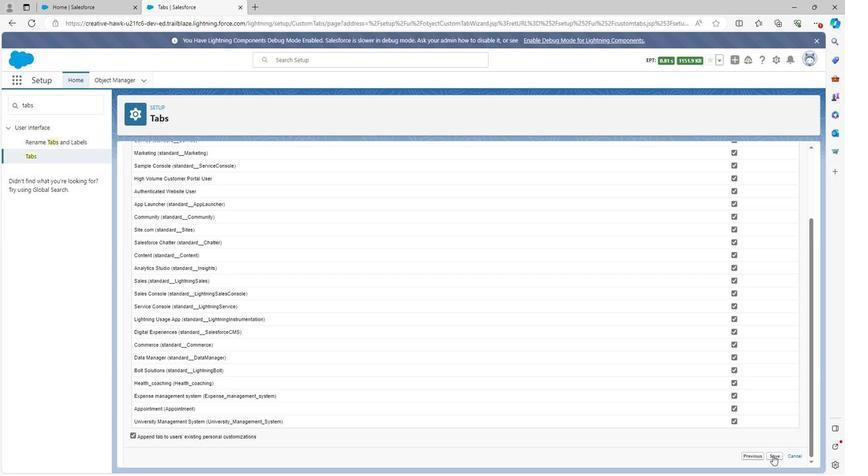 
Action: Mouse moved to (244, 381)
Screenshot: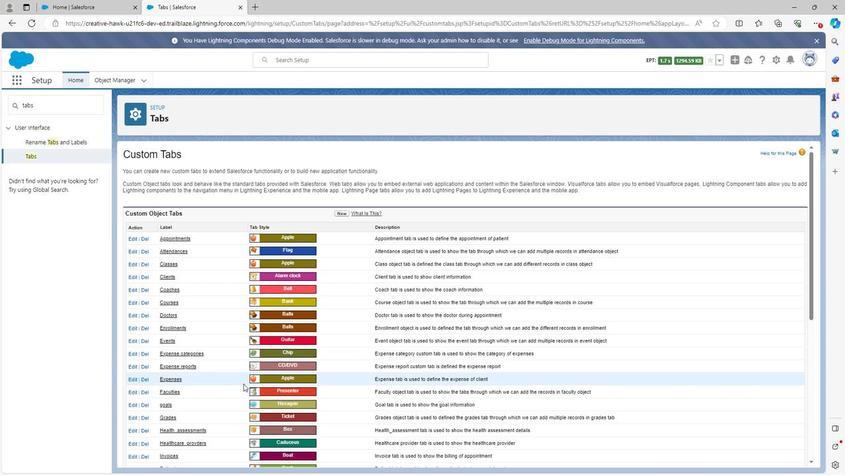 
Action: Mouse scrolled (244, 381) with delta (0, 0)
Screenshot: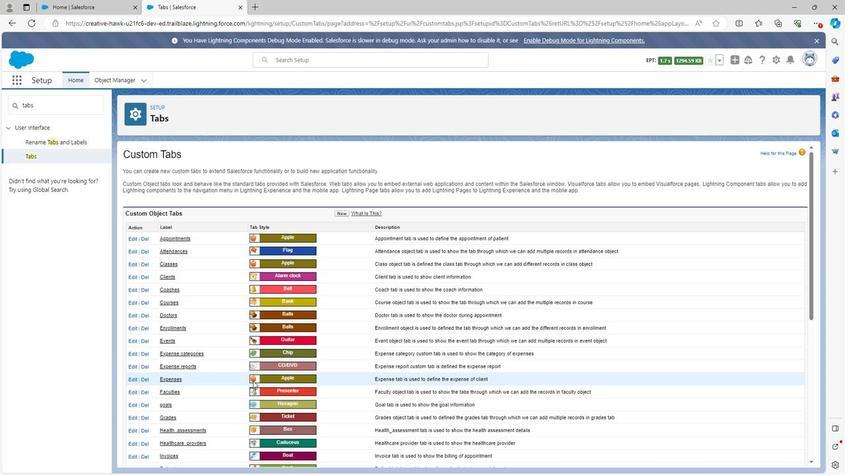 
Action: Mouse moved to (244, 381)
Screenshot: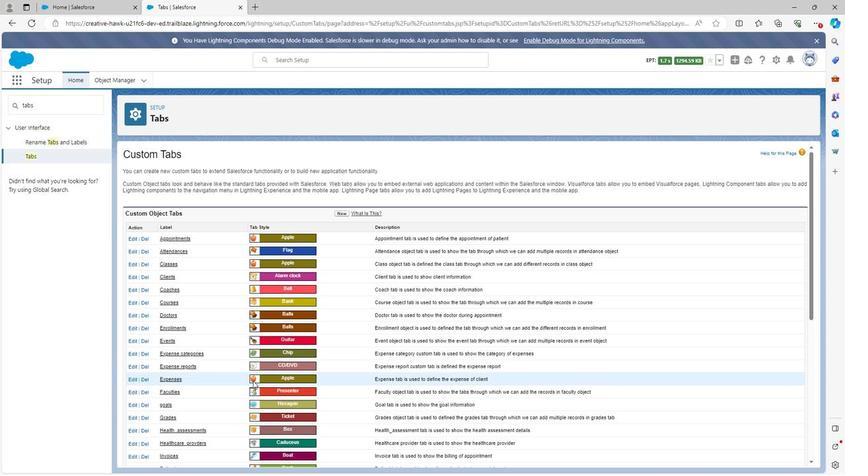 
Action: Mouse scrolled (244, 381) with delta (0, 0)
Screenshot: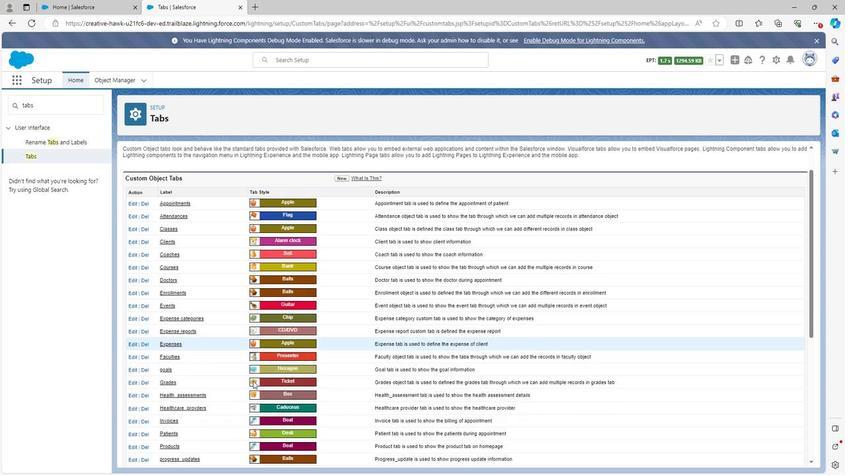 
Action: Mouse moved to (245, 381)
Screenshot: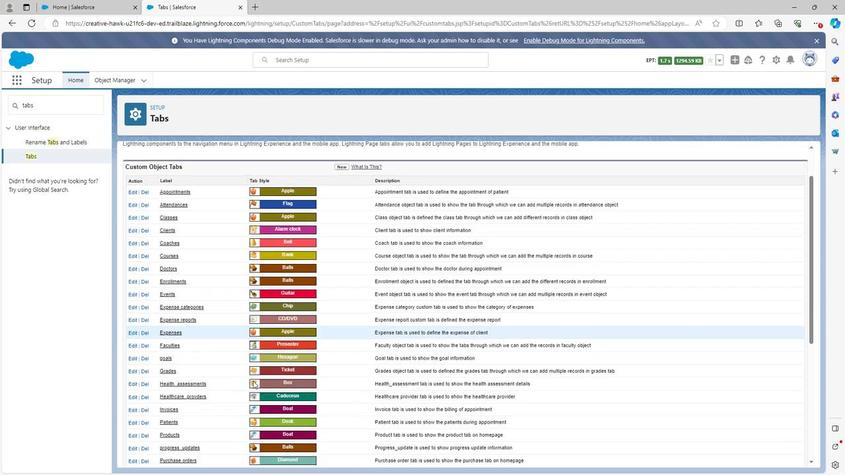 
Action: Mouse scrolled (245, 381) with delta (0, 0)
Screenshot: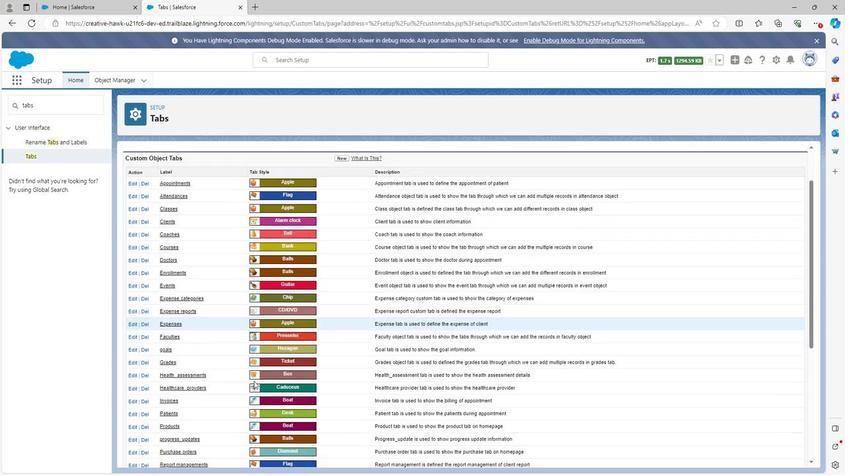 
Action: Mouse scrolled (245, 381) with delta (0, 0)
Screenshot: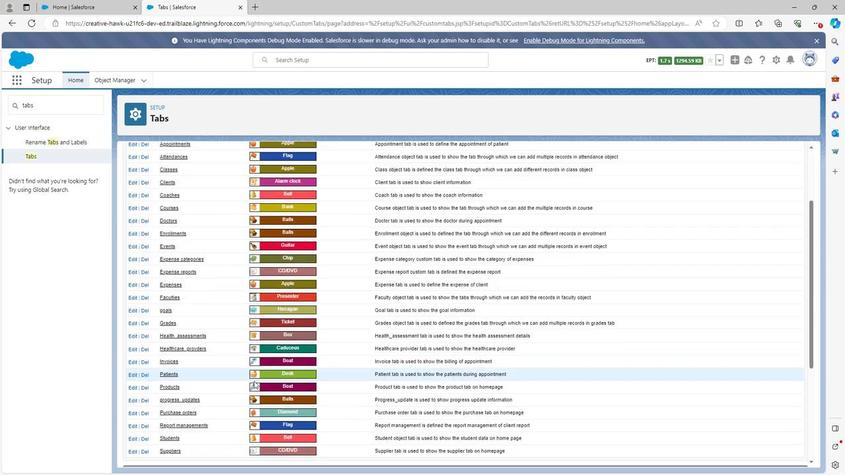 
Action: Mouse scrolled (245, 381) with delta (0, 0)
Screenshot: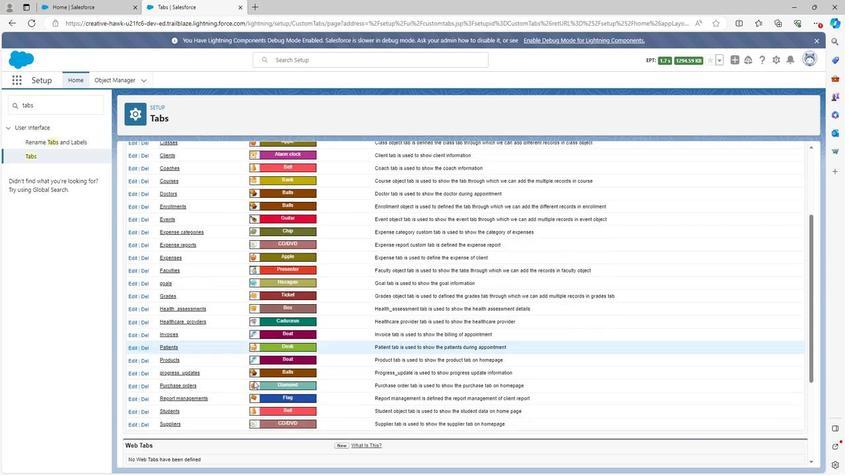 
Action: Mouse moved to (245, 381)
Screenshot: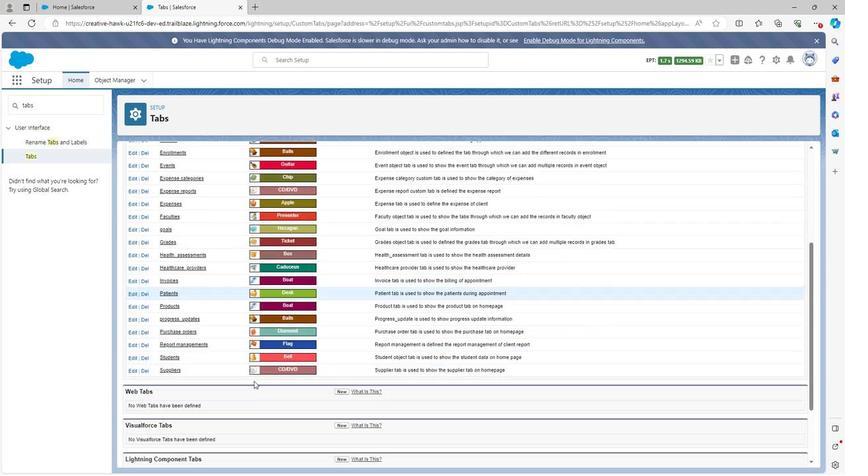 
Action: Mouse scrolled (245, 381) with delta (0, 0)
Screenshot: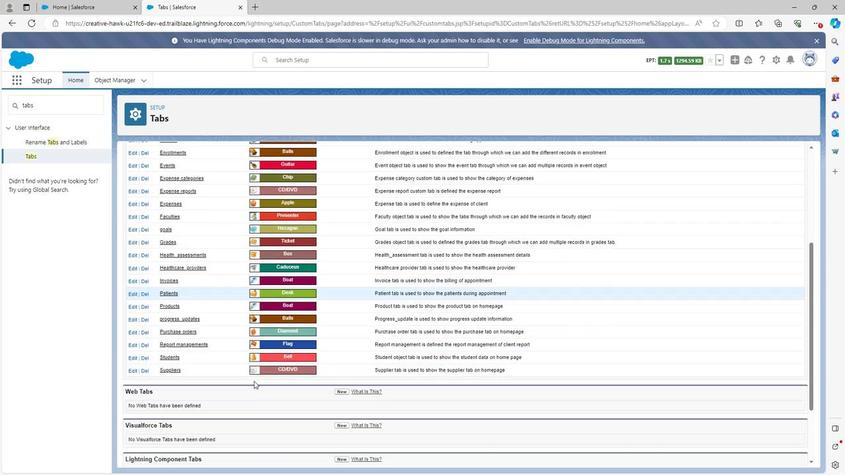 
Action: Mouse moved to (282, 258)
Screenshot: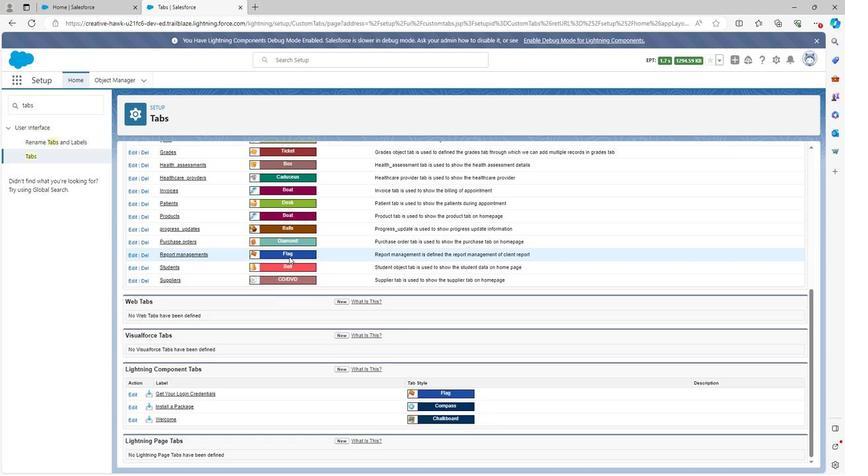 
Action: Mouse pressed left at (282, 258)
Screenshot: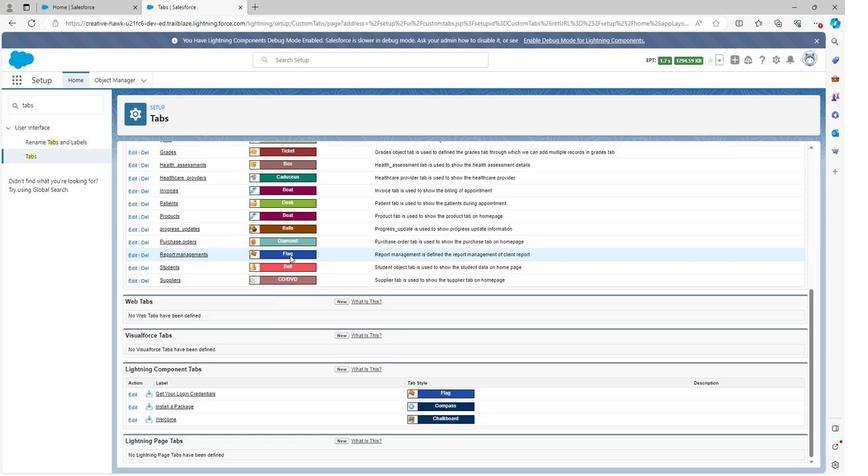
Action: Mouse moved to (321, 291)
Screenshot: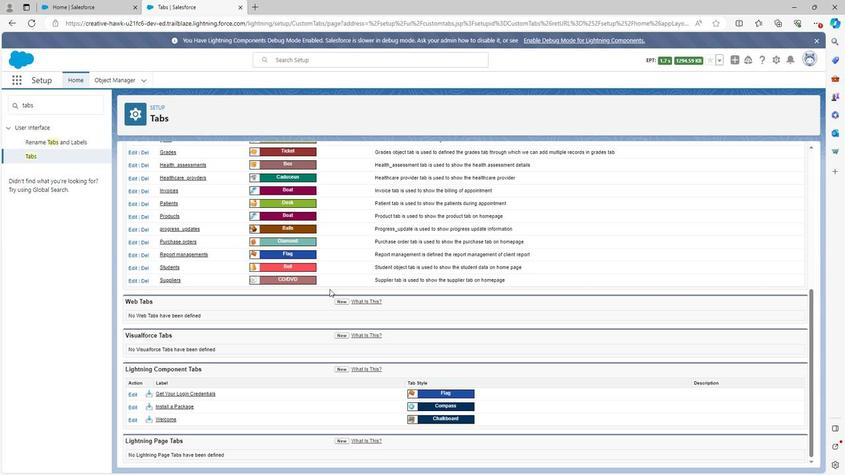 
Action: Mouse scrolled (321, 292) with delta (0, 0)
Screenshot: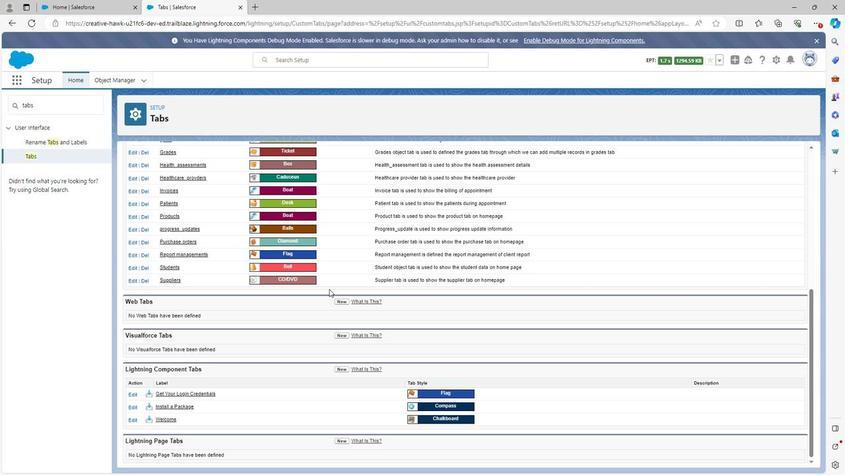 
Action: Mouse scrolled (321, 292) with delta (0, 0)
Screenshot: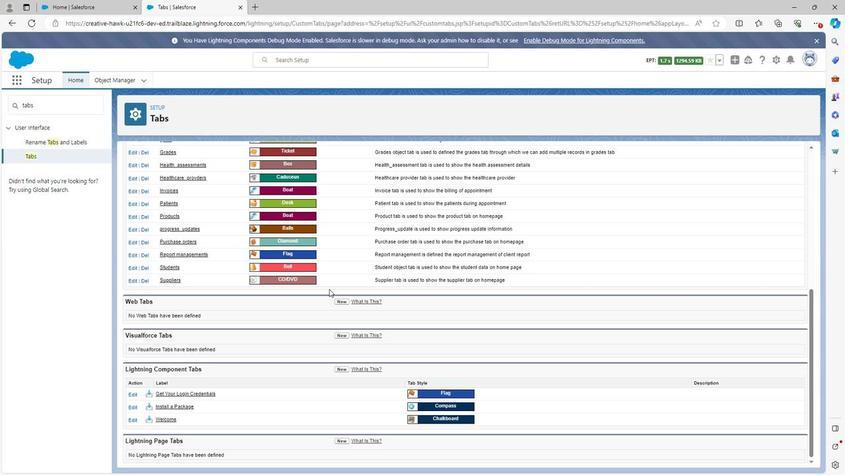 
Action: Mouse scrolled (321, 292) with delta (0, 0)
Screenshot: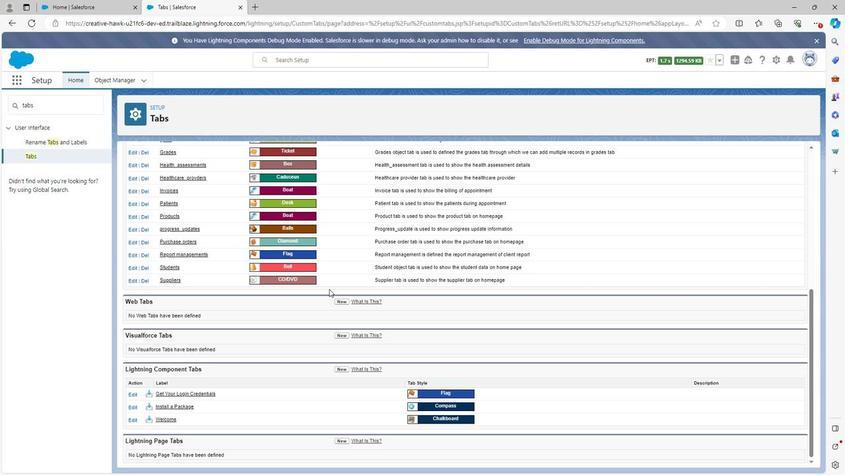 
Action: Mouse scrolled (321, 292) with delta (0, 0)
Screenshot: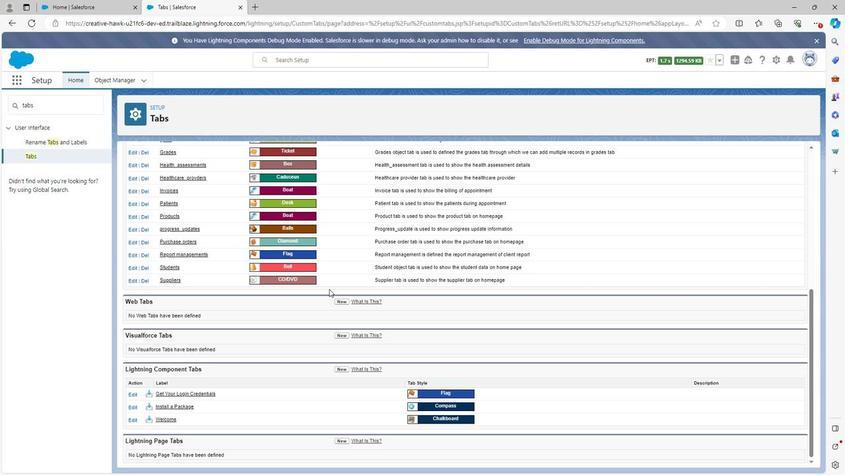 
Action: Mouse scrolled (321, 292) with delta (0, 0)
Screenshot: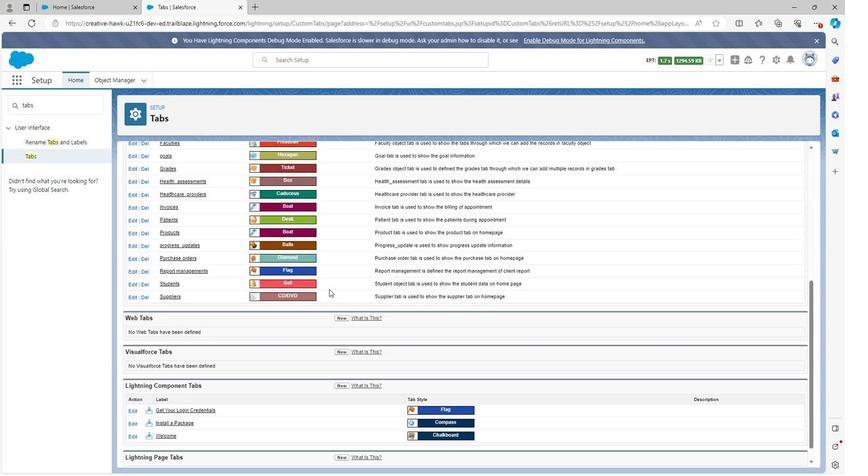 
Action: Mouse scrolled (321, 292) with delta (0, 0)
Screenshot: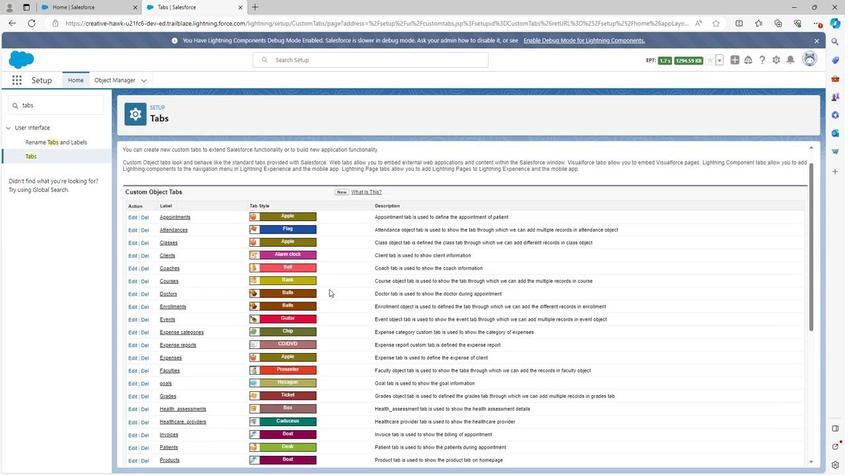 
Action: Mouse scrolled (321, 292) with delta (0, 0)
Screenshot: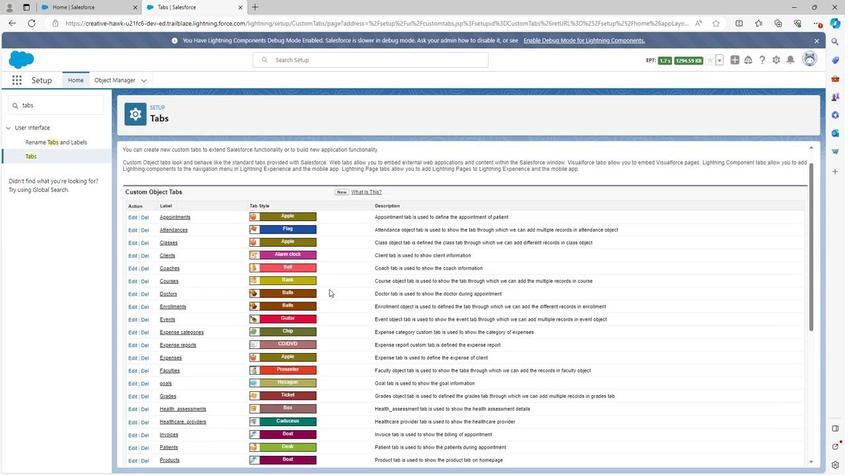 
Action: Mouse scrolled (321, 292) with delta (0, 0)
Screenshot: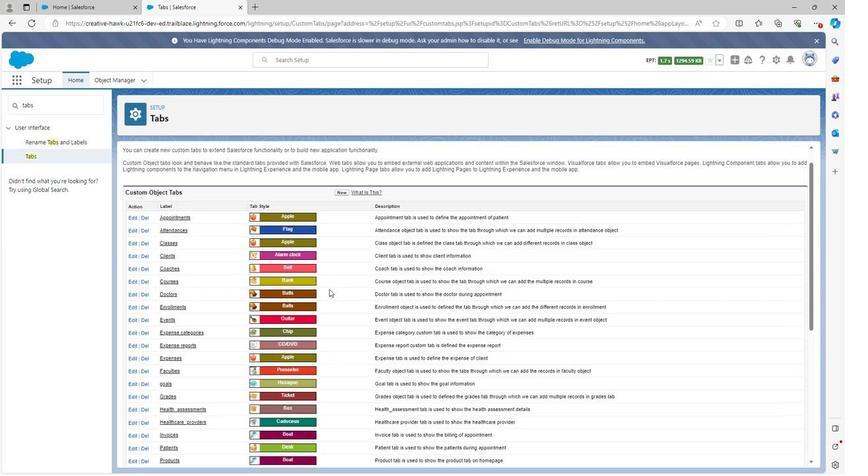 
Action: Mouse scrolled (321, 292) with delta (0, 0)
Screenshot: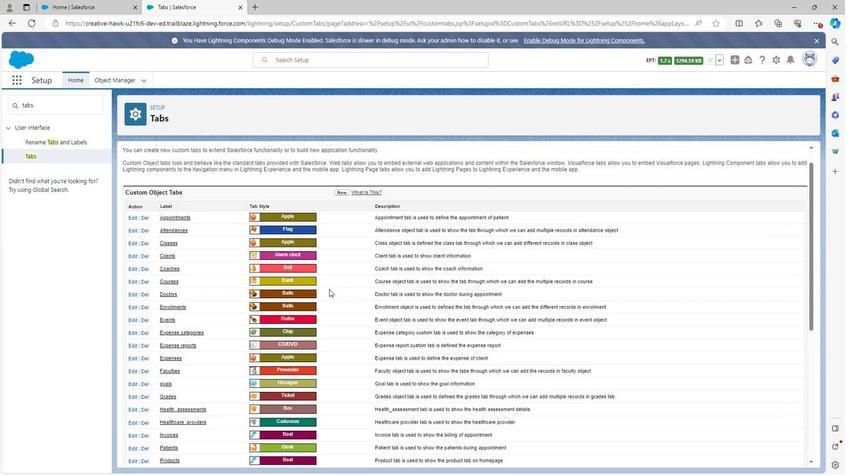 
Action: Mouse moved to (331, 217)
Screenshot: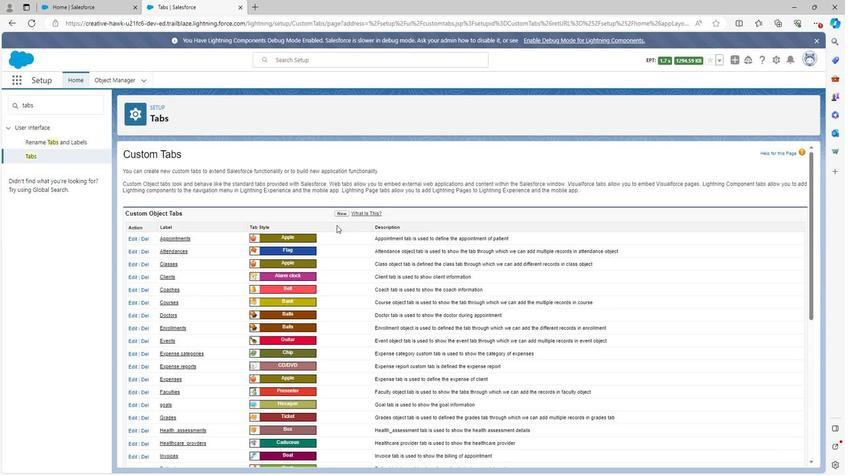
Action: Mouse pressed left at (331, 217)
Screenshot: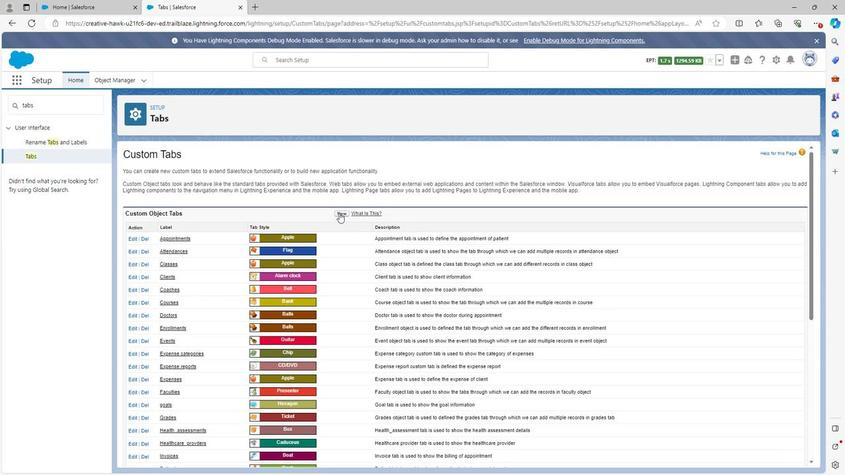
Action: Mouse moved to (268, 228)
Screenshot: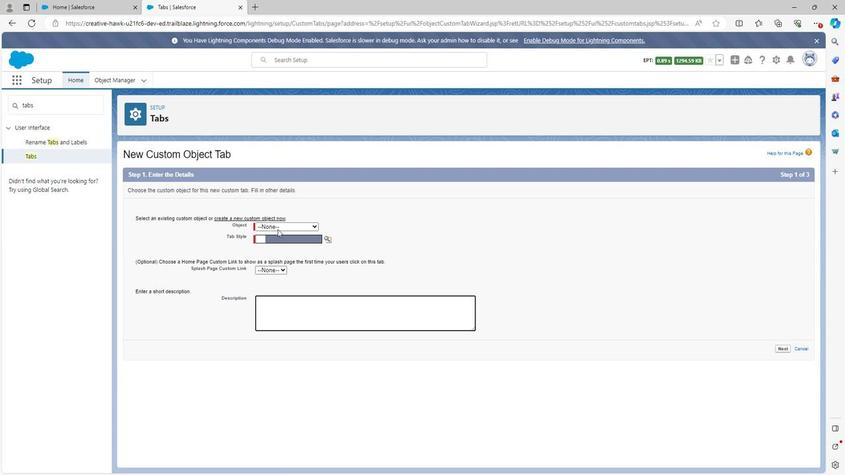 
Action: Mouse pressed left at (268, 228)
Screenshot: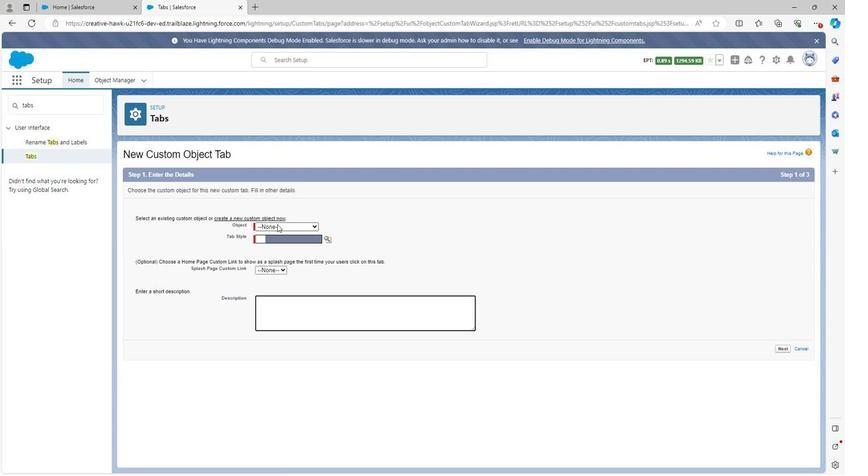 
Action: Mouse moved to (257, 309)
Screenshot: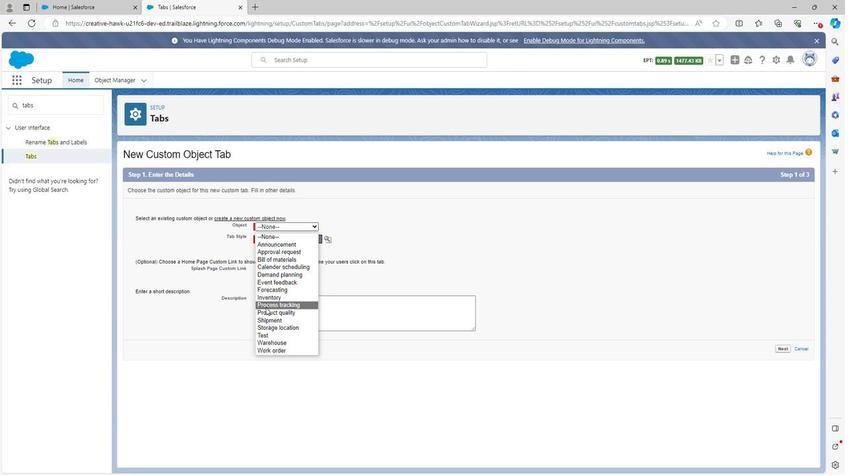 
Action: Mouse scrolled (257, 309) with delta (0, 0)
Screenshot: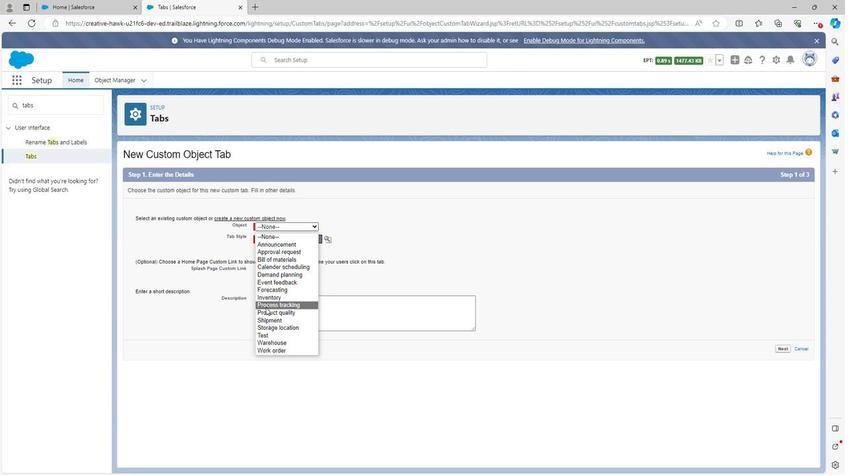 
Action: Mouse moved to (262, 352)
Screenshot: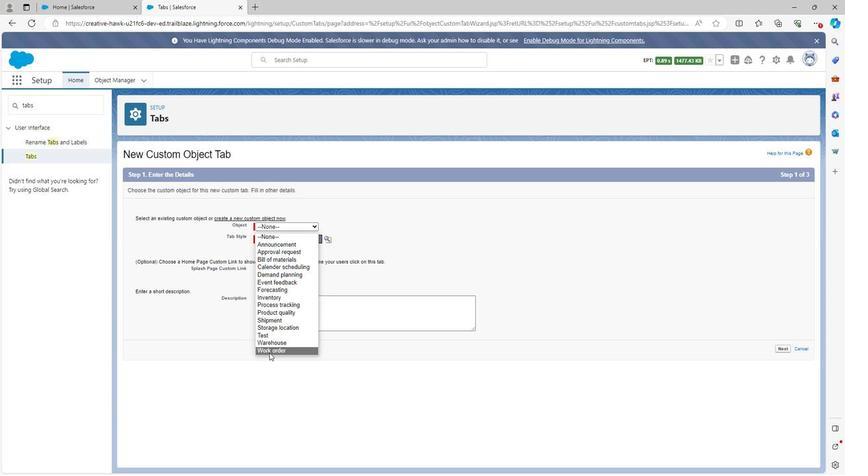
Action: Mouse pressed left at (262, 352)
Screenshot: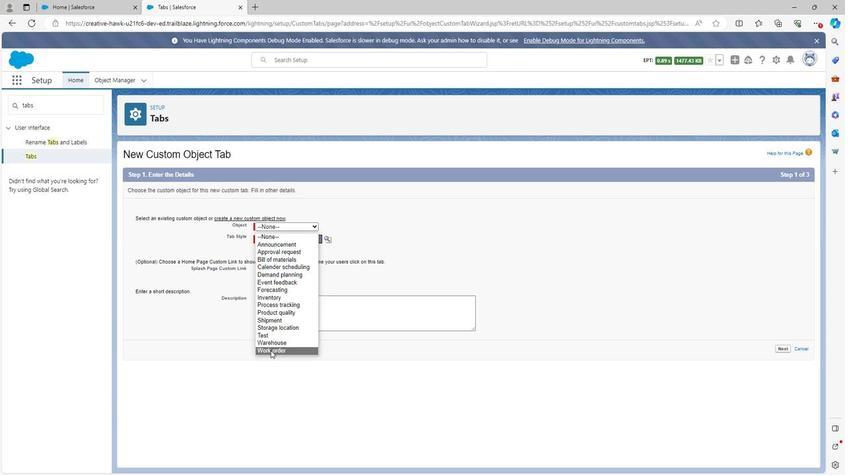 
Action: Mouse moved to (289, 317)
Screenshot: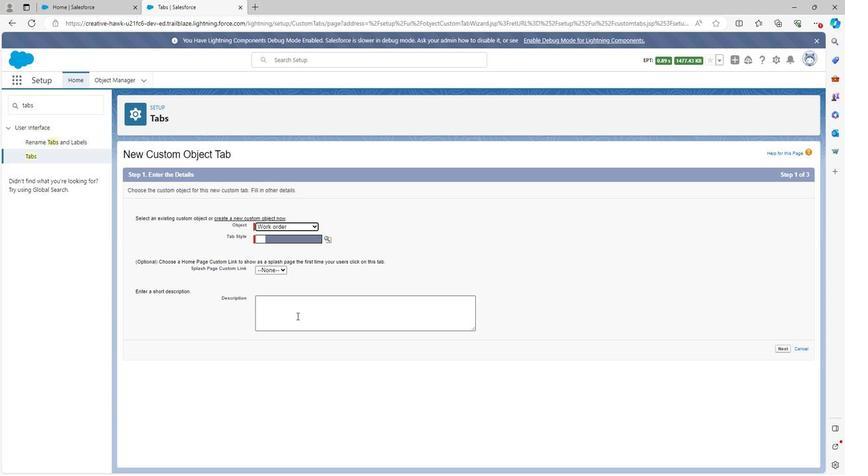 
Action: Mouse pressed left at (289, 317)
Screenshot: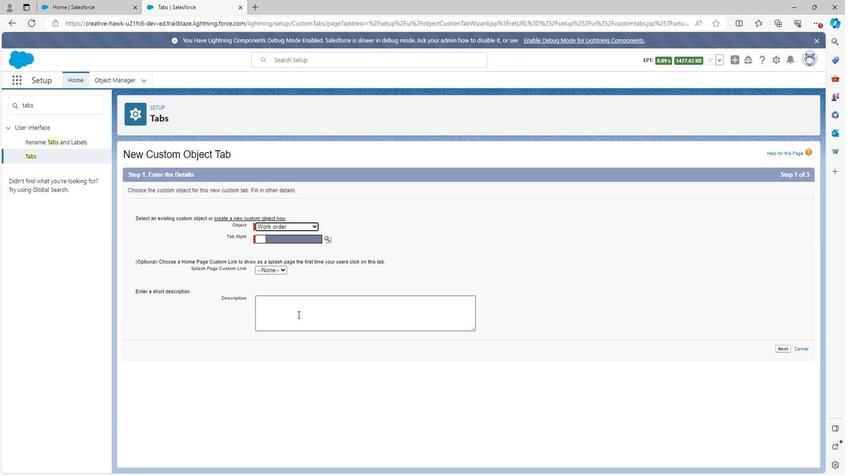 
Action: Mouse moved to (321, 243)
Screenshot: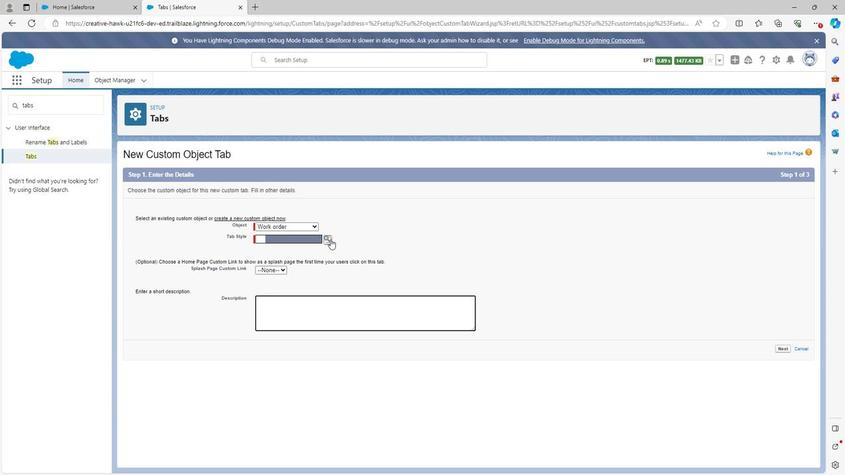 
Action: Mouse pressed left at (321, 243)
Screenshot: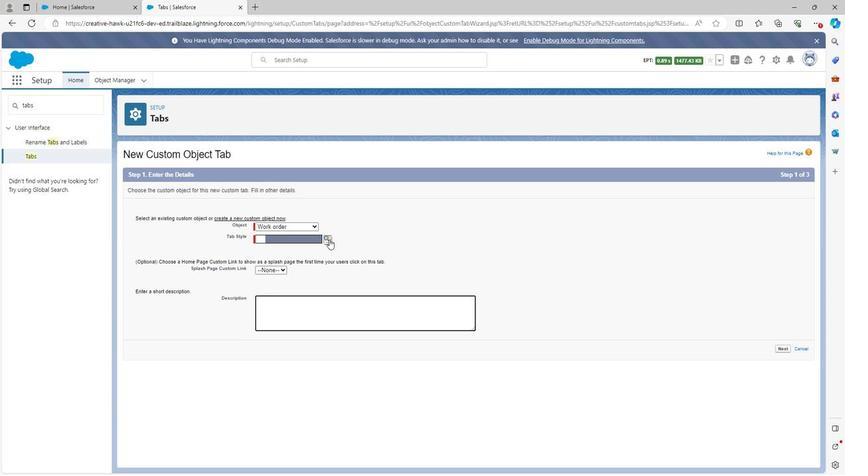 
Action: Mouse moved to (19, 350)
Screenshot: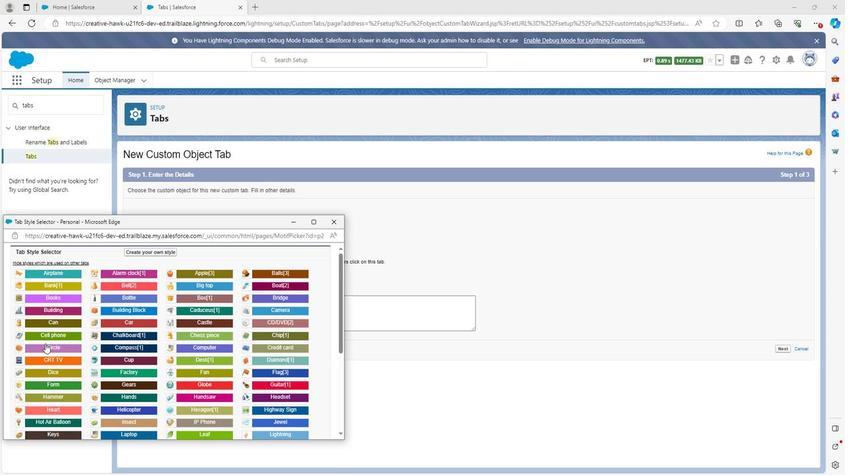 
Action: Mouse pressed left at (19, 350)
Screenshot: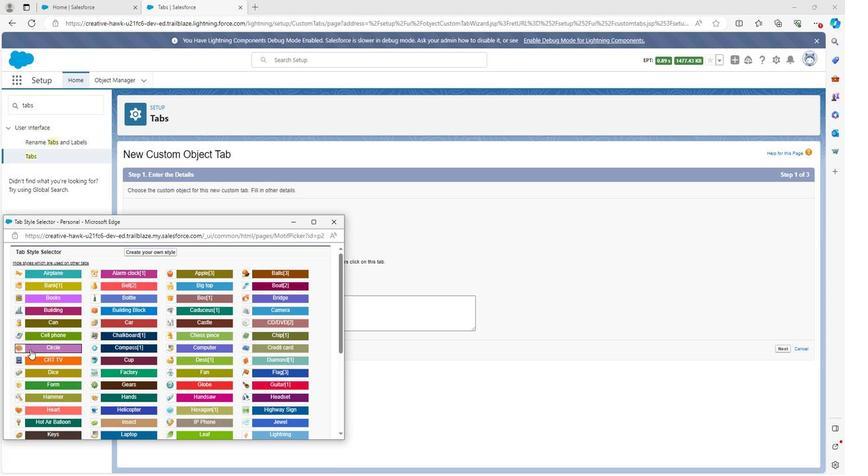 
Action: Mouse moved to (263, 319)
Screenshot: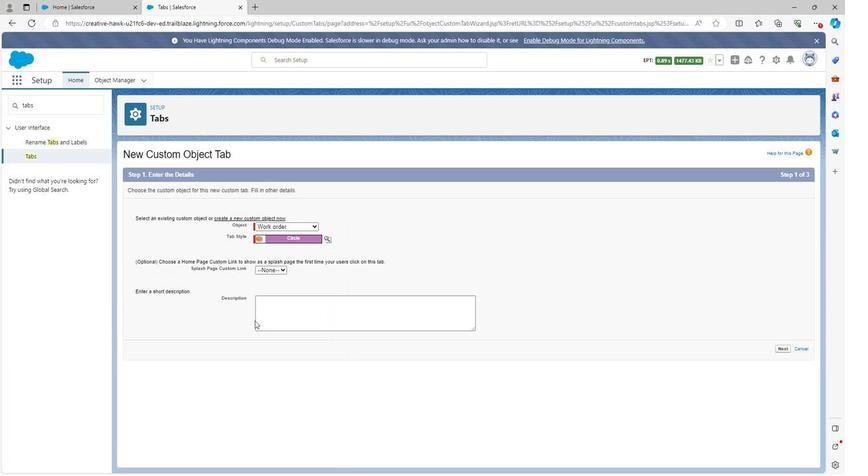 
Action: Mouse pressed left at (263, 319)
Screenshot: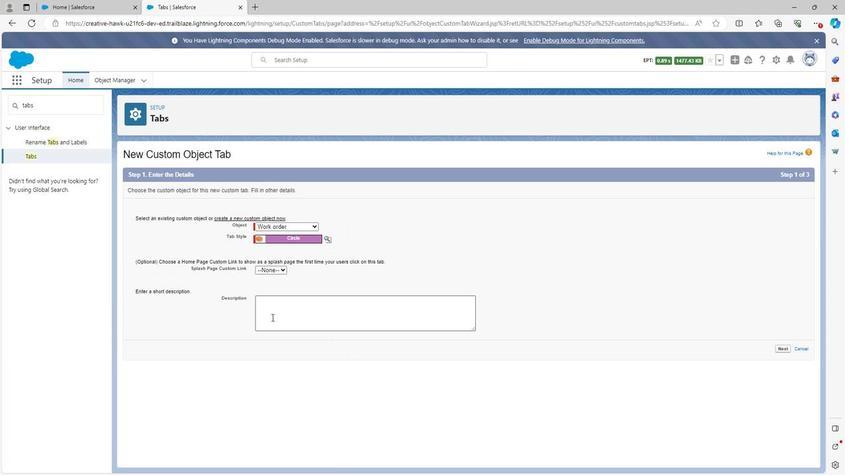 
Action: Mouse moved to (186, 286)
Screenshot: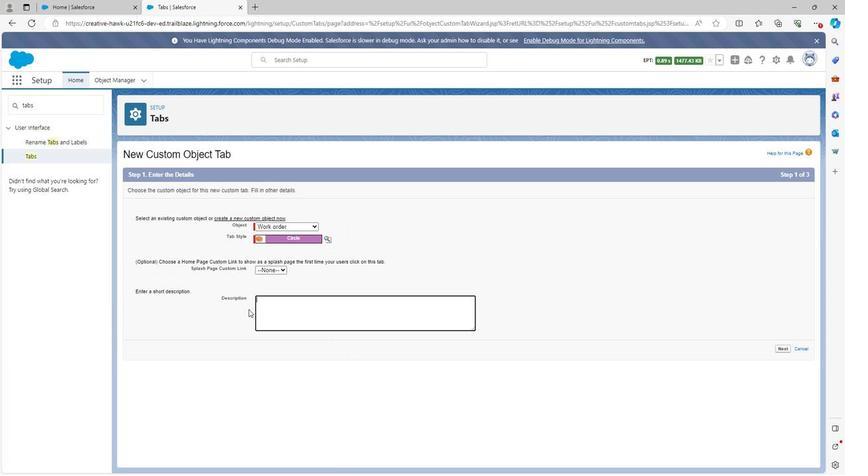 
Action: Key pressed <Key.shift>
Screenshot: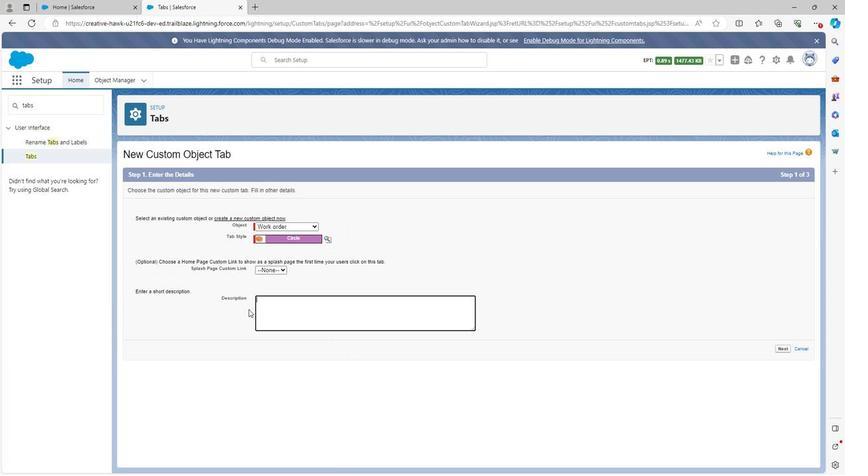 
Action: Mouse moved to (182, 286)
Screenshot: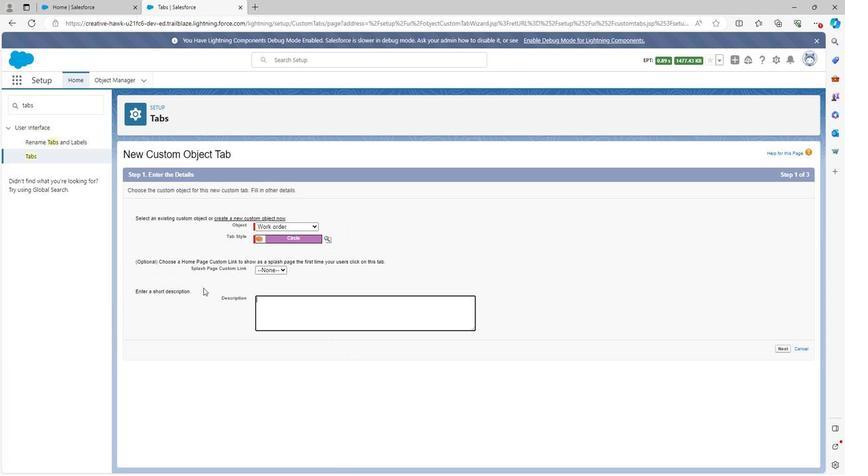 
Action: Key pressed Work<Key.space>order<Key.space>tab<Key.space>is<Key.space>the<Key.space>tab<Key.space>which<Key.space>is<Key.space><Key.space>to<Key.backspace>o<Key.space>show<Key.space>the<Key.space>work<Key.space>order<Key.space>tab<Key.space>on<Key.space>homepage
Screenshot: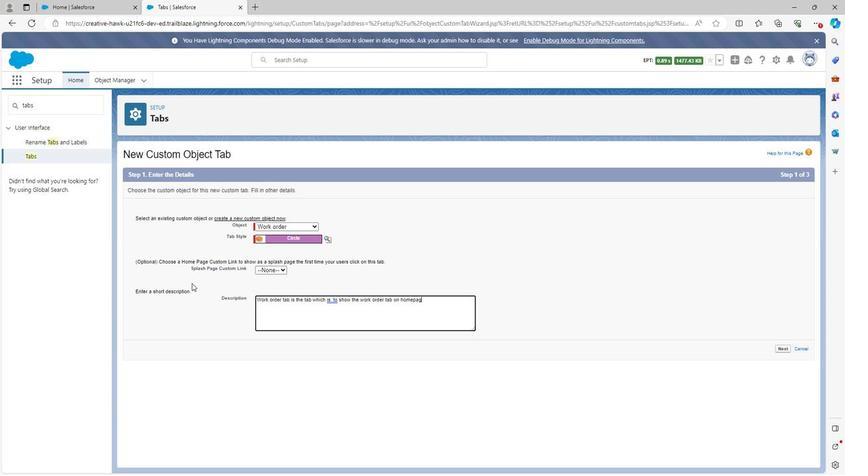 
Action: Mouse moved to (777, 350)
Screenshot: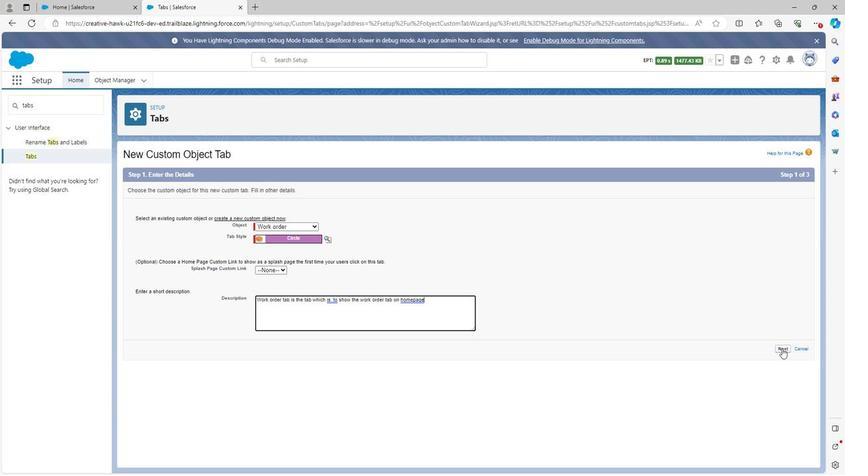 
Action: Mouse pressed left at (777, 350)
Screenshot: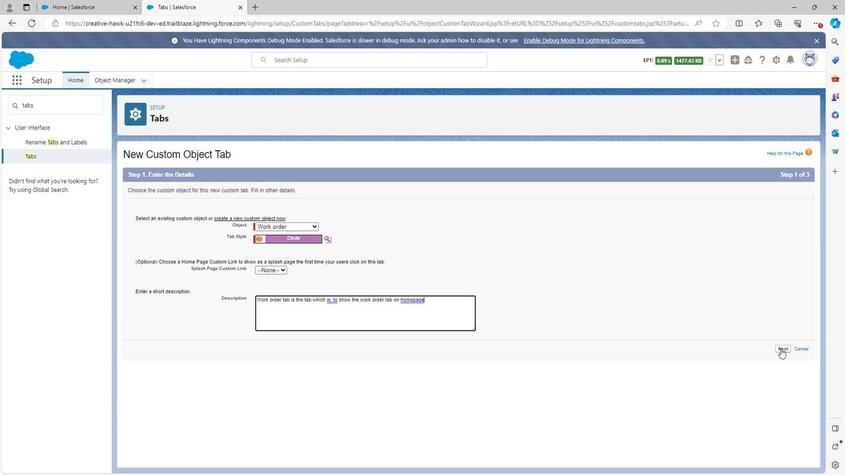 
Action: Mouse moved to (642, 325)
Screenshot: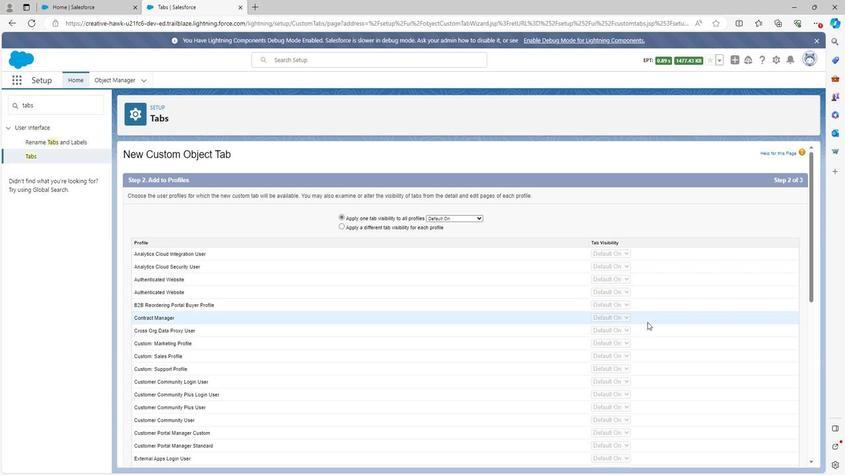 
Action: Mouse scrolled (642, 324) with delta (0, 0)
Screenshot: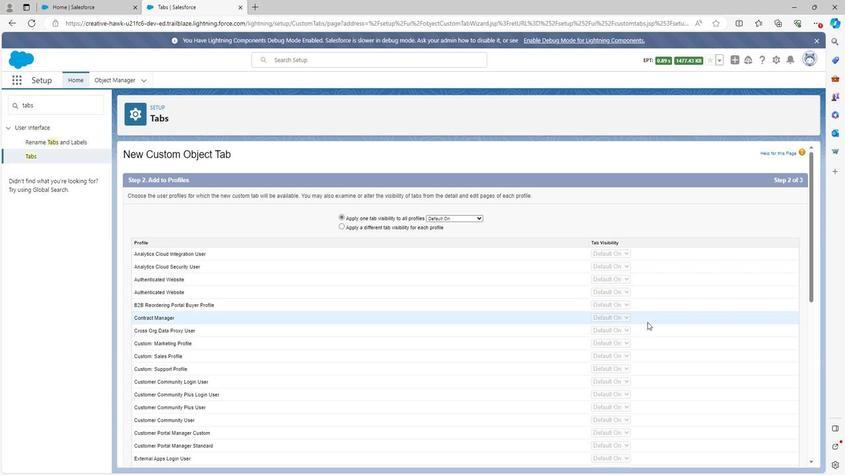 
Action: Mouse moved to (643, 325)
Screenshot: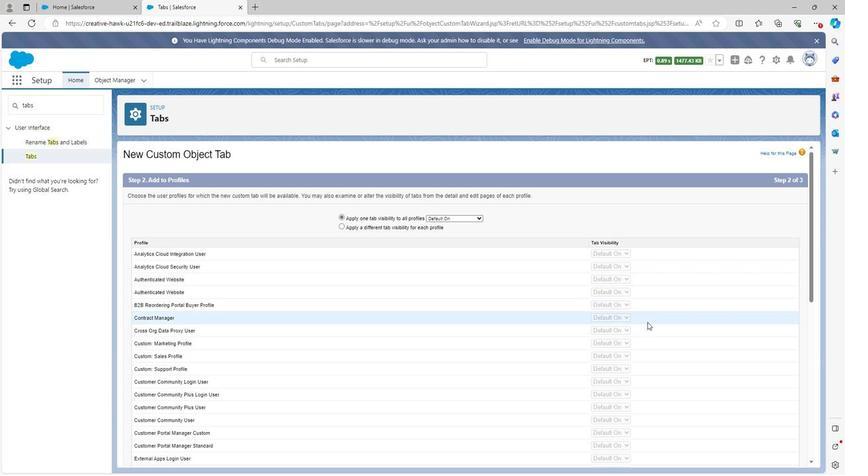 
Action: Mouse scrolled (643, 325) with delta (0, 0)
Screenshot: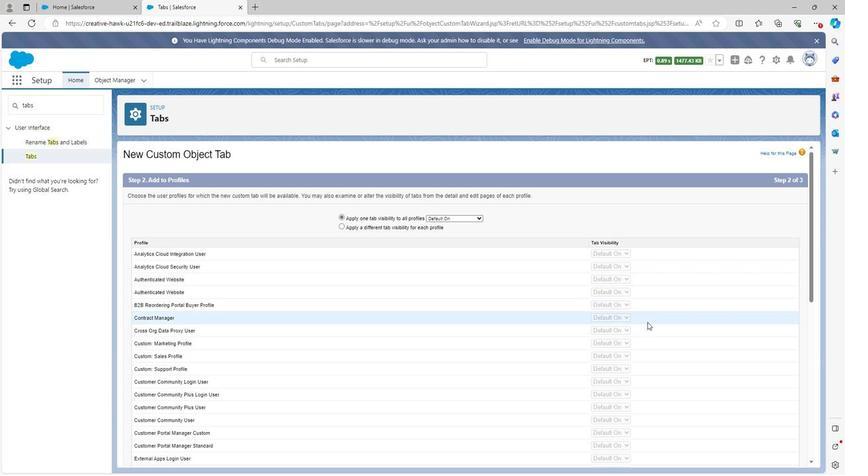 
Action: Mouse scrolled (643, 325) with delta (0, 0)
Screenshot: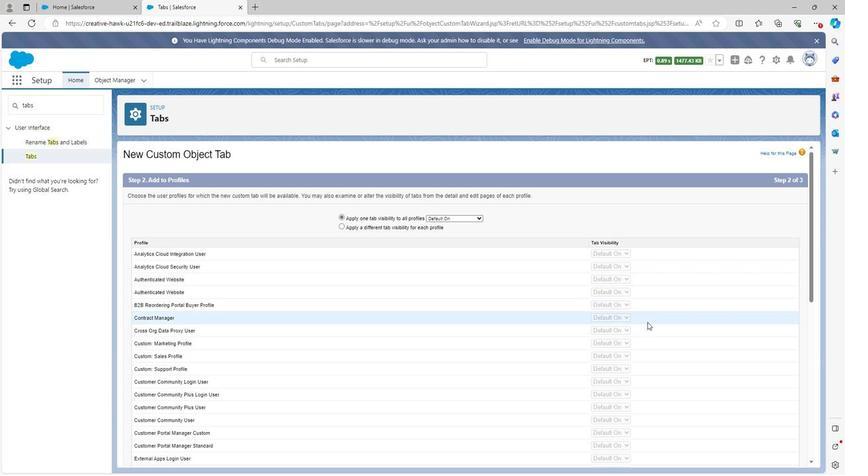 
Action: Mouse scrolled (643, 325) with delta (0, 0)
Screenshot: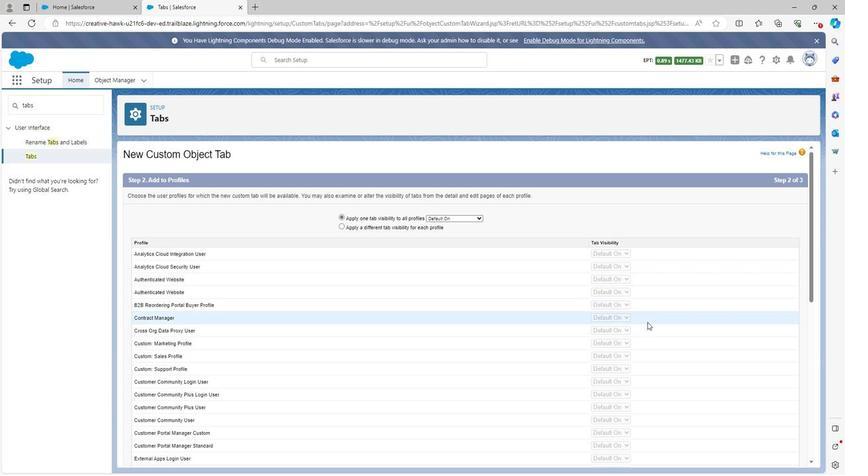 
Action: Mouse moved to (643, 325)
Screenshot: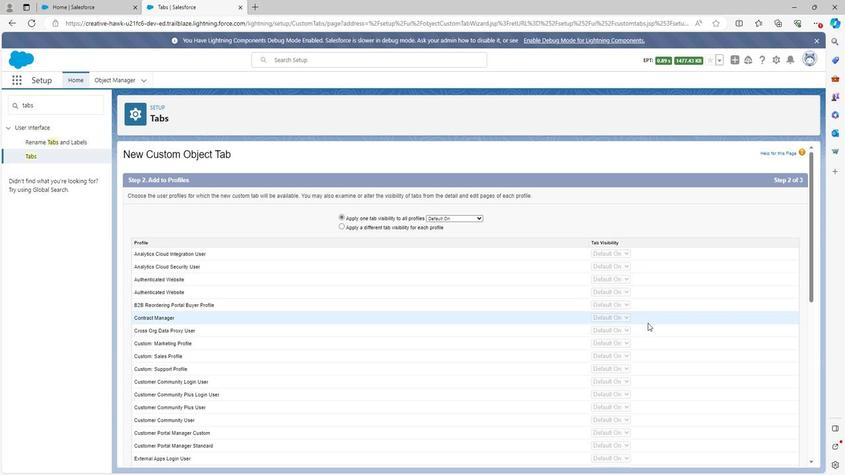 
Action: Mouse scrolled (643, 325) with delta (0, 0)
Screenshot: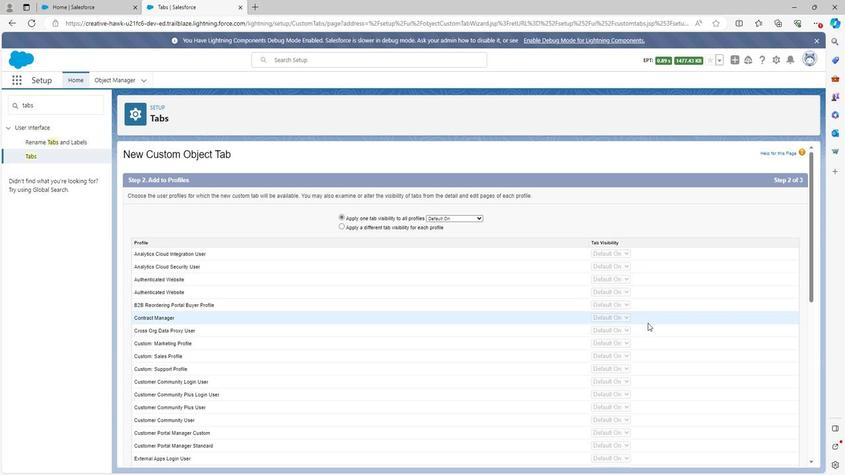 
Action: Mouse moved to (646, 327)
Screenshot: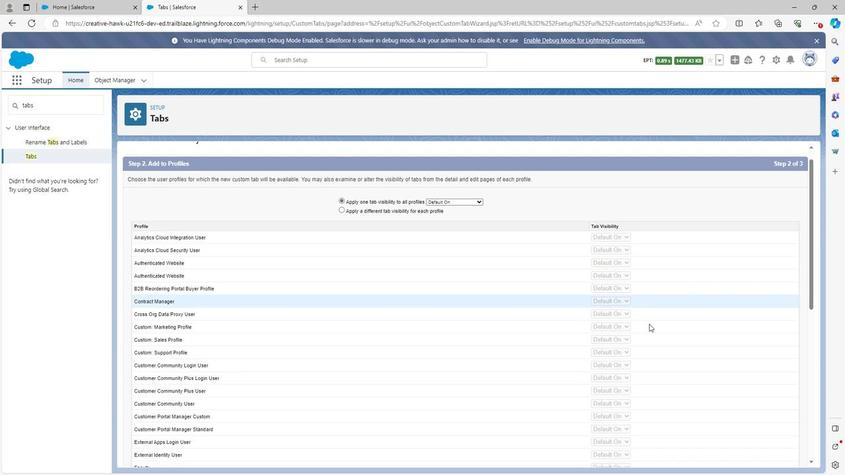 
Action: Mouse scrolled (646, 326) with delta (0, 0)
Screenshot: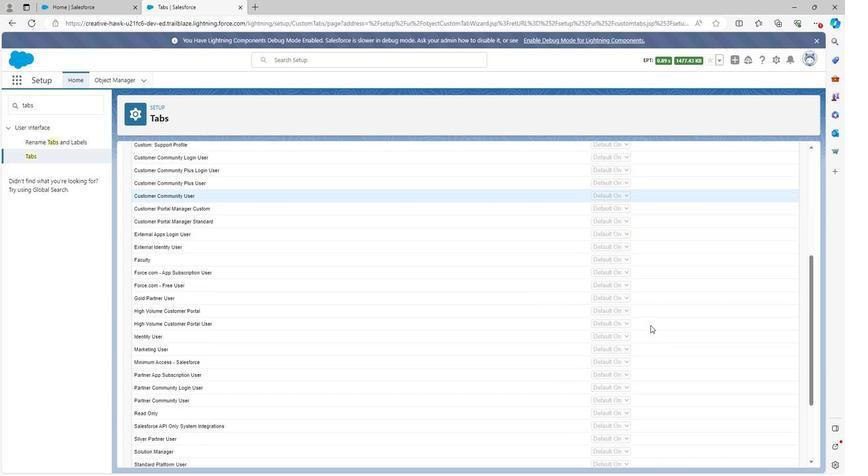 
Action: Mouse scrolled (646, 326) with delta (0, 0)
Screenshot: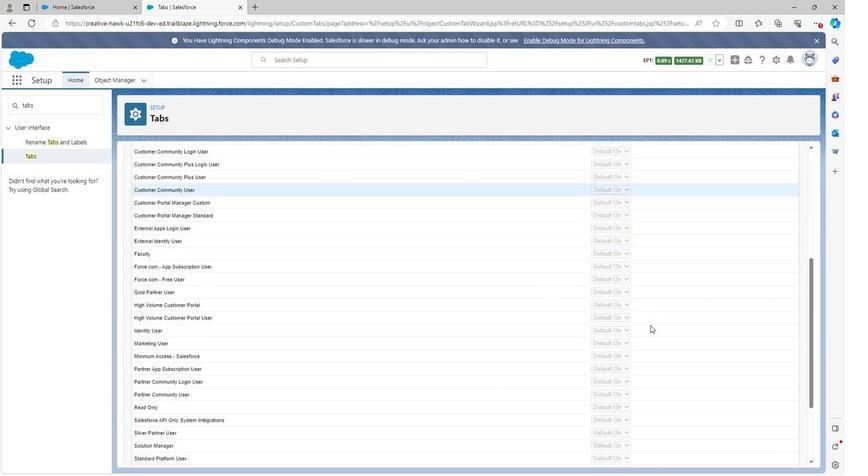 
Action: Mouse scrolled (646, 326) with delta (0, 0)
Screenshot: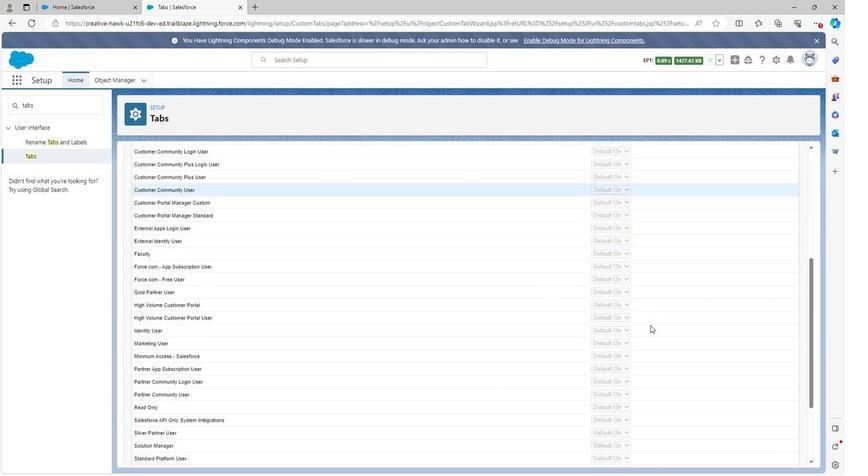 
Action: Mouse moved to (646, 327)
Screenshot: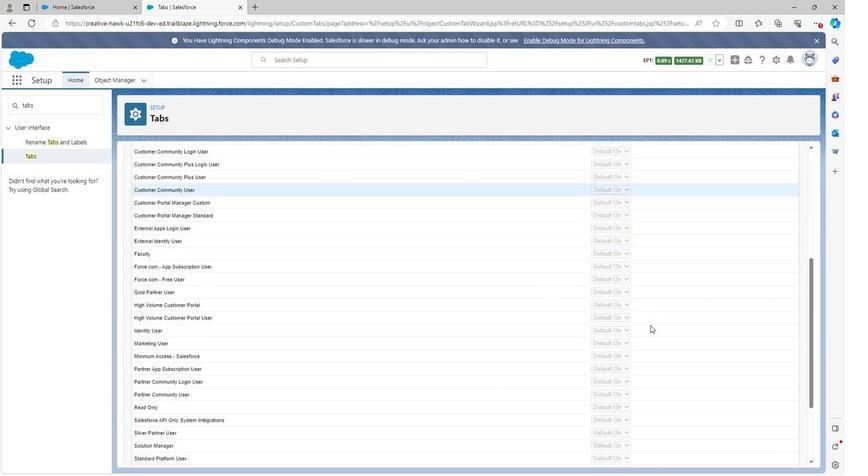 
Action: Mouse scrolled (646, 326) with delta (0, 0)
Screenshot: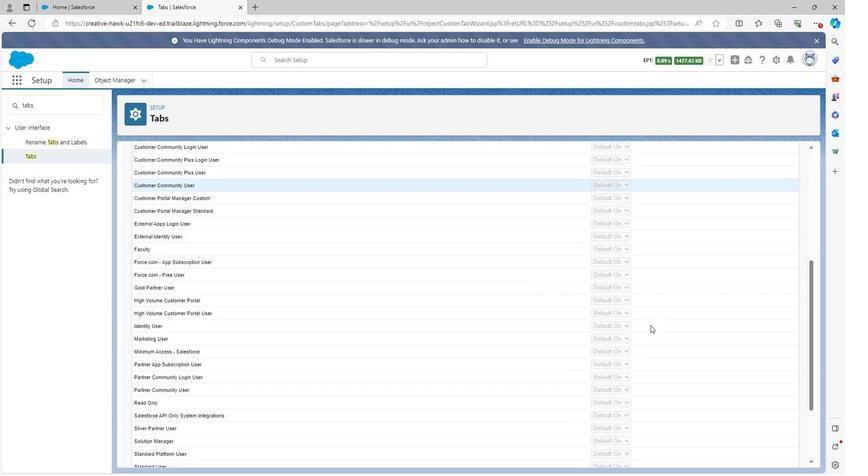 
Action: Mouse moved to (646, 328)
Screenshot: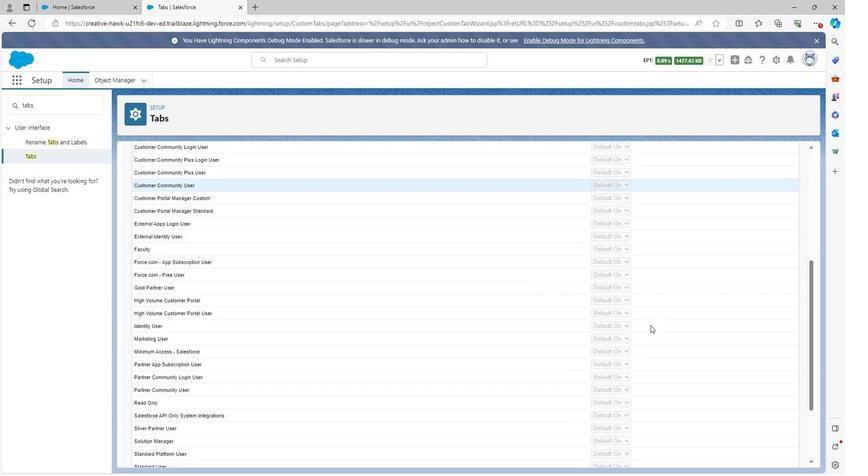 
Action: Mouse scrolled (646, 328) with delta (0, 0)
Screenshot: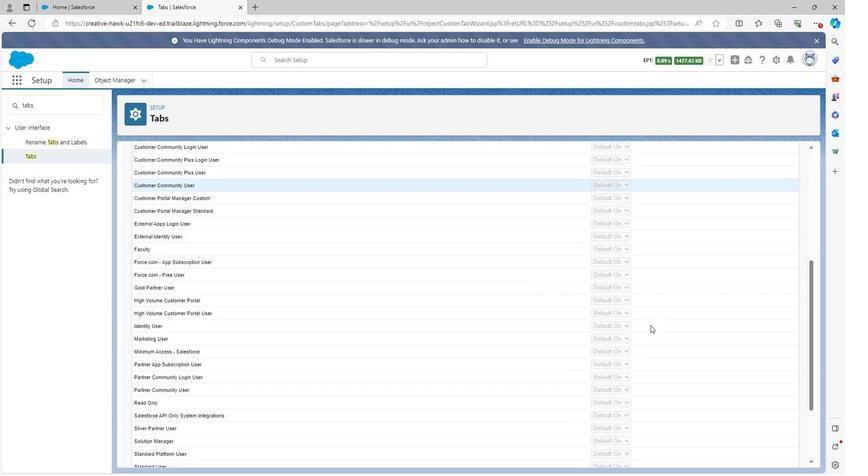 
Action: Mouse moved to (772, 453)
Screenshot: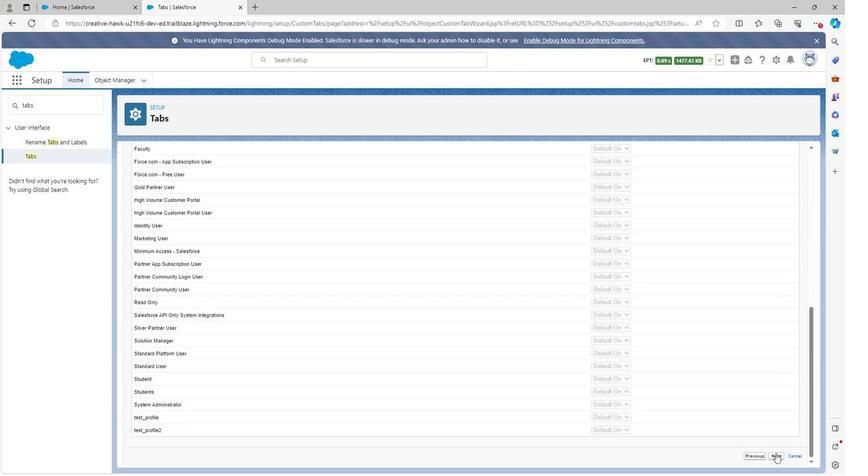 
Action: Mouse pressed left at (772, 453)
Screenshot: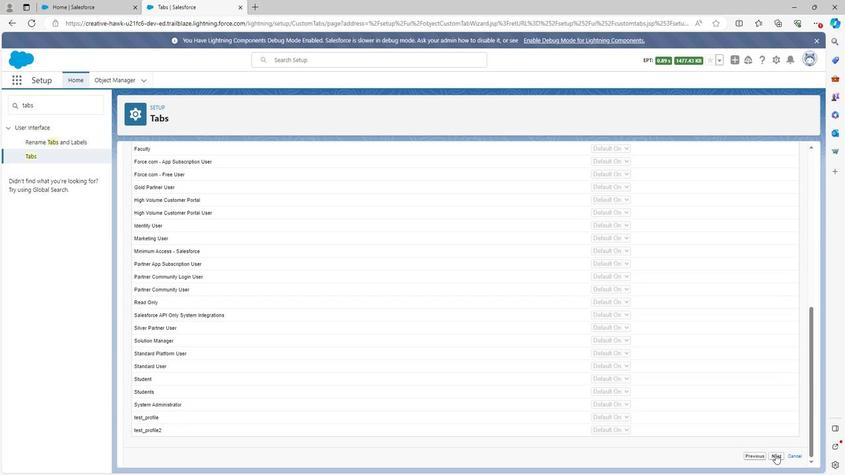 
Action: Mouse moved to (758, 432)
Screenshot: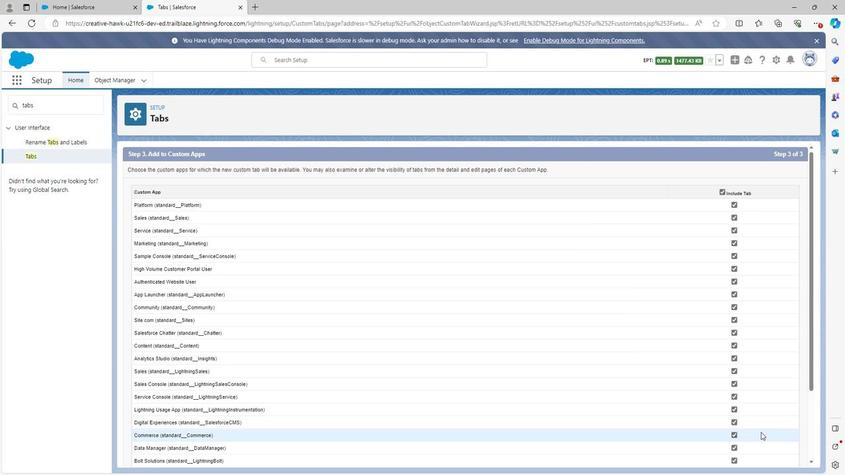 
Action: Mouse scrolled (758, 431) with delta (0, 0)
Screenshot: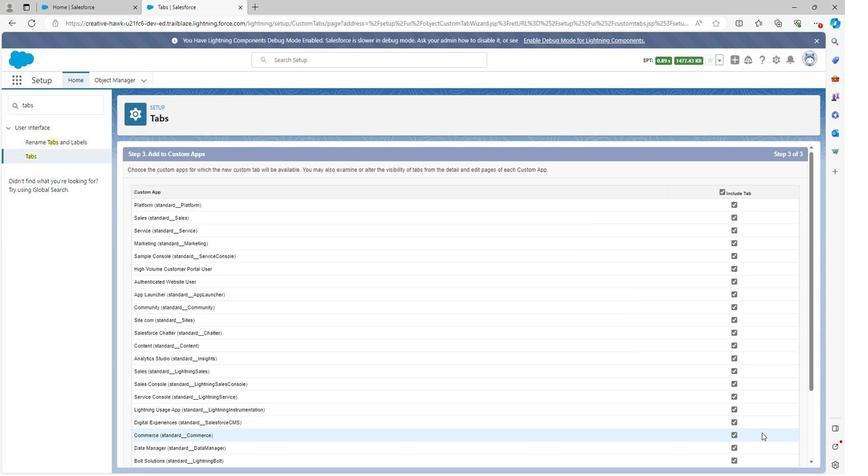 
Action: Mouse scrolled (758, 431) with delta (0, 0)
Screenshot: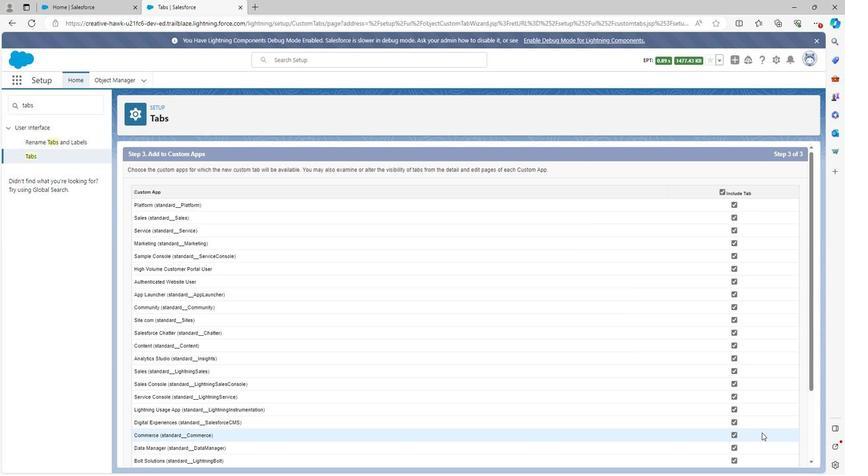 
Action: Mouse scrolled (758, 431) with delta (0, 0)
Screenshot: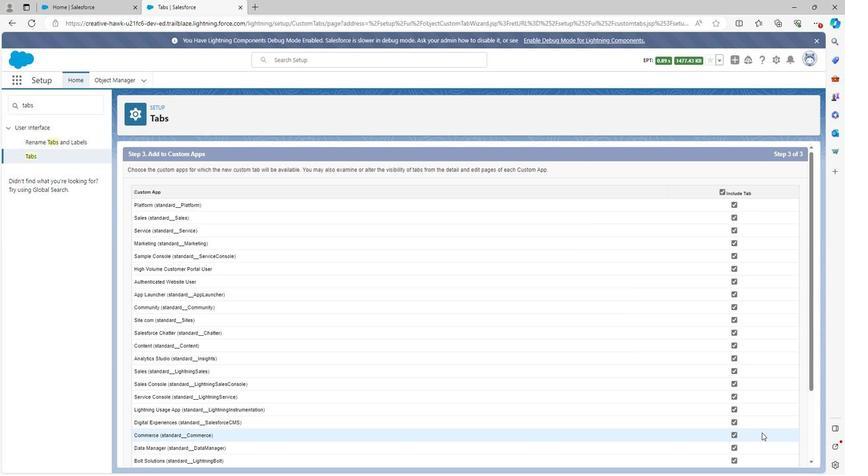 
Action: Mouse scrolled (758, 431) with delta (0, 0)
Screenshot: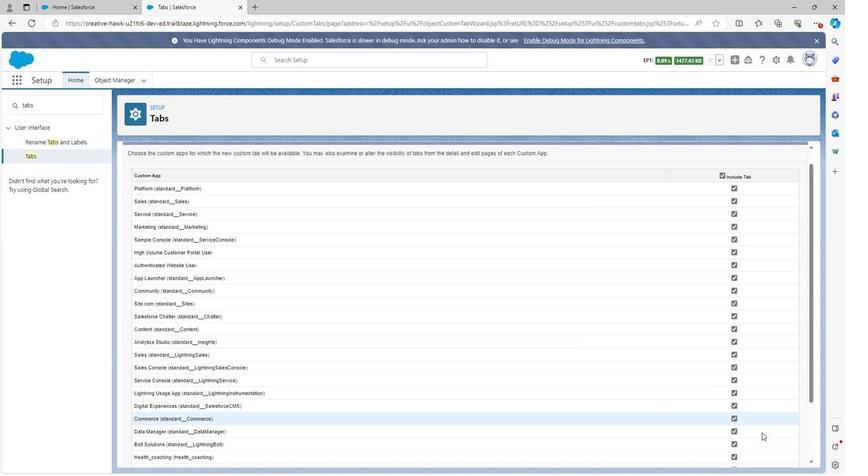 
Action: Mouse scrolled (758, 431) with delta (0, 0)
Screenshot: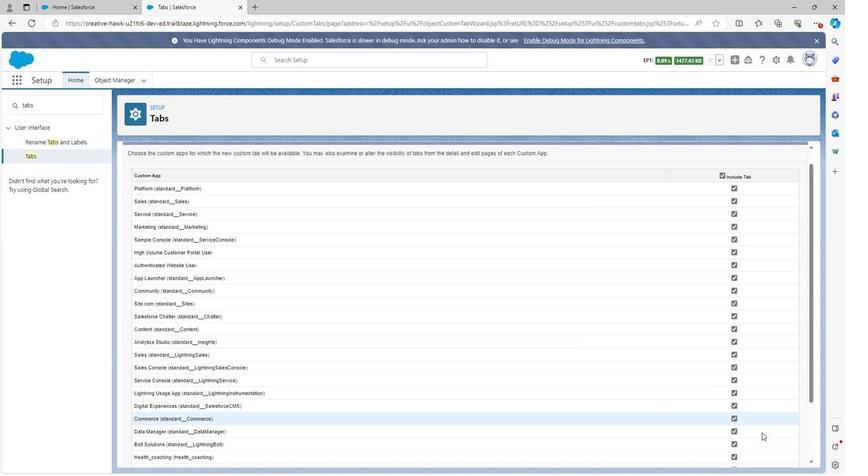 
Action: Mouse scrolled (758, 431) with delta (0, 0)
Screenshot: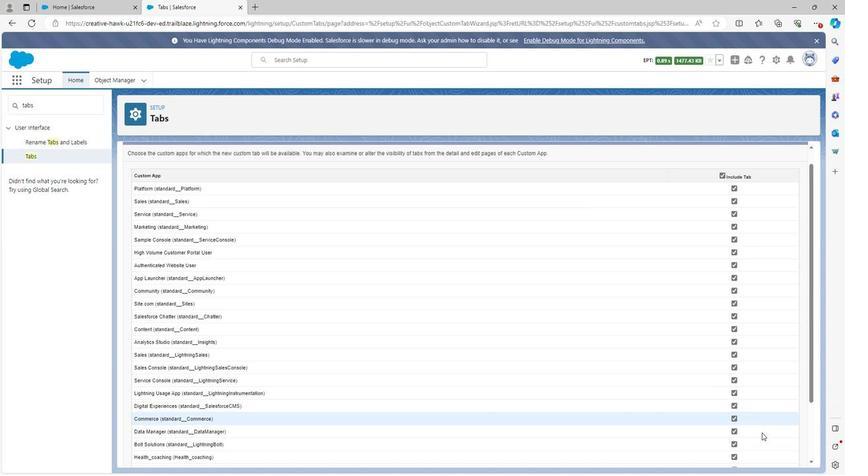 
Action: Mouse moved to (772, 453)
Screenshot: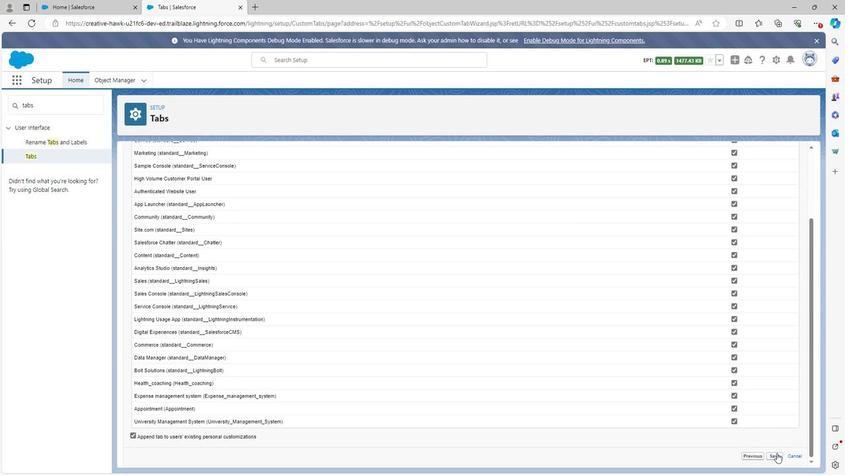 
Action: Mouse pressed left at (772, 453)
Screenshot: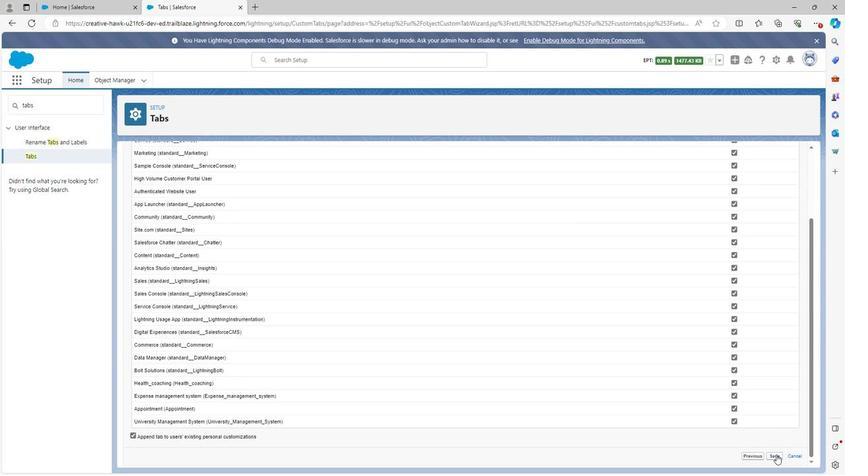 
Action: Mouse moved to (332, 217)
Screenshot: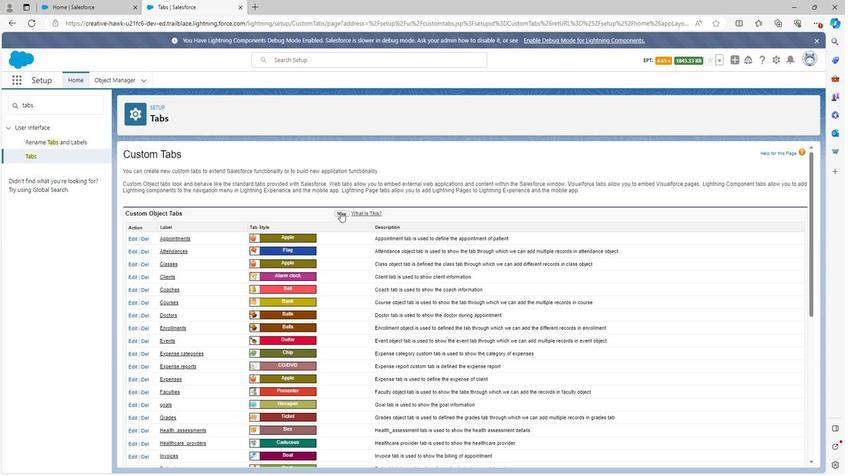 
Action: Mouse pressed left at (332, 217)
Screenshot: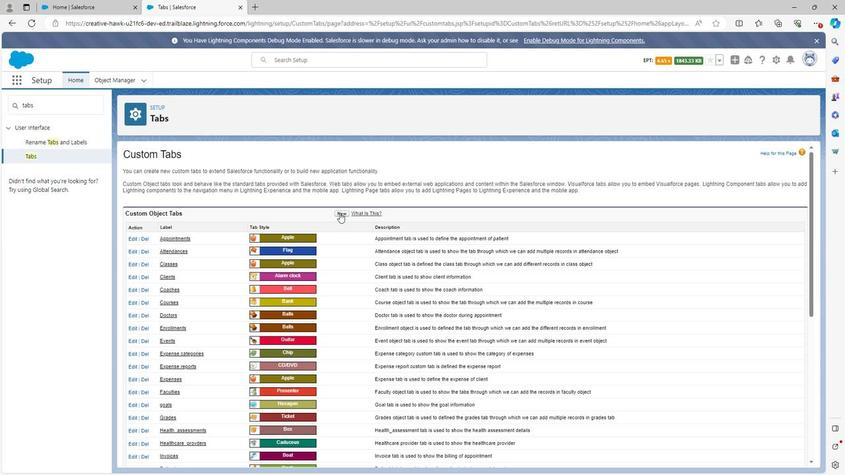 
Action: Mouse moved to (296, 233)
